 Task: Add a signature Ellie Thompson containing Have a wonderful Easter, Ellie Thompson to email address softage.4@softage.net and add a label Equipment
Action: Mouse moved to (1110, 108)
Screenshot: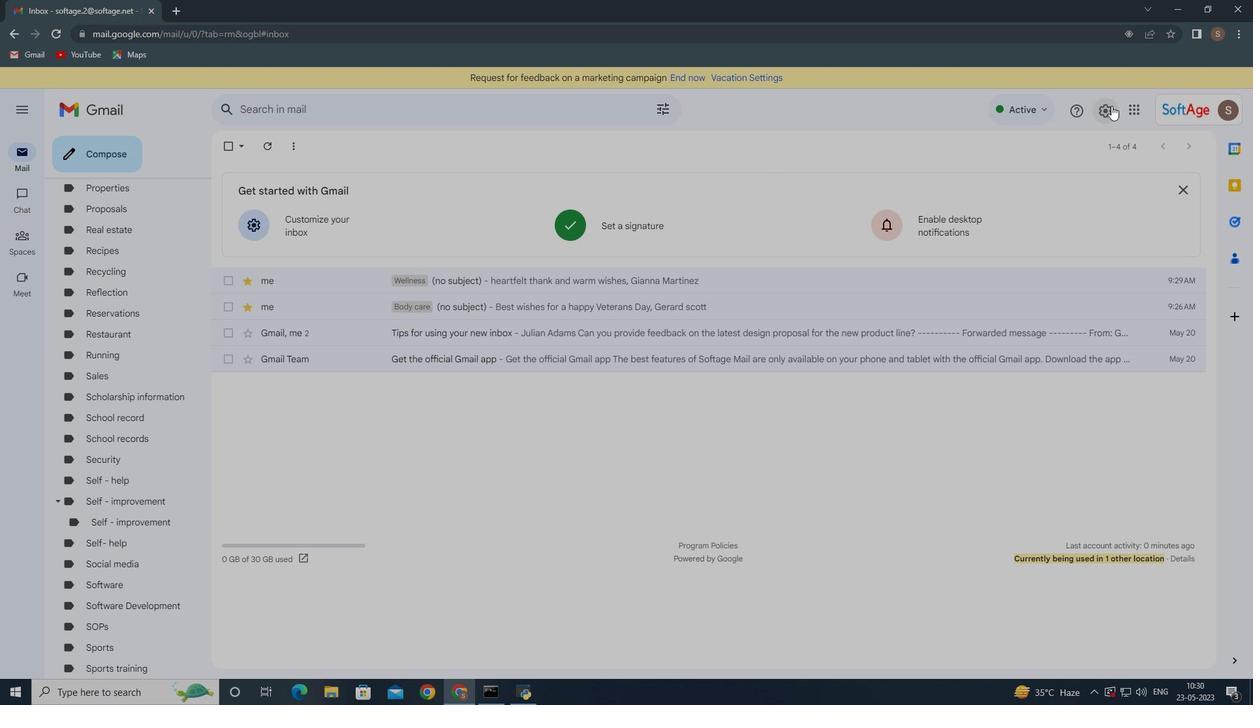 
Action: Mouse pressed left at (1110, 108)
Screenshot: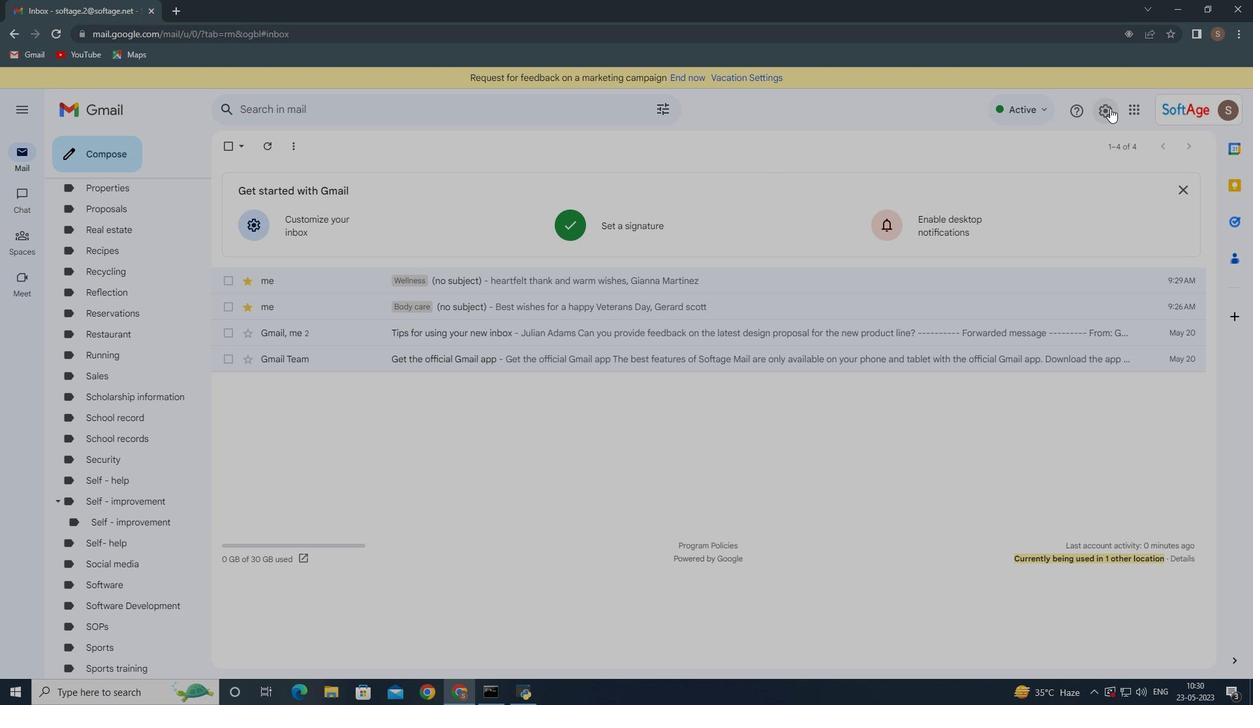 
Action: Mouse moved to (1062, 180)
Screenshot: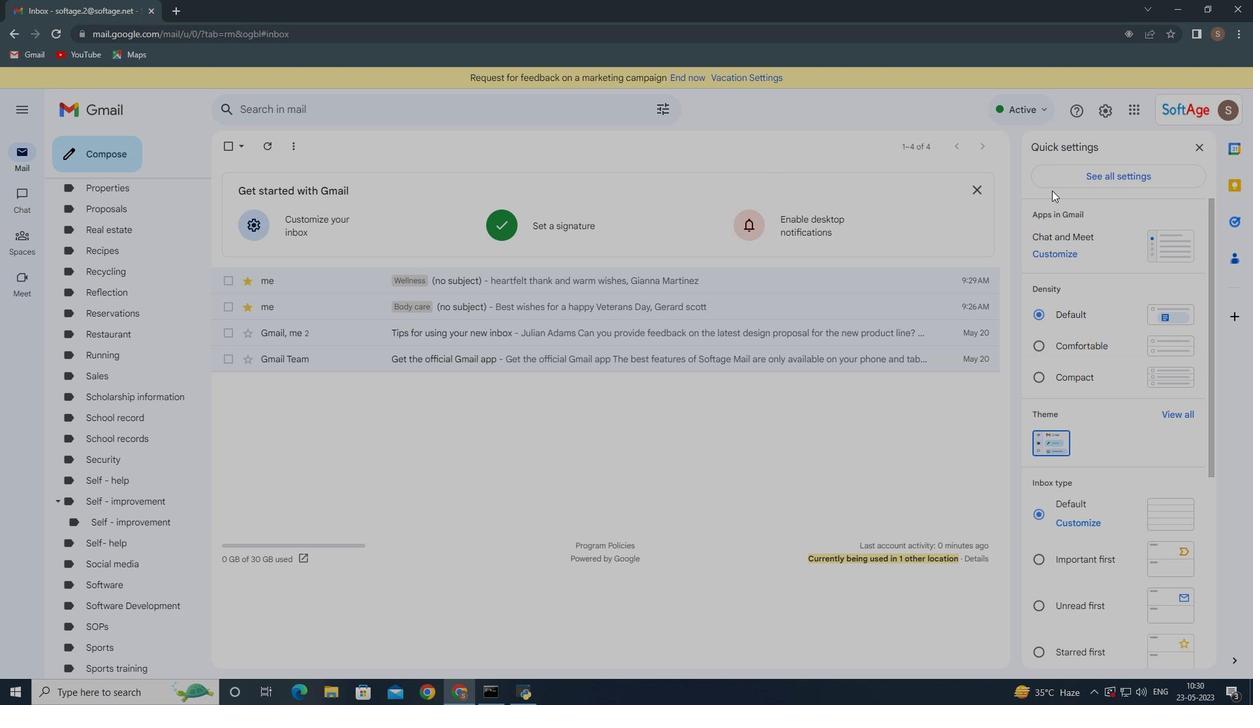
Action: Mouse pressed left at (1062, 180)
Screenshot: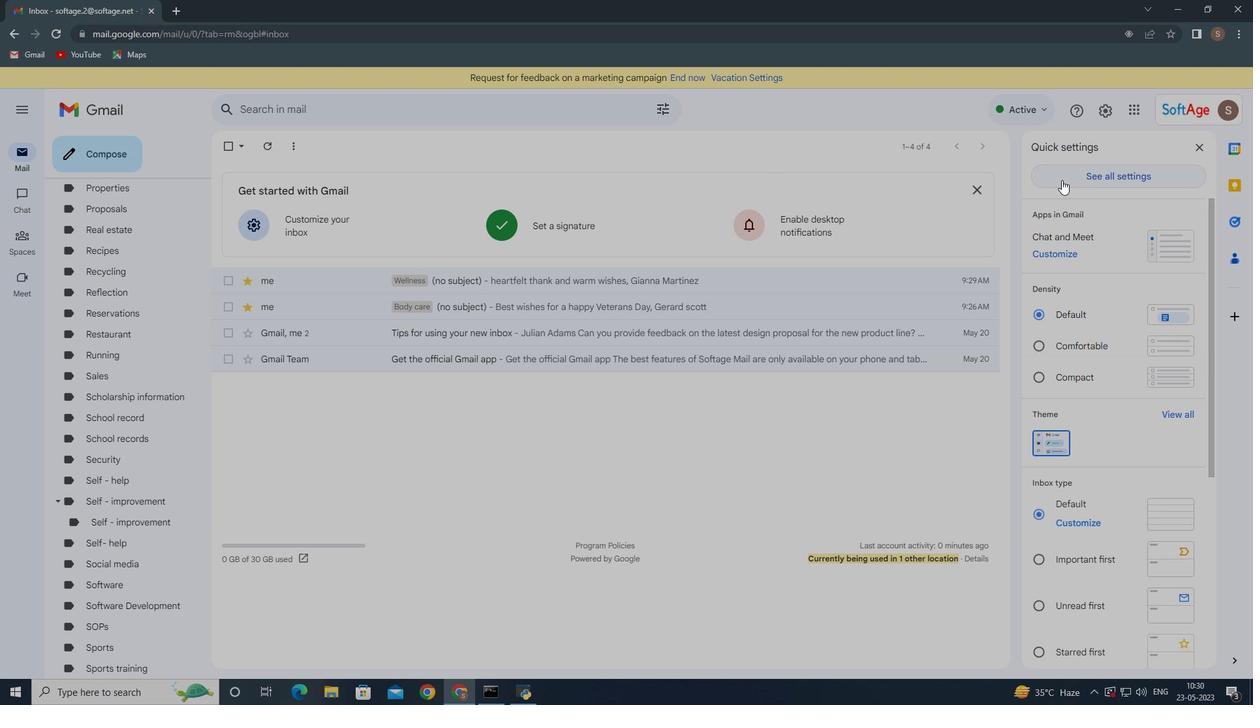 
Action: Mouse moved to (451, 277)
Screenshot: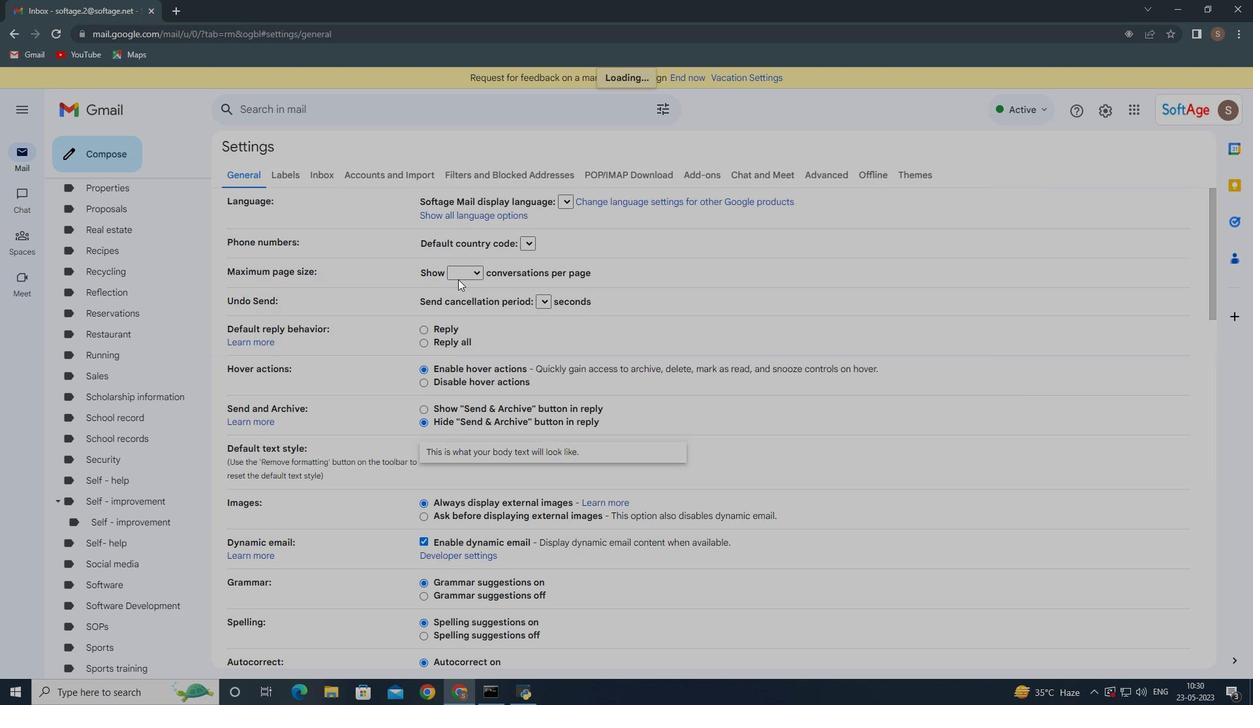 
Action: Mouse scrolled (451, 276) with delta (0, 0)
Screenshot: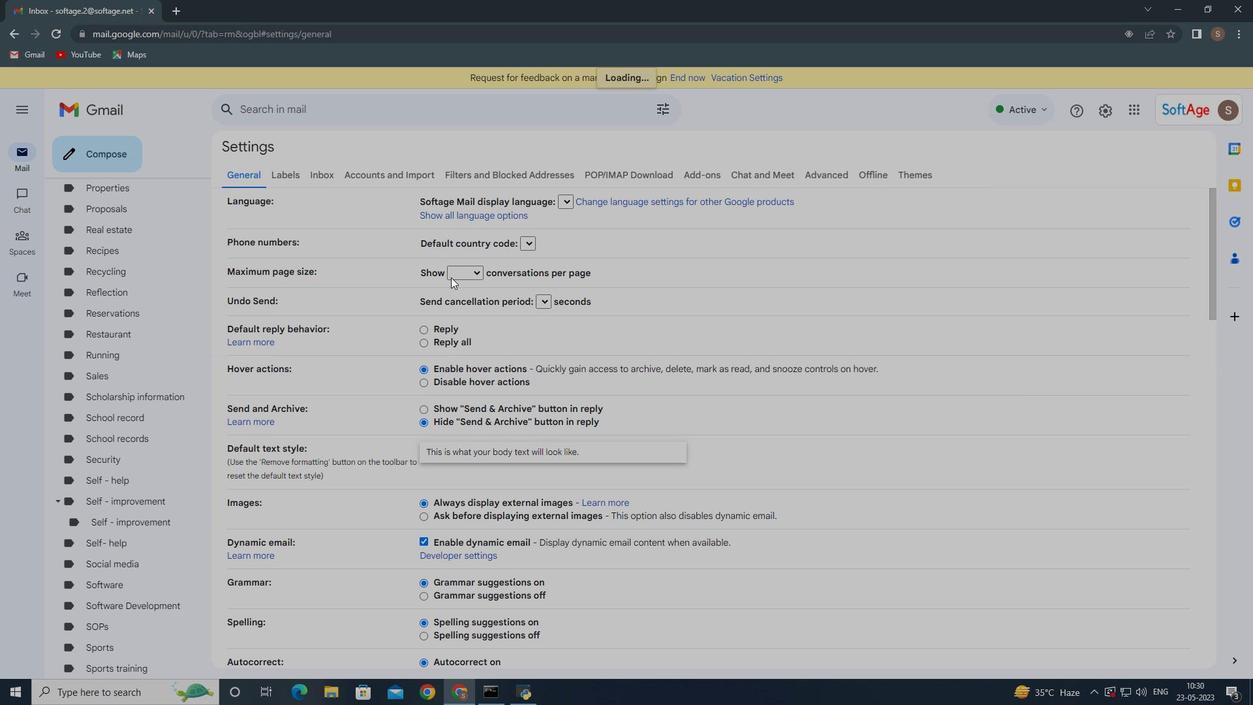 
Action: Mouse scrolled (451, 276) with delta (0, 0)
Screenshot: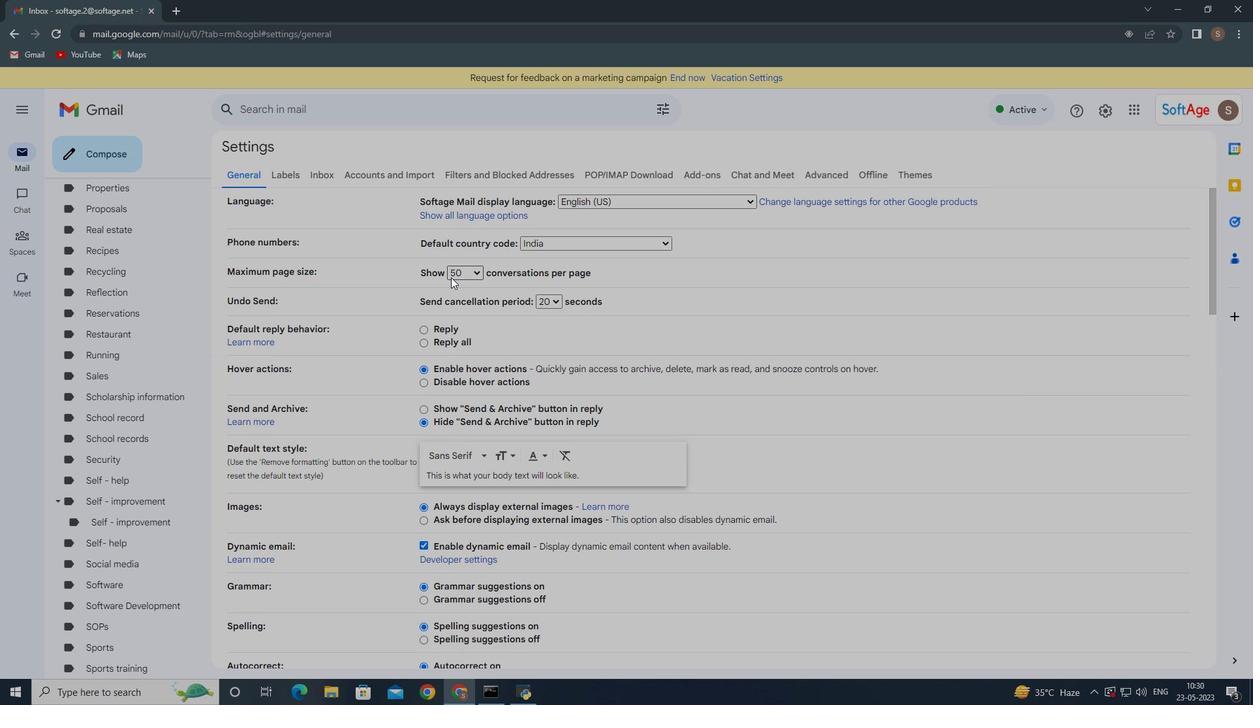 
Action: Mouse moved to (450, 278)
Screenshot: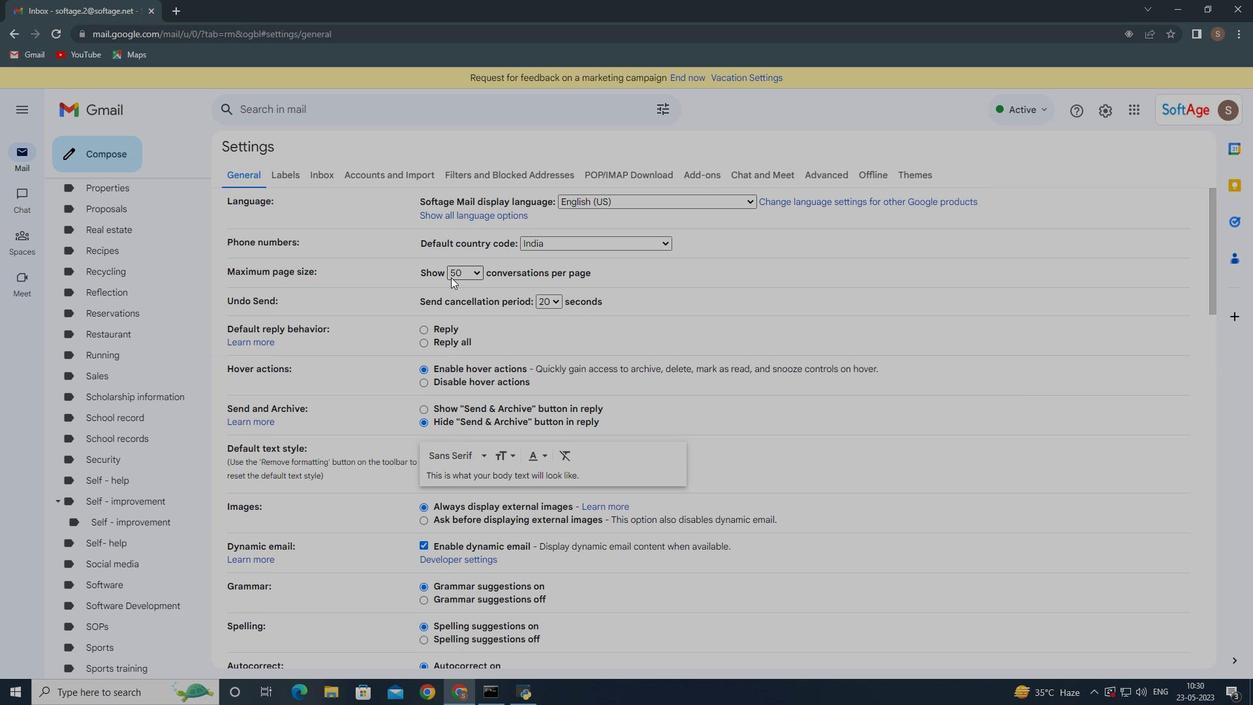
Action: Mouse scrolled (450, 277) with delta (0, 0)
Screenshot: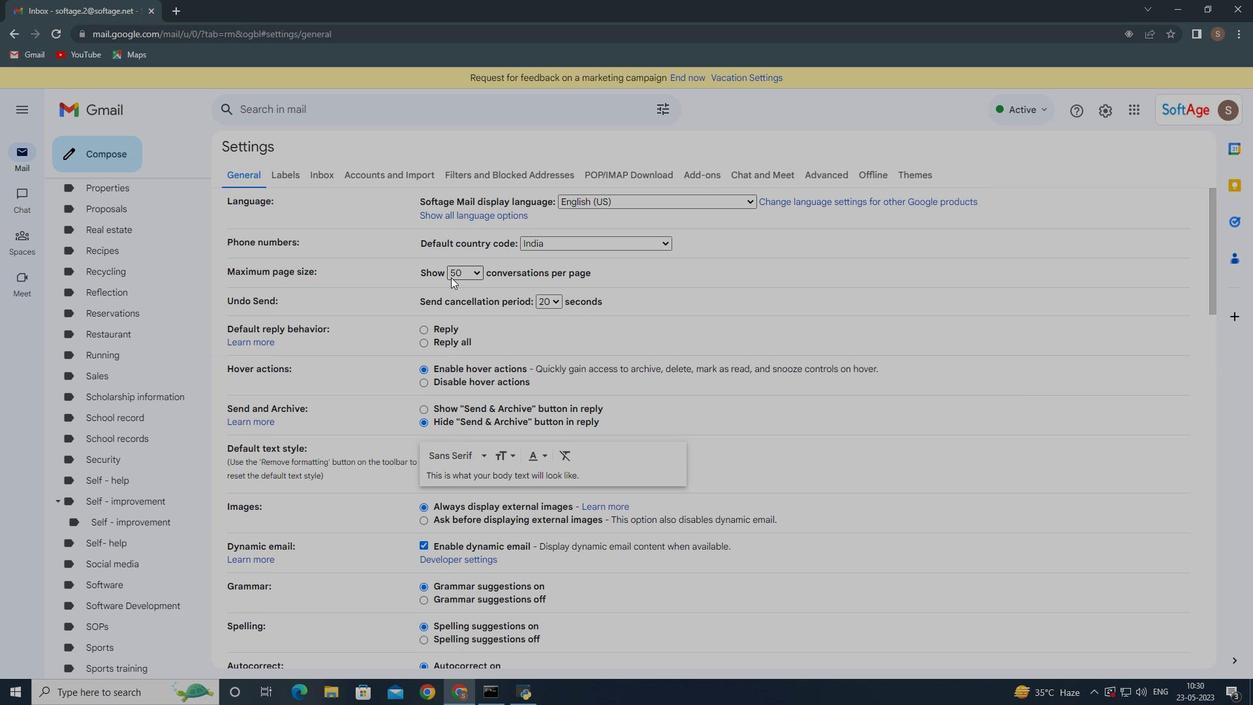 
Action: Mouse moved to (449, 284)
Screenshot: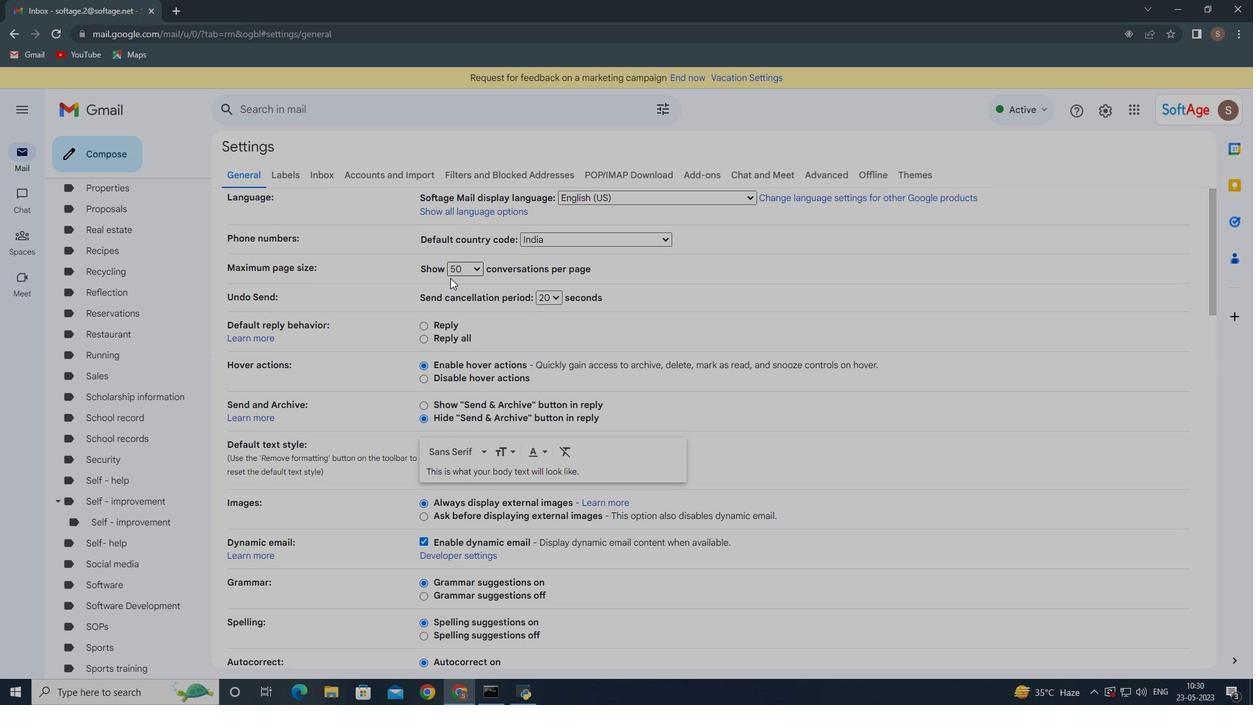 
Action: Mouse scrolled (449, 284) with delta (0, 0)
Screenshot: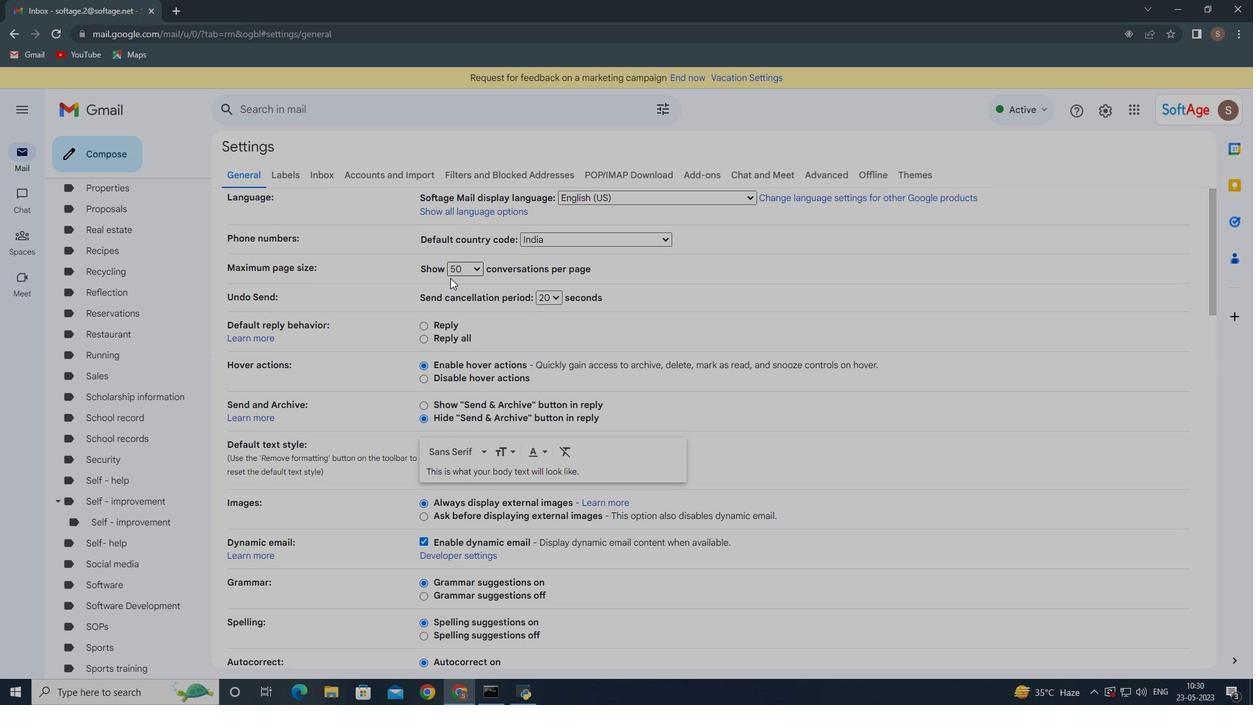 
Action: Mouse moved to (447, 291)
Screenshot: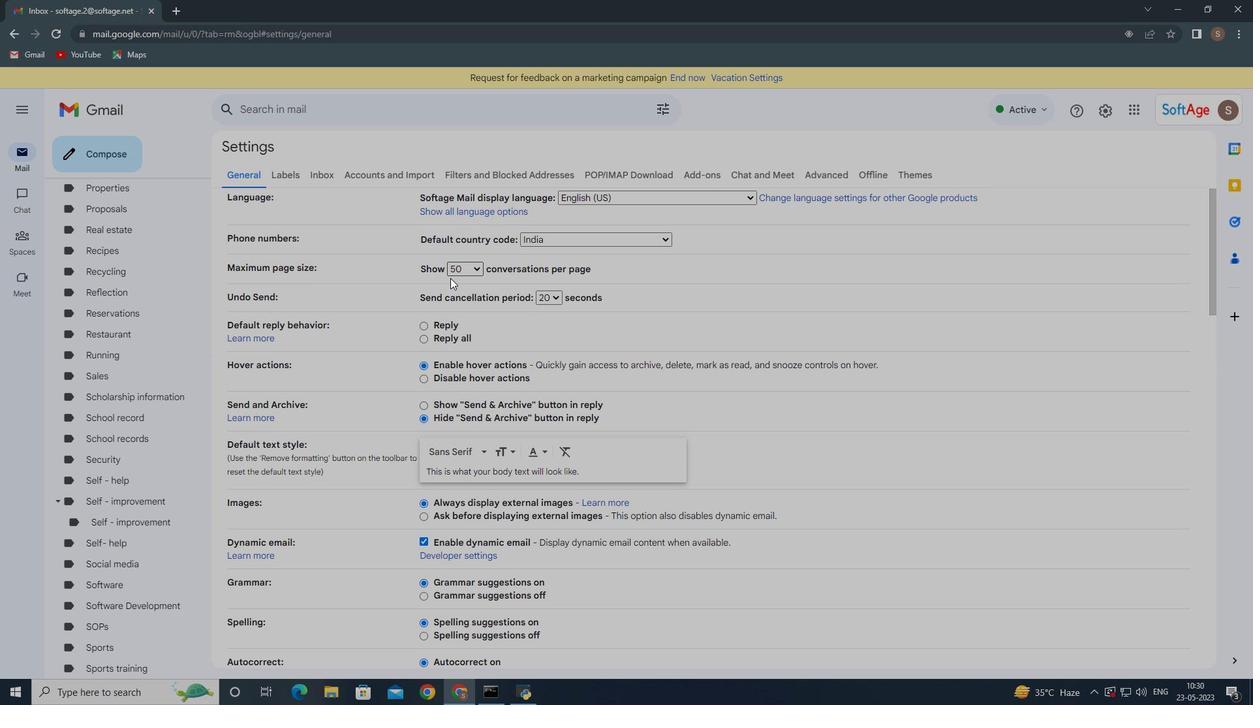 
Action: Mouse scrolled (447, 290) with delta (0, 0)
Screenshot: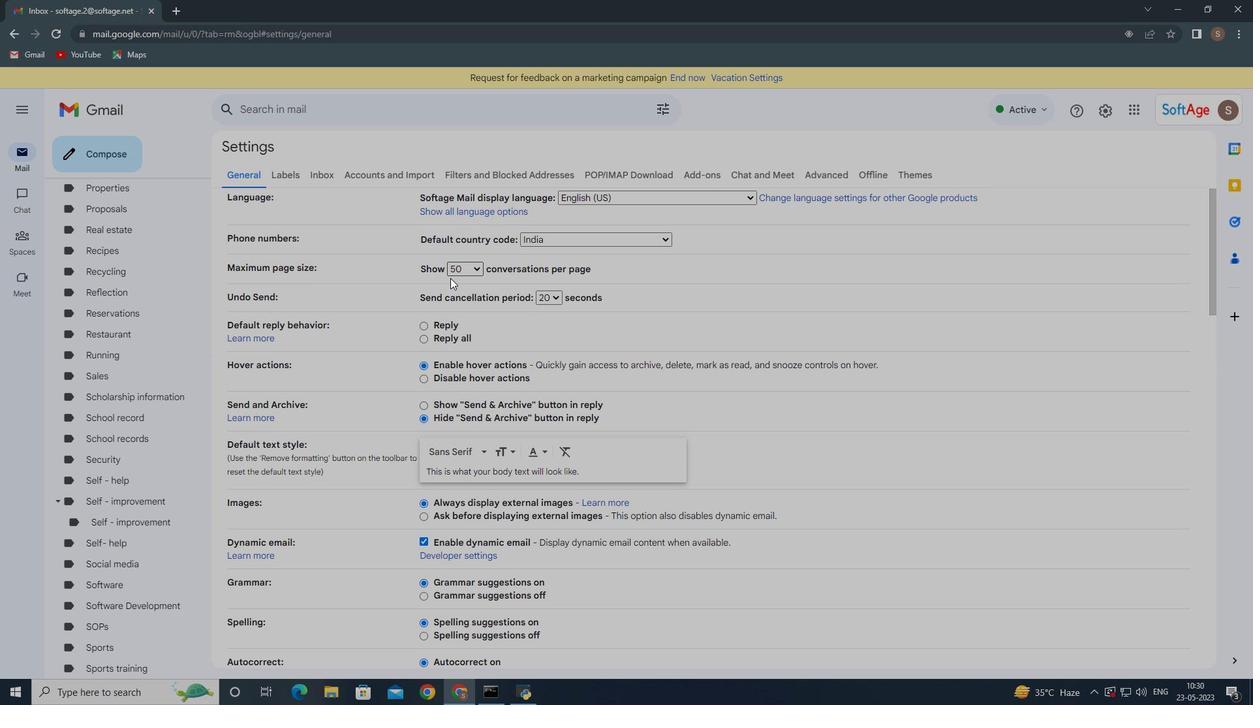 
Action: Mouse moved to (446, 302)
Screenshot: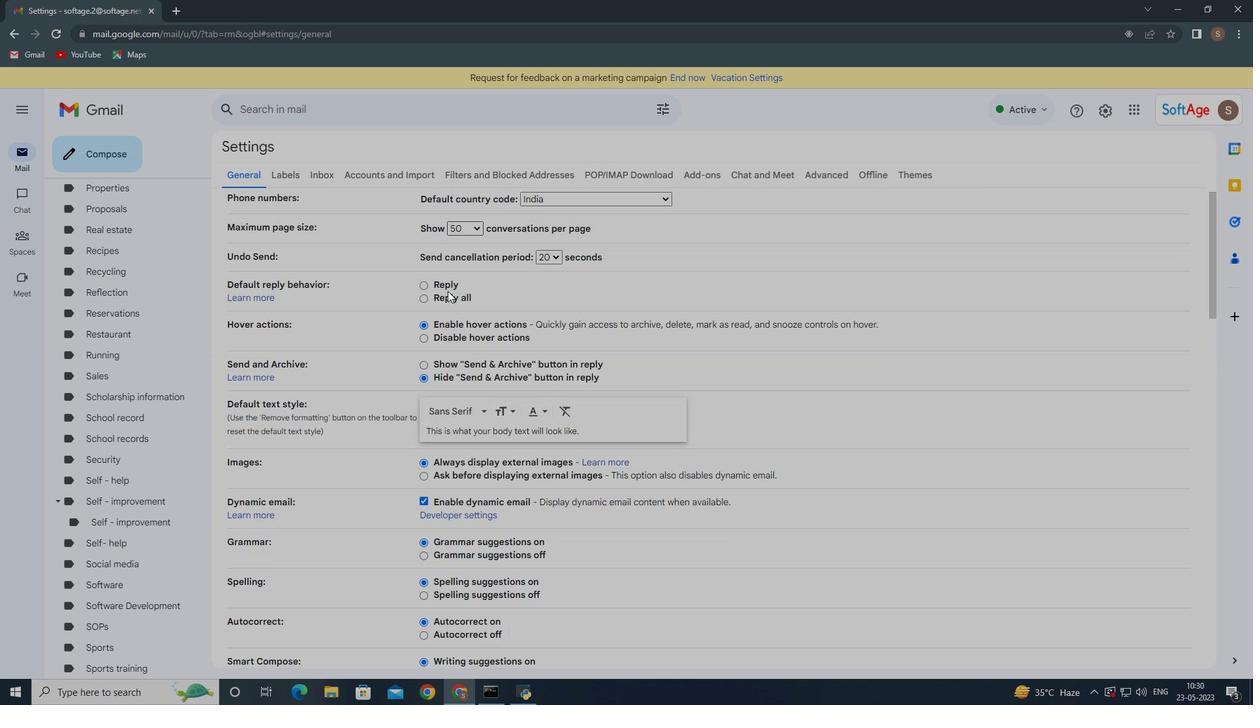 
Action: Mouse scrolled (446, 301) with delta (0, 0)
Screenshot: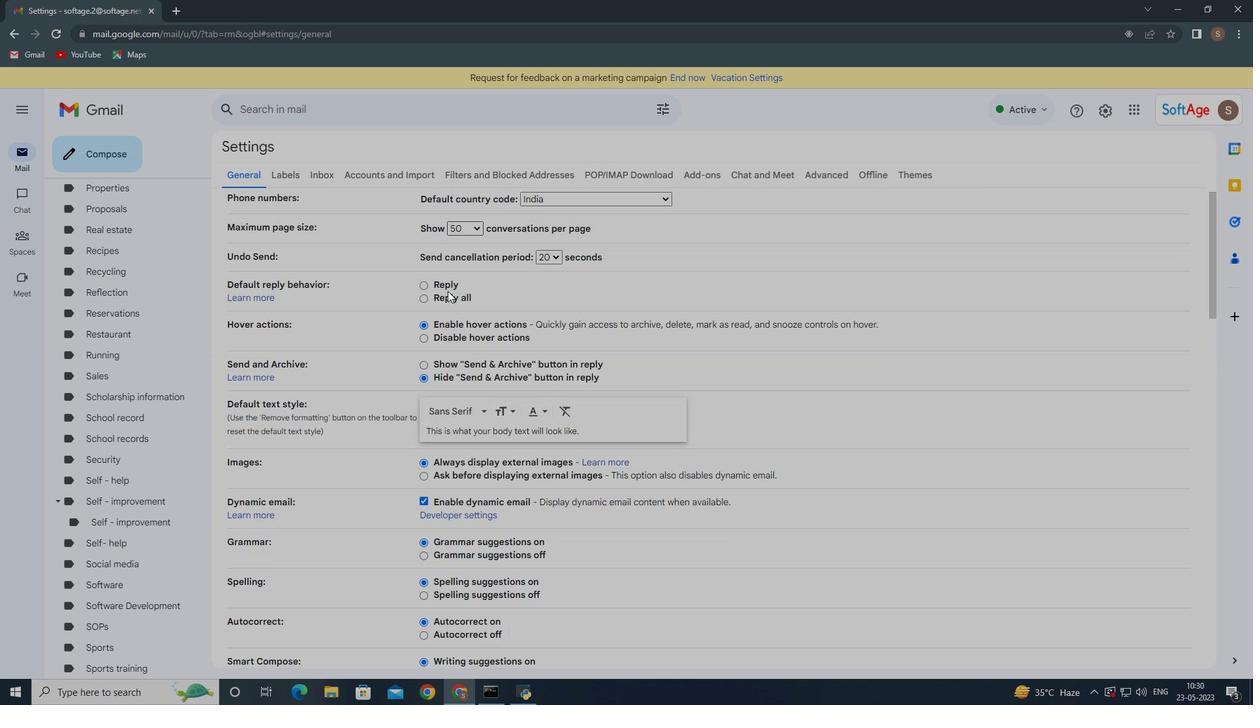
Action: Mouse moved to (451, 348)
Screenshot: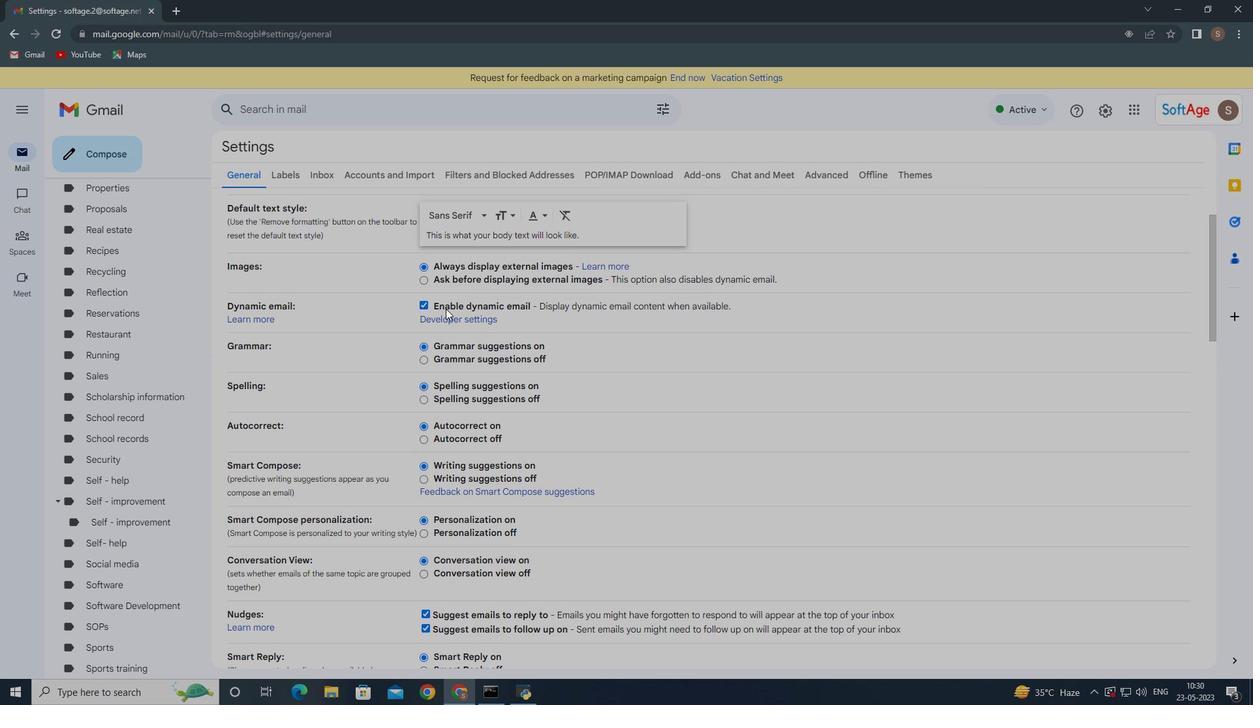 
Action: Mouse scrolled (451, 347) with delta (0, 0)
Screenshot: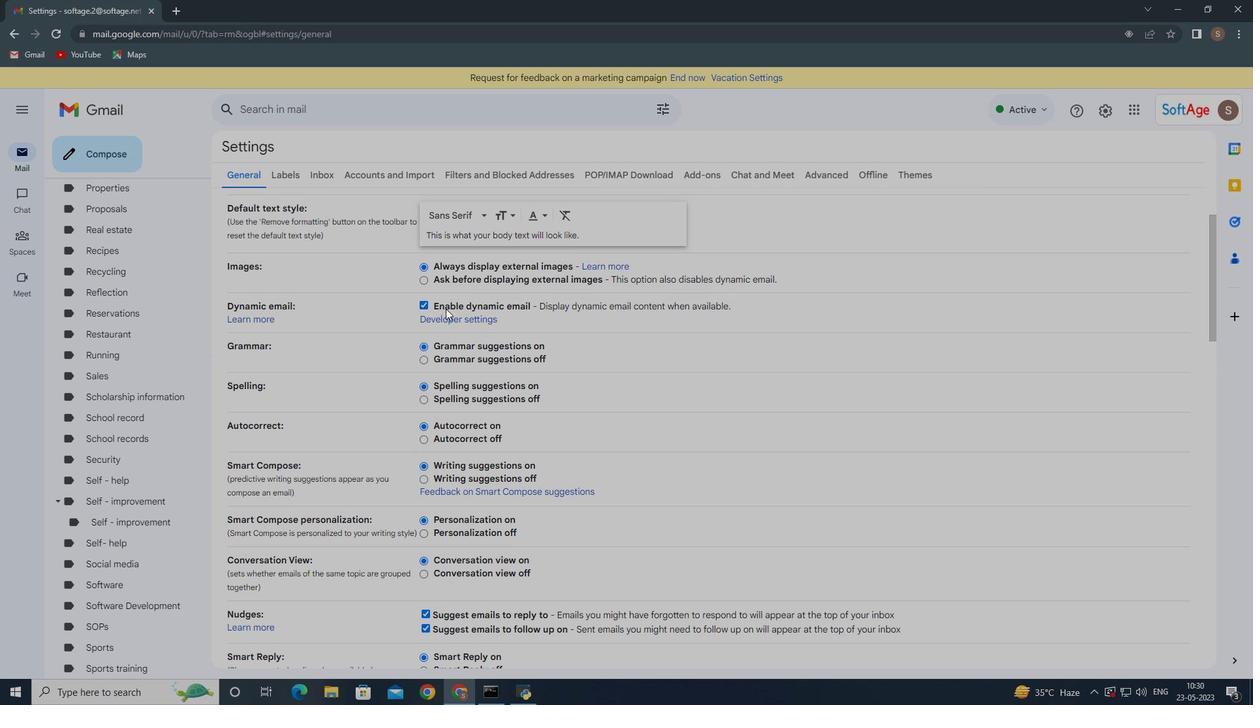 
Action: Mouse moved to (451, 351)
Screenshot: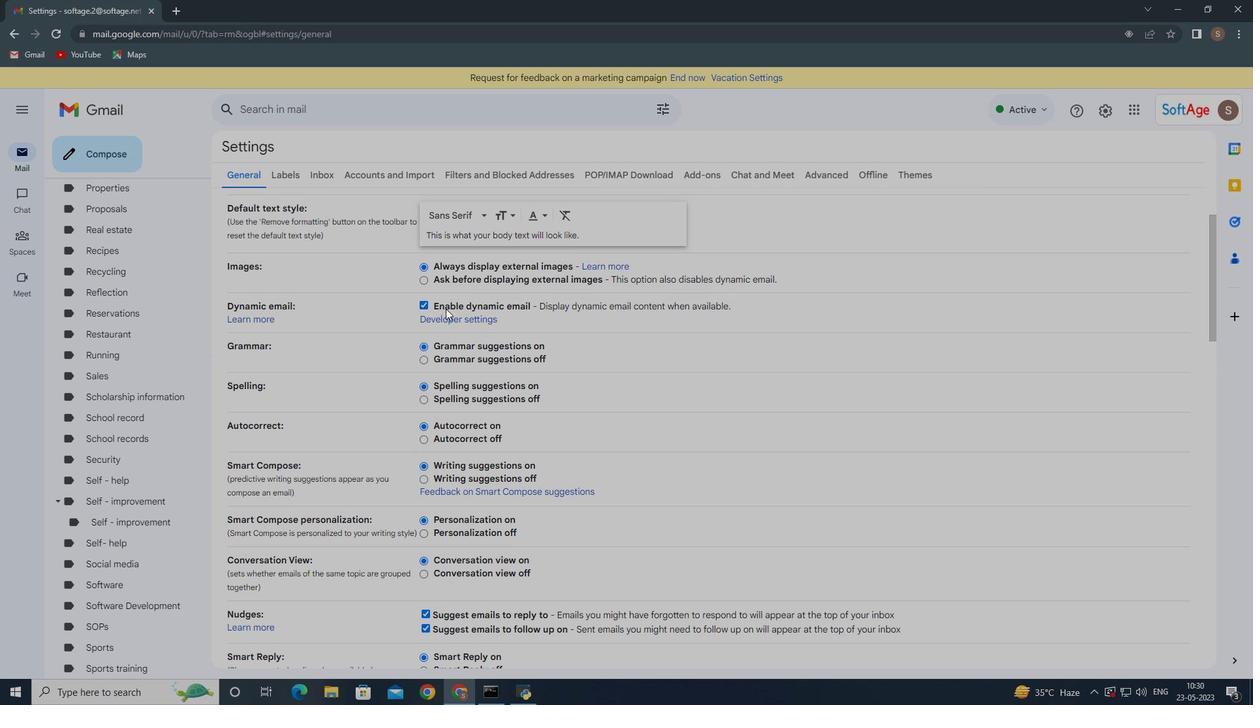 
Action: Mouse scrolled (451, 349) with delta (0, 0)
Screenshot: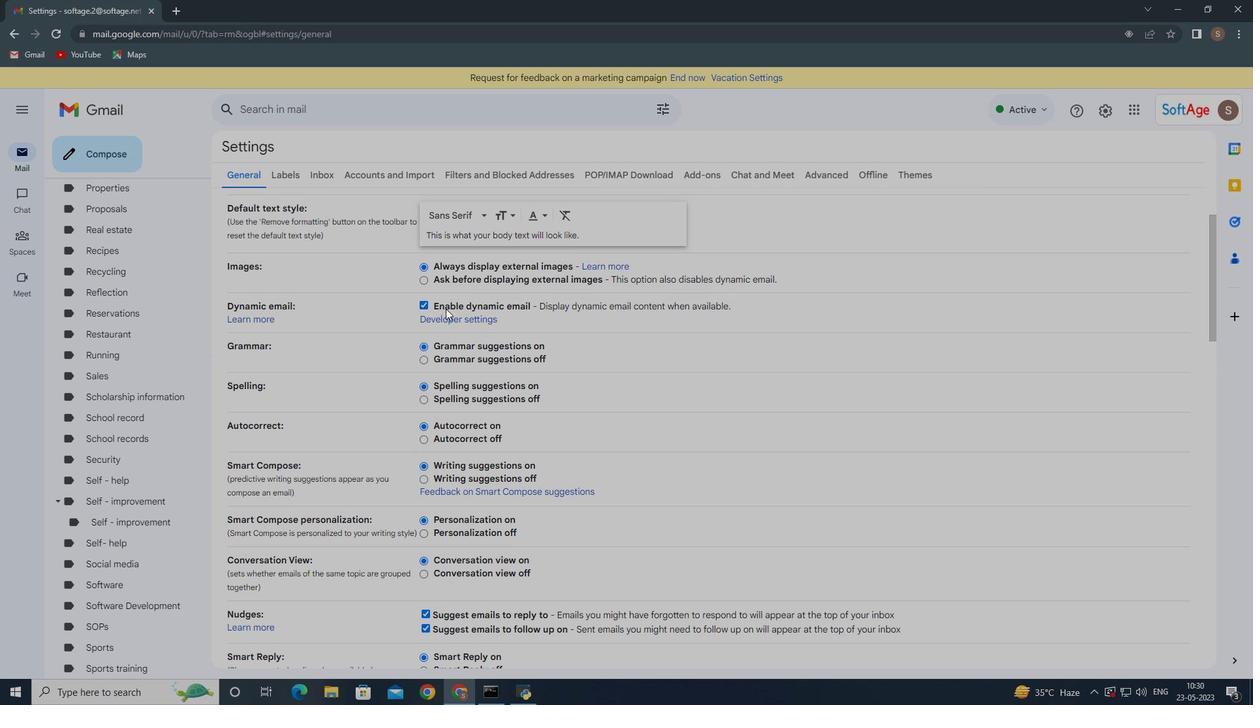 
Action: Mouse moved to (452, 355)
Screenshot: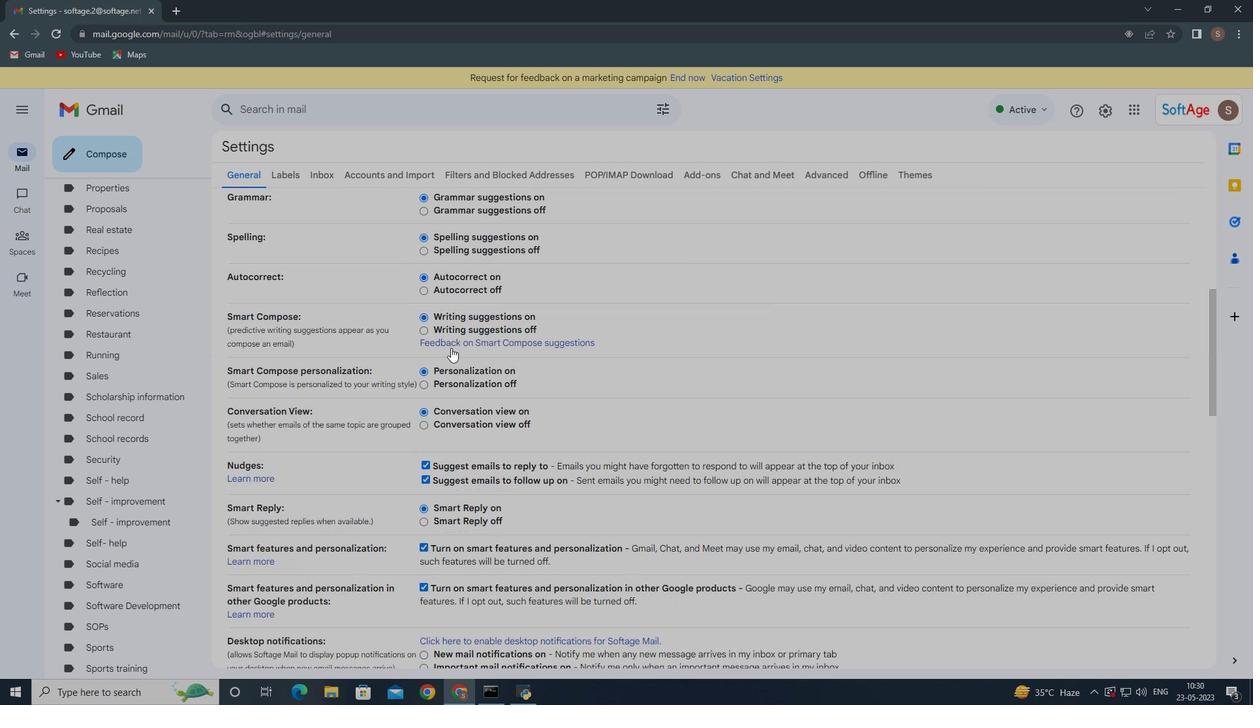 
Action: Mouse scrolled (452, 353) with delta (0, 0)
Screenshot: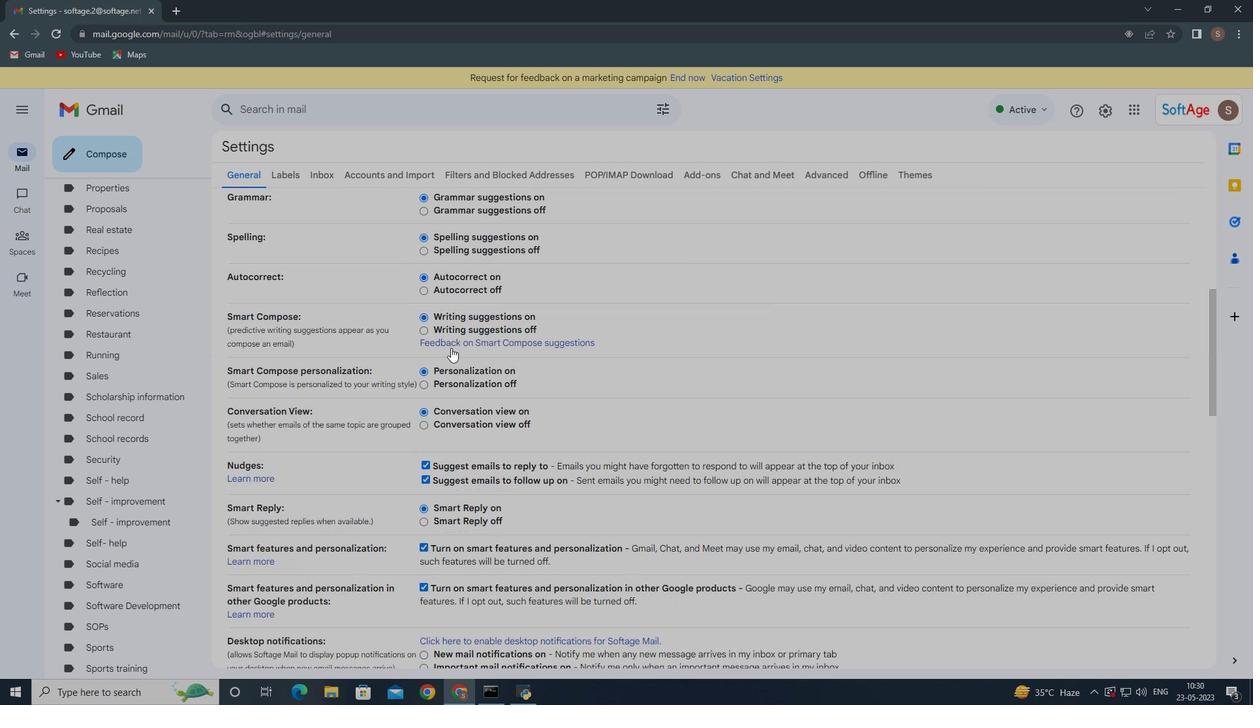 
Action: Mouse moved to (453, 356)
Screenshot: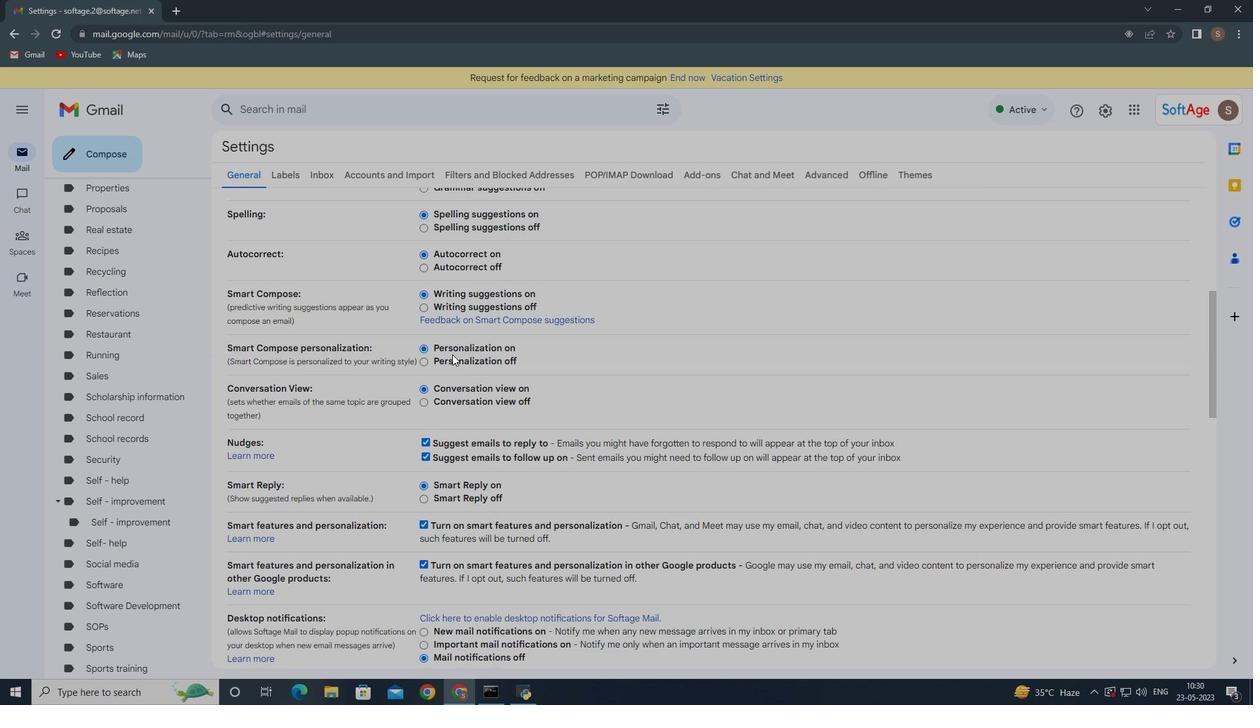 
Action: Mouse scrolled (452, 355) with delta (0, 0)
Screenshot: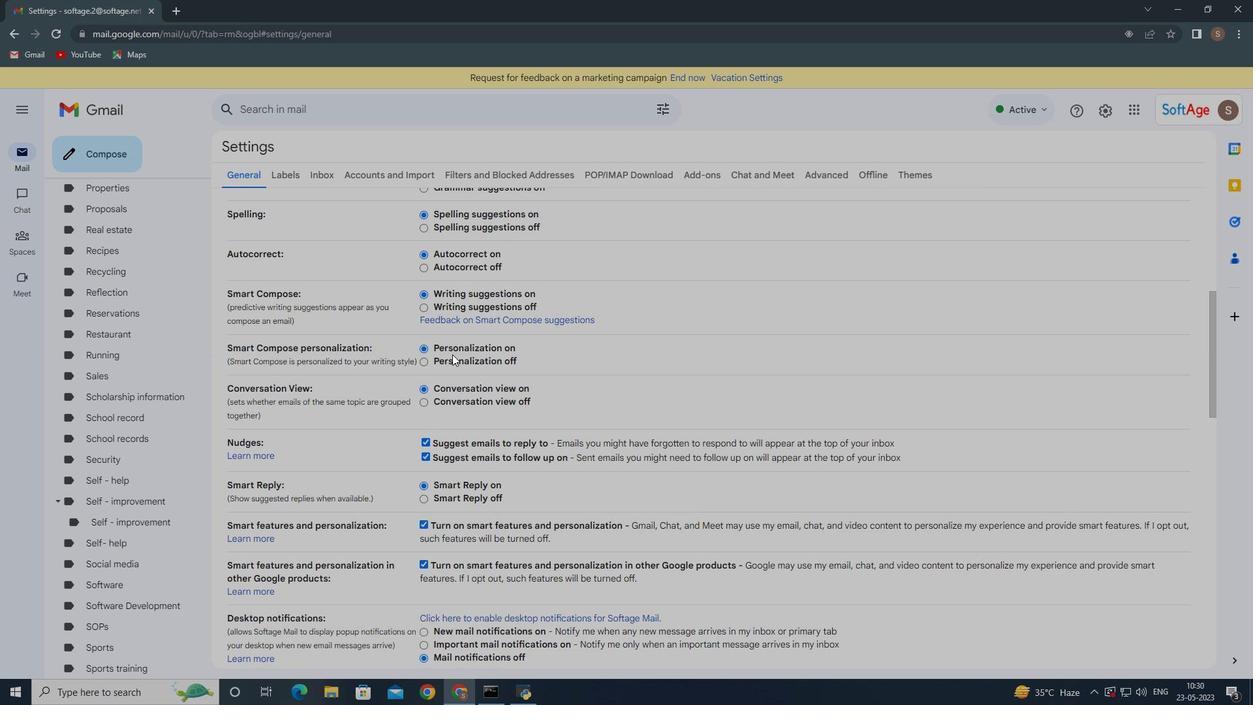 
Action: Mouse moved to (463, 379)
Screenshot: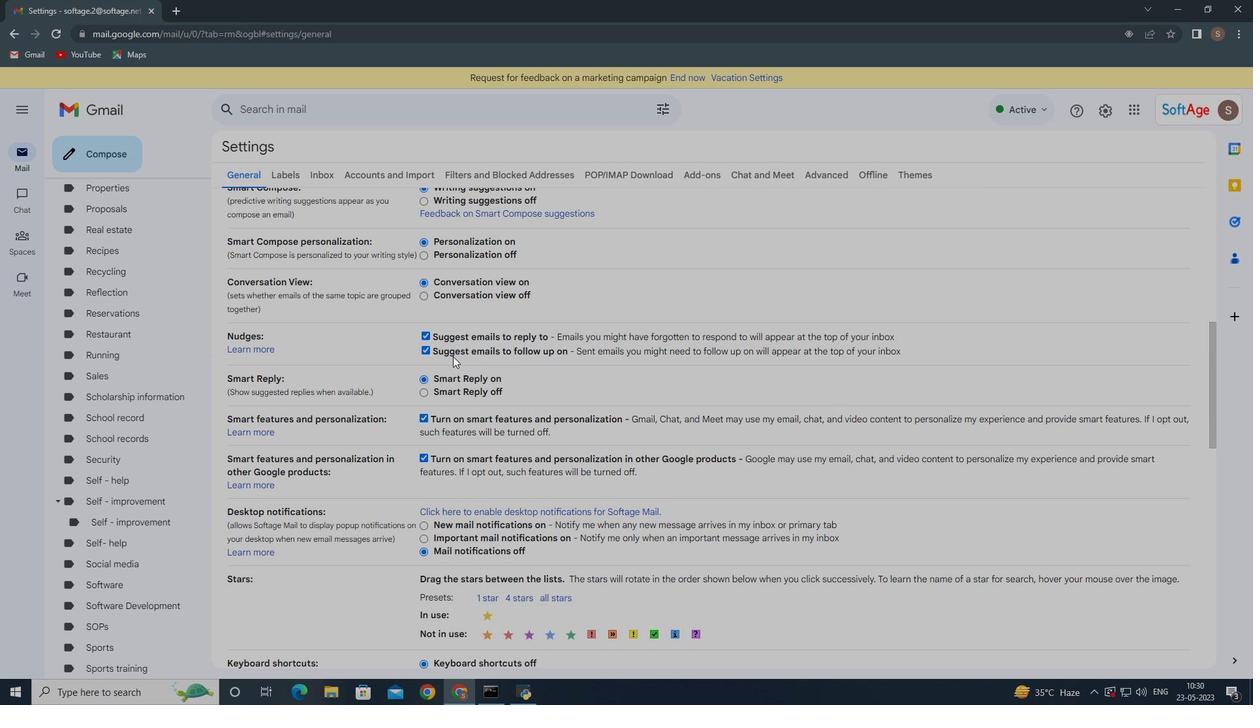 
Action: Mouse scrolled (463, 378) with delta (0, 0)
Screenshot: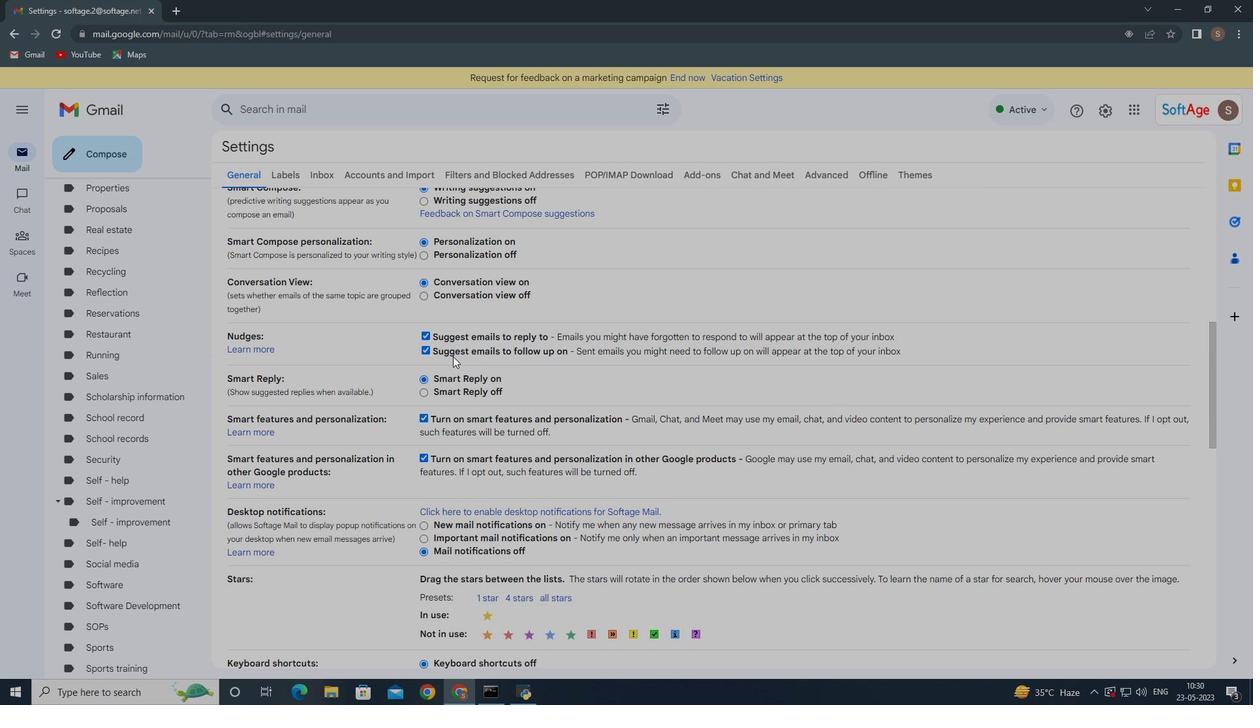 
Action: Mouse moved to (465, 385)
Screenshot: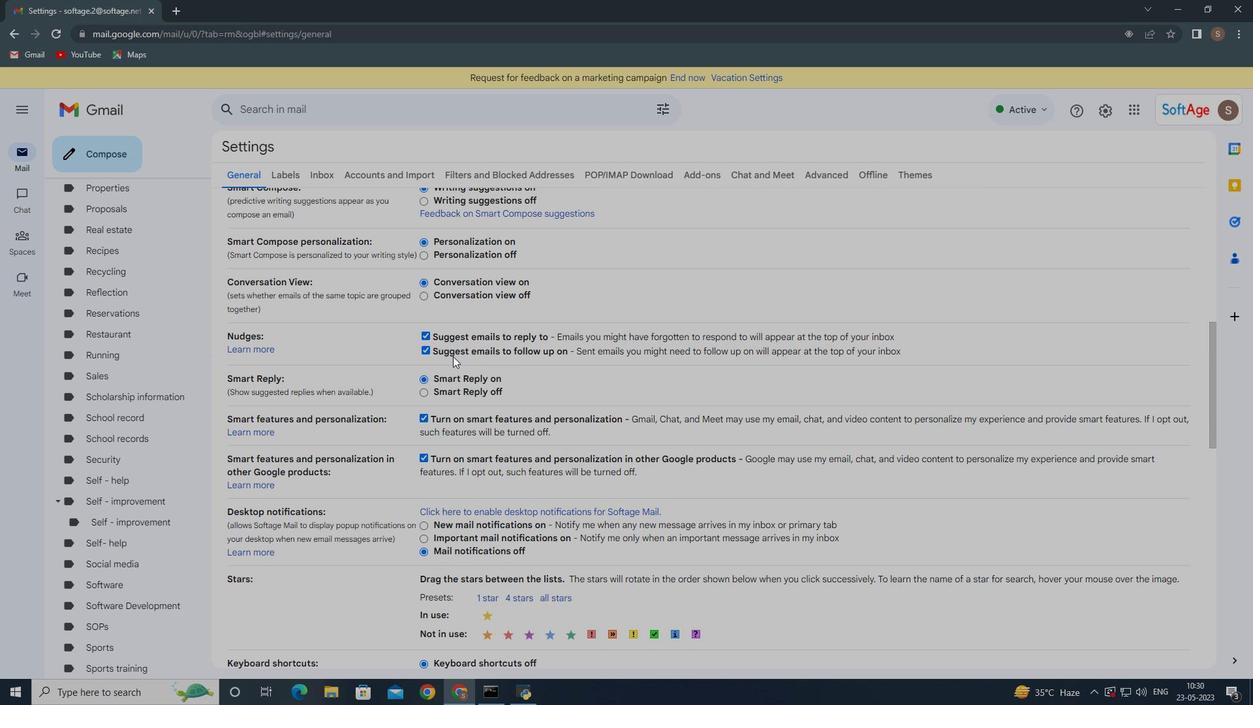 
Action: Mouse scrolled (465, 384) with delta (0, 0)
Screenshot: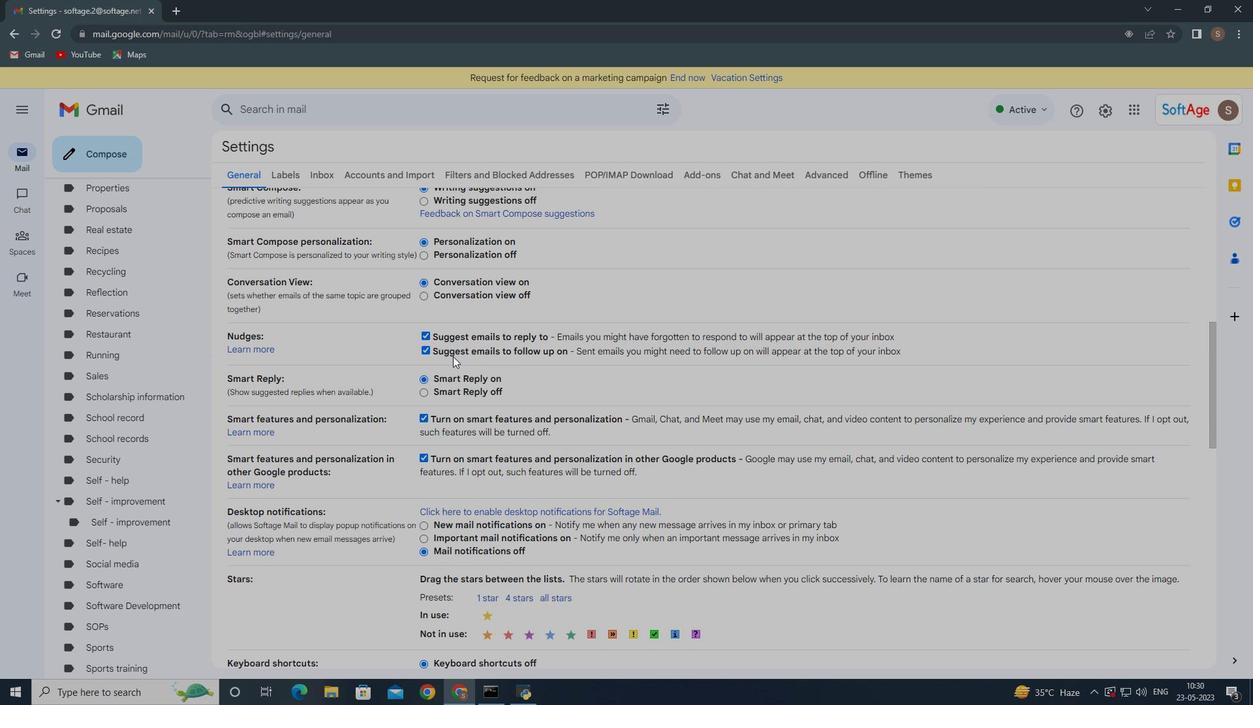 
Action: Mouse moved to (467, 391)
Screenshot: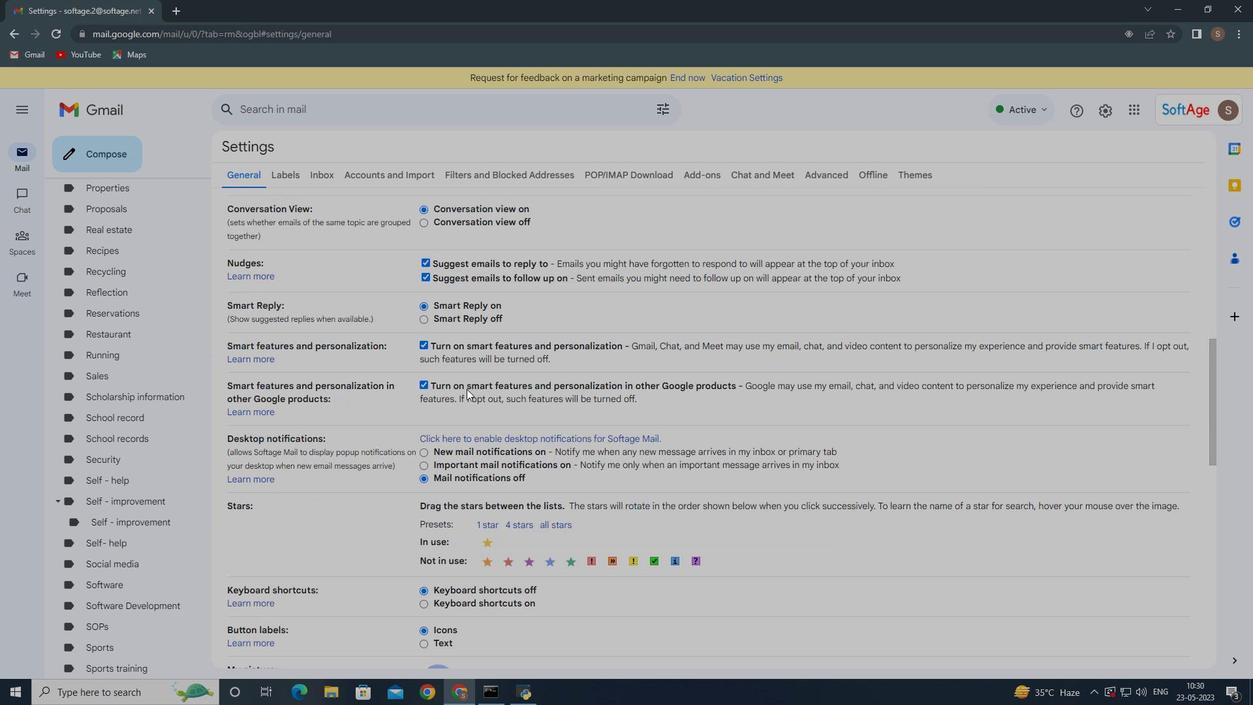 
Action: Mouse scrolled (467, 389) with delta (0, 0)
Screenshot: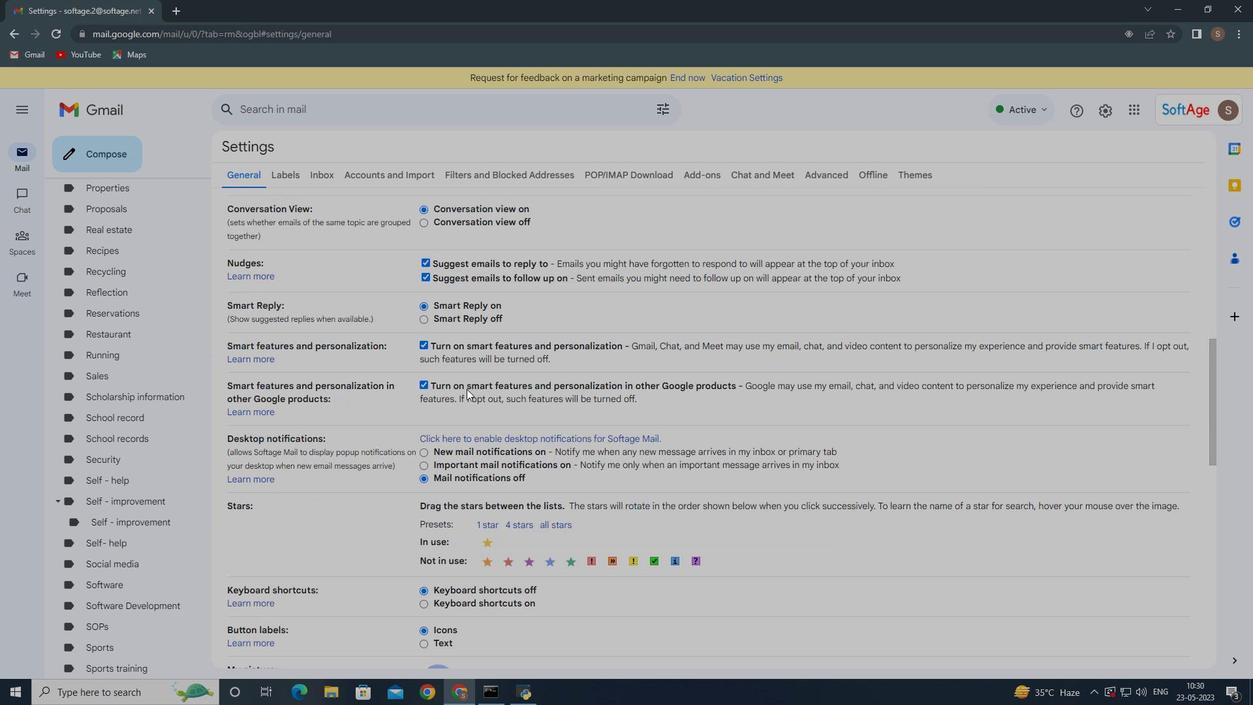 
Action: Mouse moved to (468, 397)
Screenshot: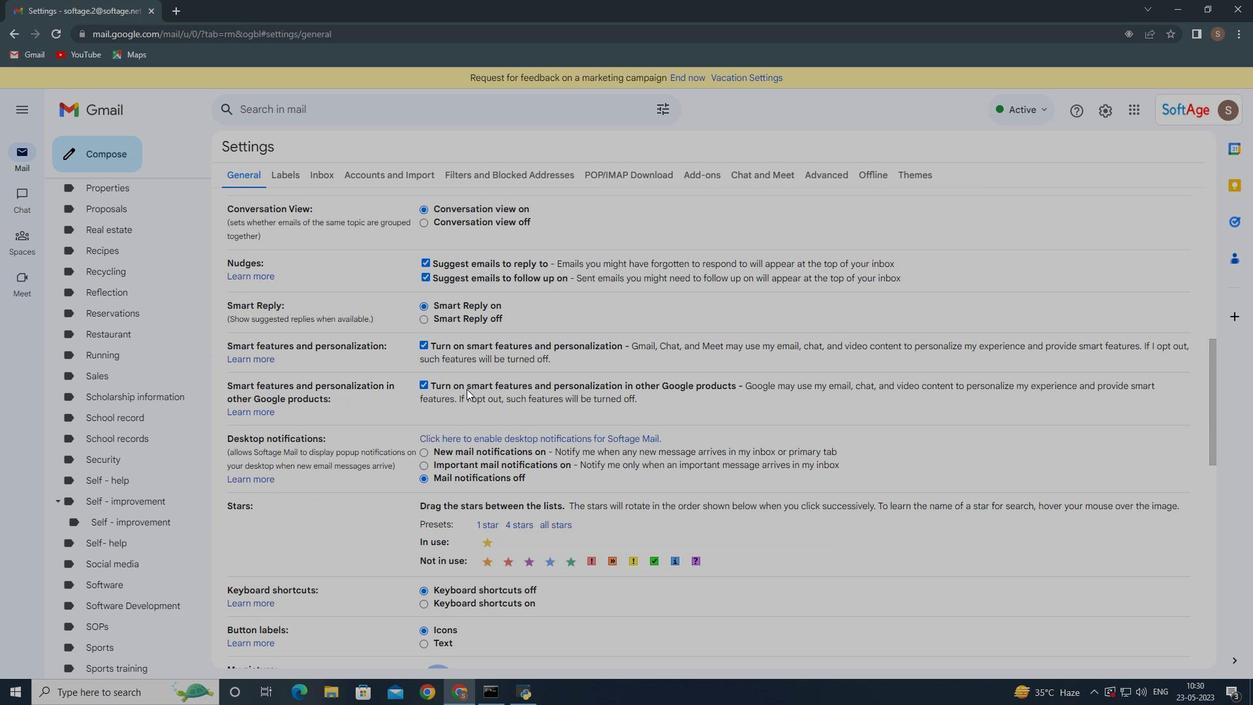 
Action: Mouse scrolled (468, 393) with delta (0, 0)
Screenshot: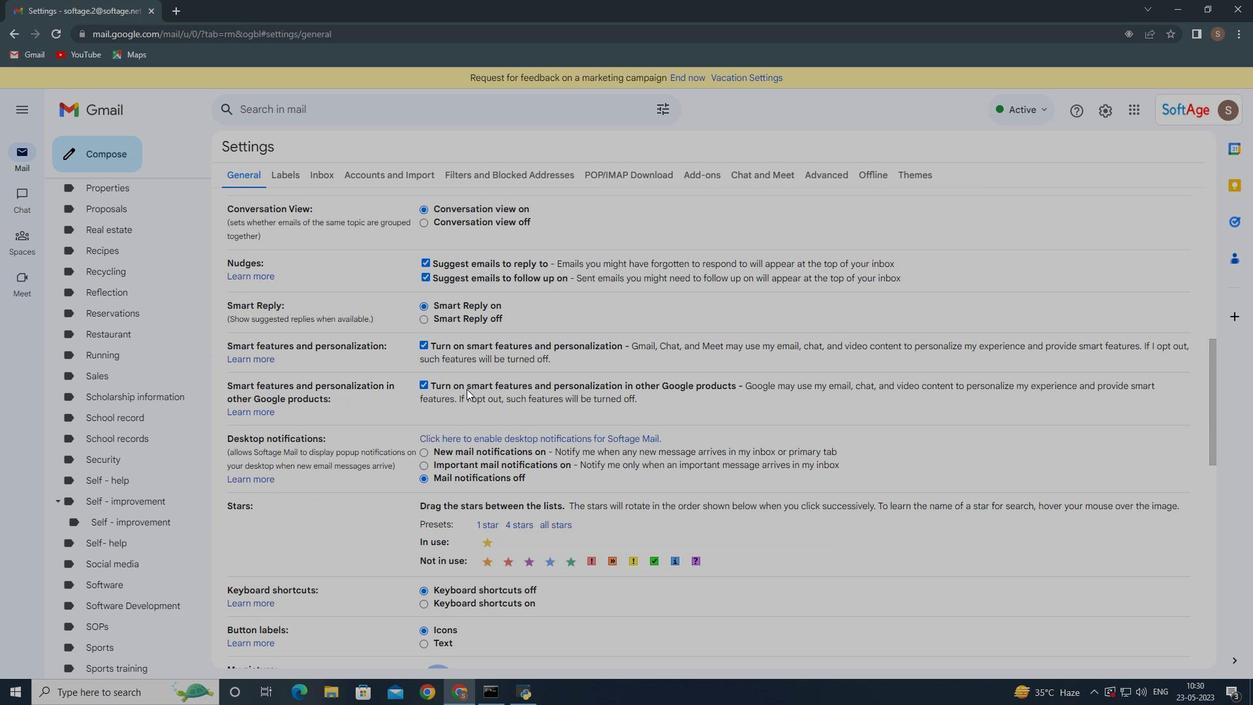 
Action: Mouse scrolled (468, 396) with delta (0, 0)
Screenshot: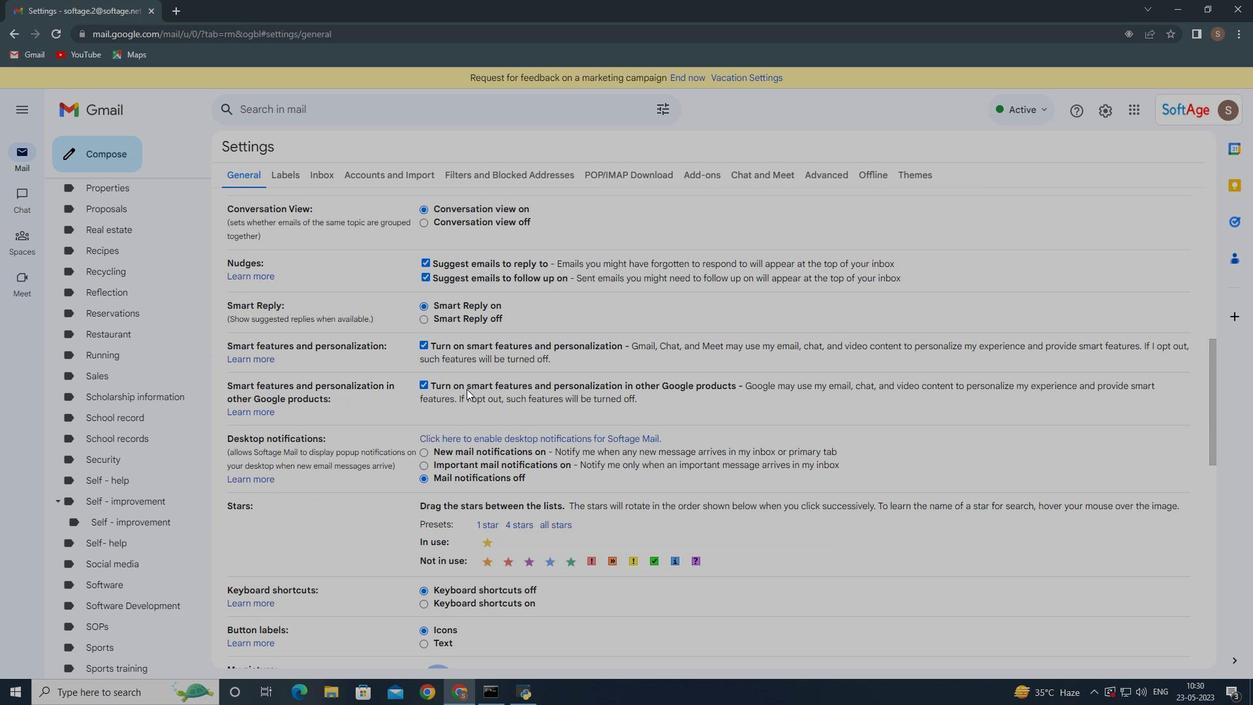 
Action: Mouse moved to (496, 493)
Screenshot: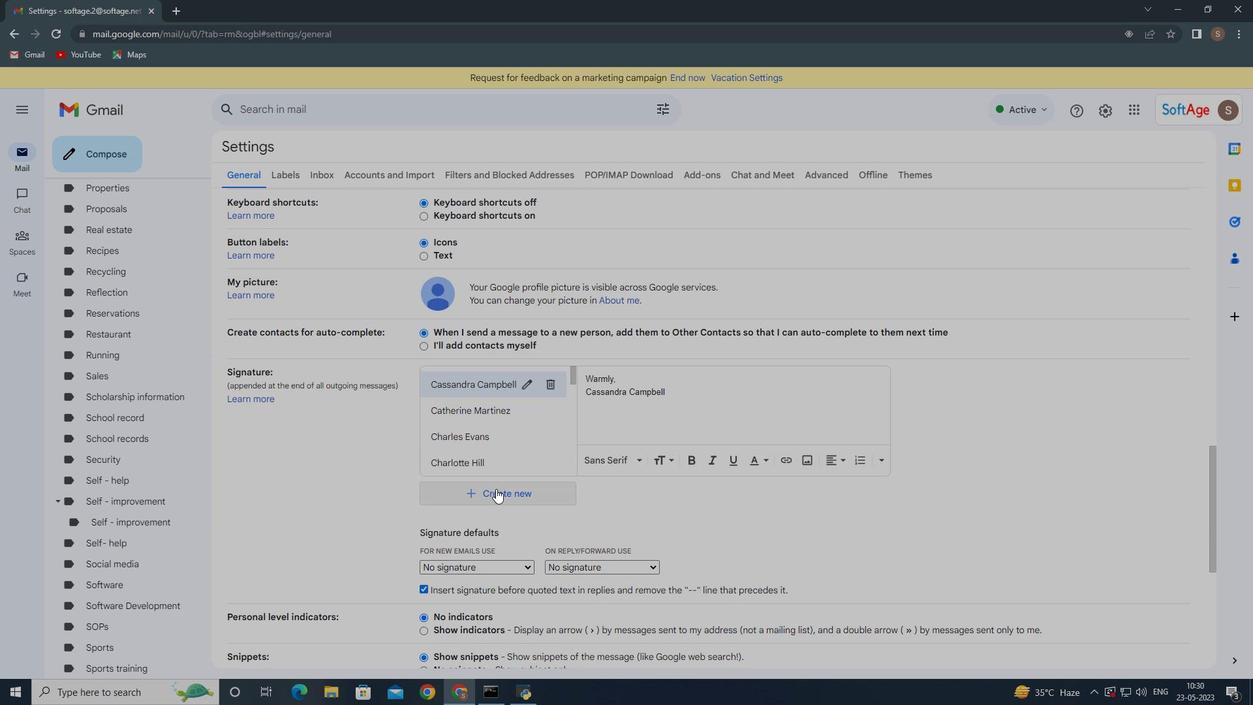 
Action: Mouse pressed left at (496, 493)
Screenshot: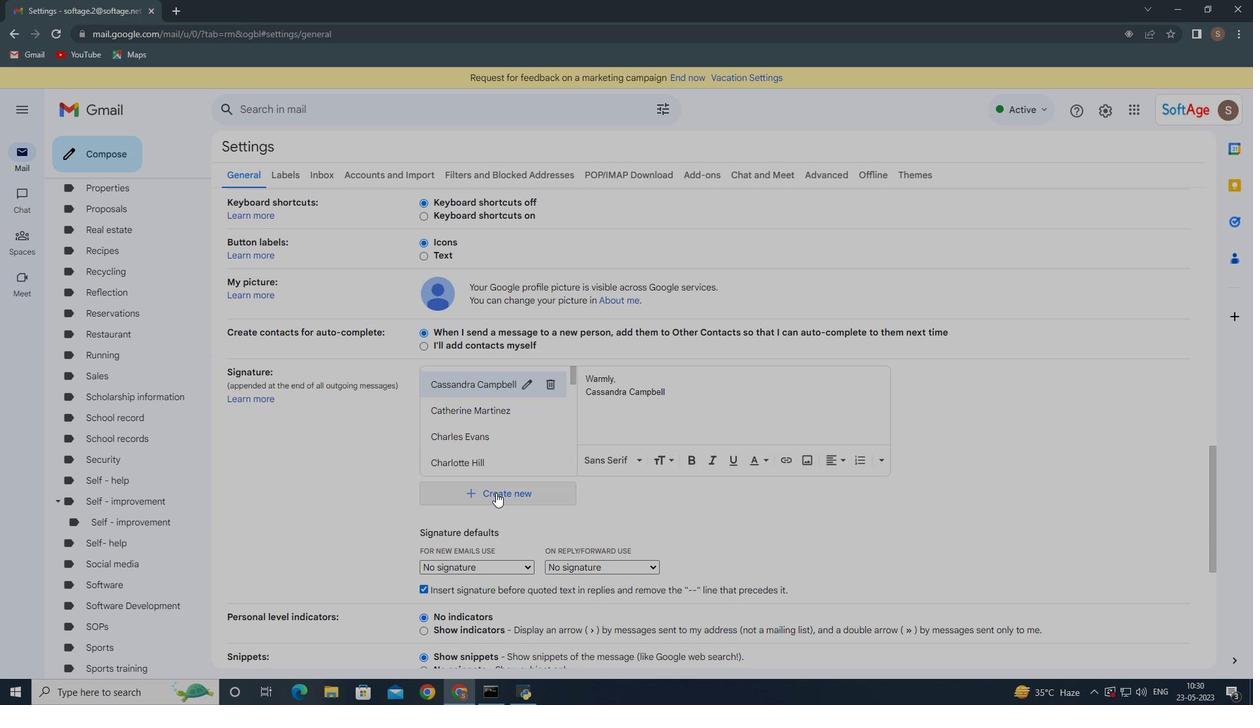 
Action: Mouse moved to (548, 365)
Screenshot: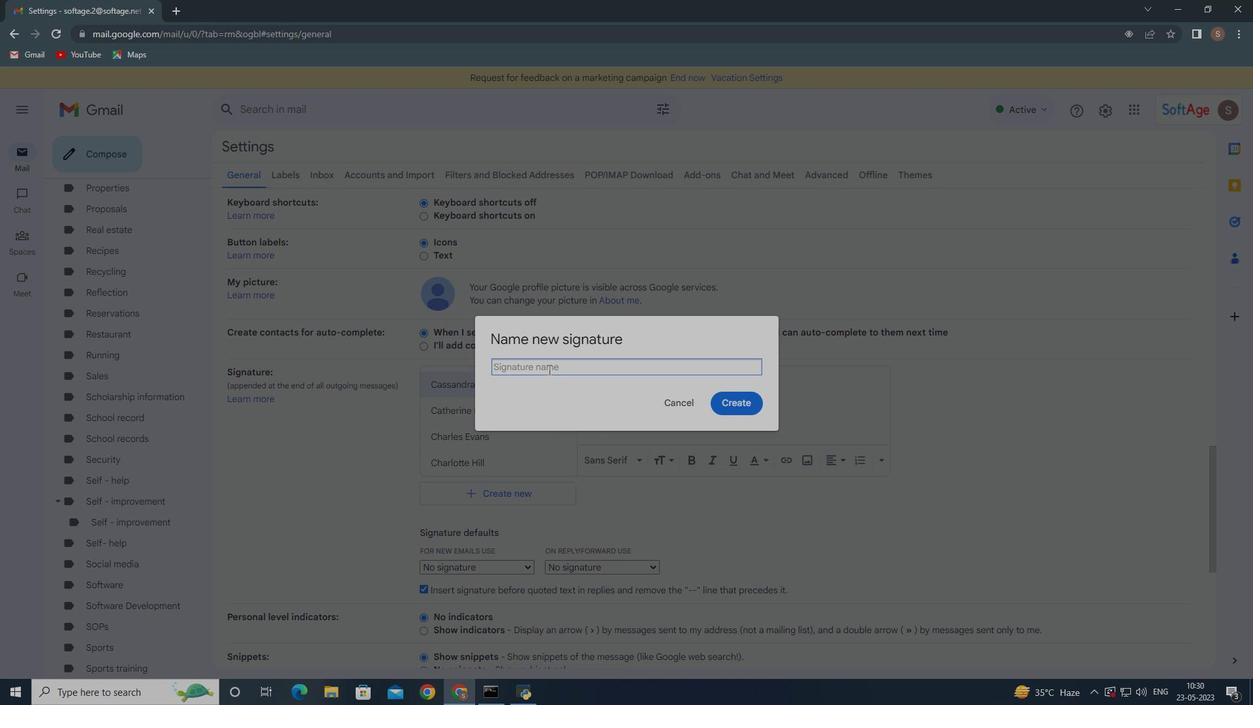 
Action: Key pressed <Key.shift><Key.shift><Key.shift><Key.shift><Key.shift>Ek<Key.backspace>llie<Key.space><Key.shift>Thompson
Screenshot: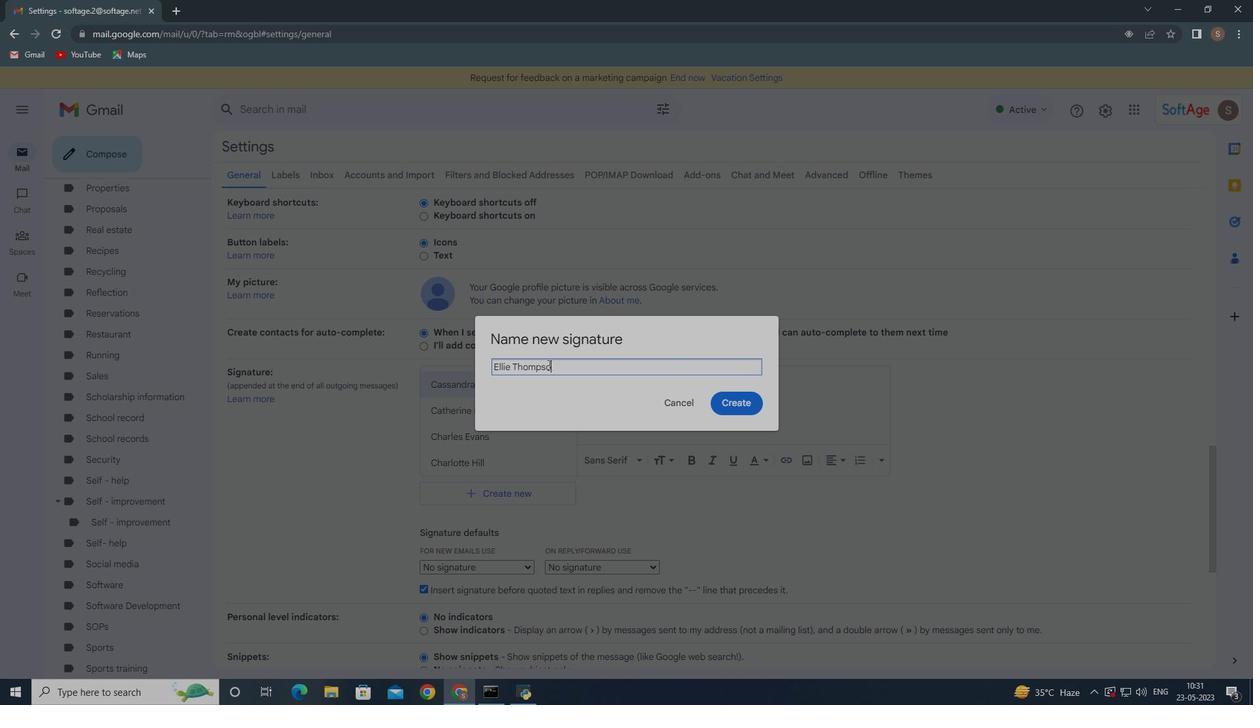 
Action: Mouse moved to (740, 400)
Screenshot: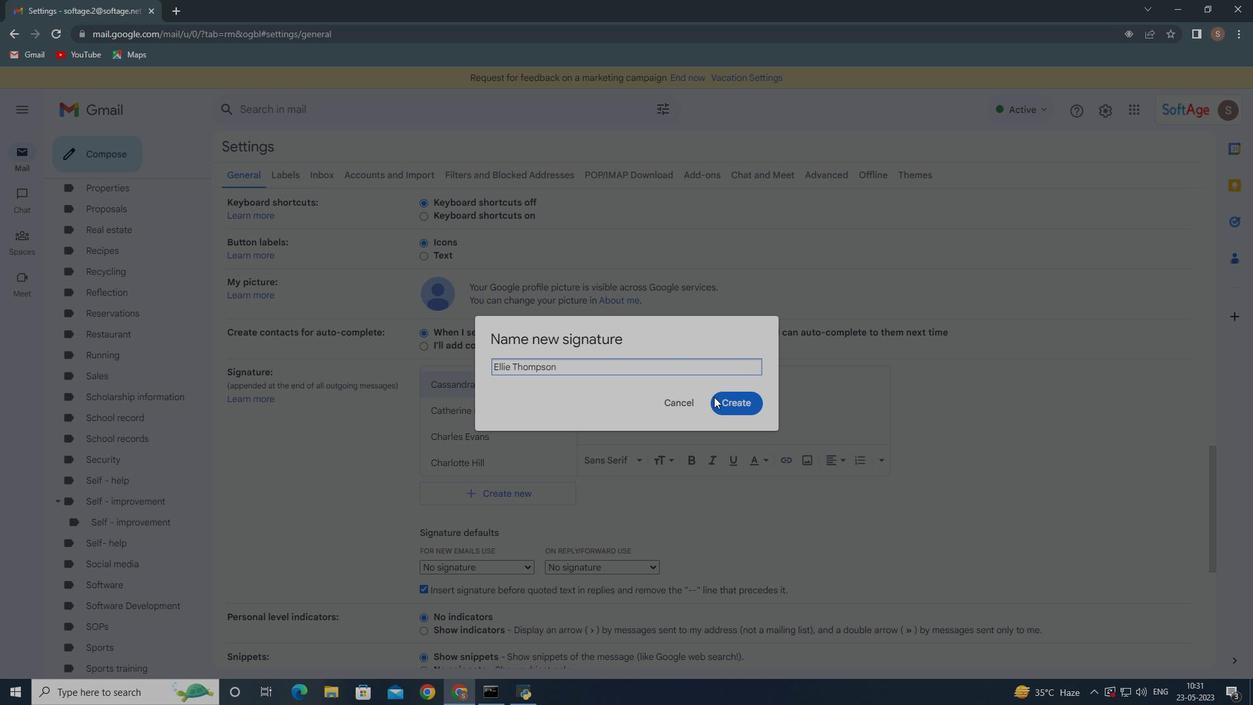 
Action: Mouse pressed left at (740, 400)
Screenshot: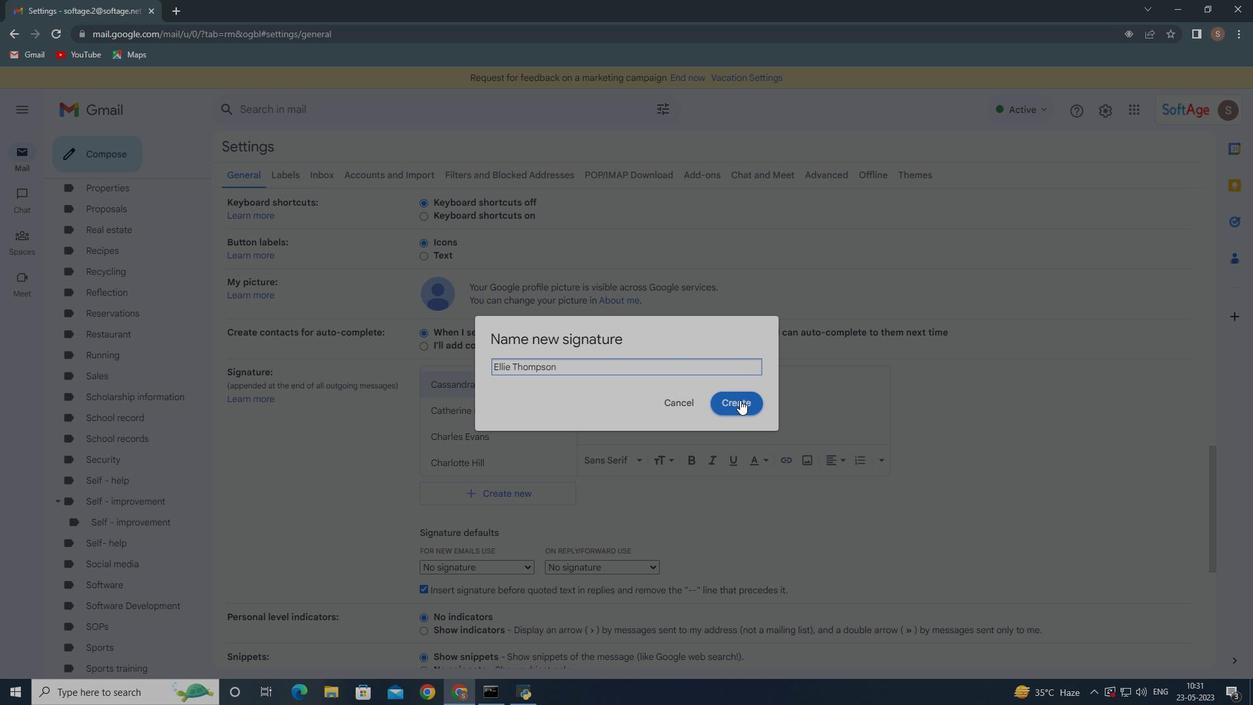 
Action: Mouse moved to (603, 382)
Screenshot: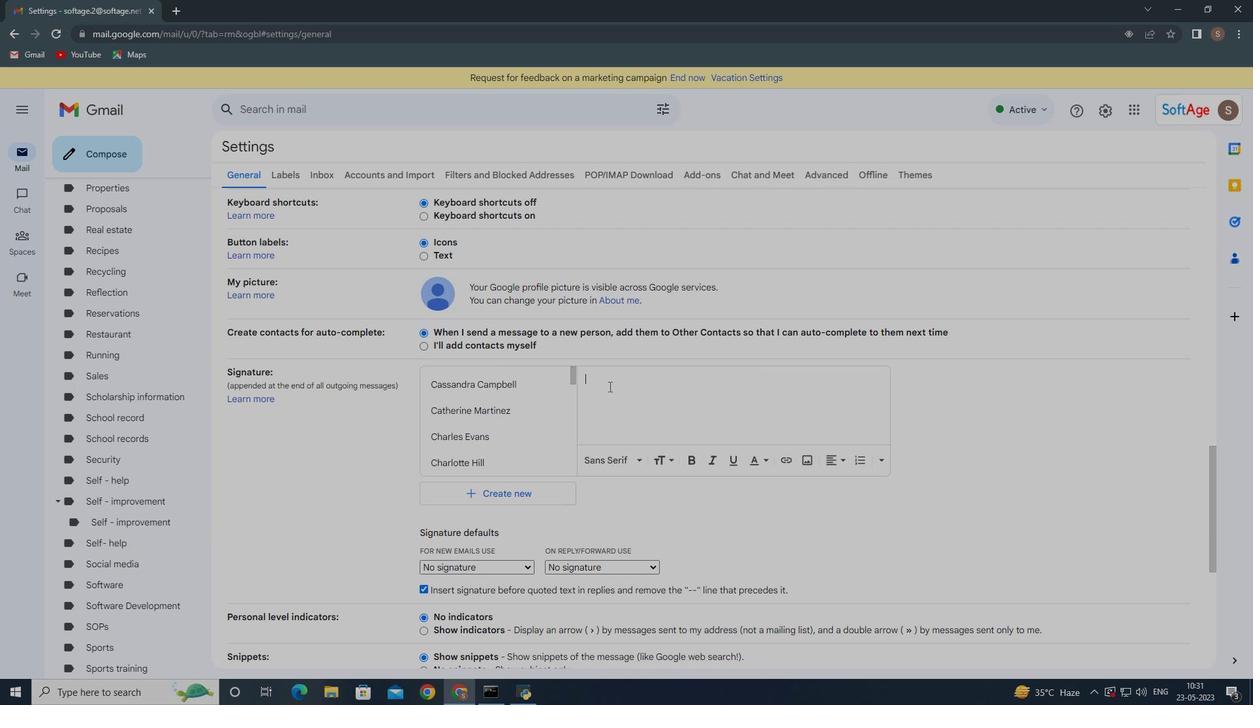 
Action: Key pressed <Key.shift>Have<Key.space>a<Key.space>onderful<Key.left><Key.left><Key.left><Key.left><Key.left><Key.left><Key.left><Key.left>w<Key.right><Key.right><Key.right><Key.right><Key.right><Key.right><Key.right><Key.right><Key.right><Key.right><Key.right><Key.space><Key.shift>Easter,<Key.enter><Key.shift>Ellie<Key.space><Key.shift><Key.shift><Key.shift><Key.shift><Key.shift><Key.shift><Key.shift><Key.shift><Key.shift><Key.shift><Key.shift>Thompson
Screenshot: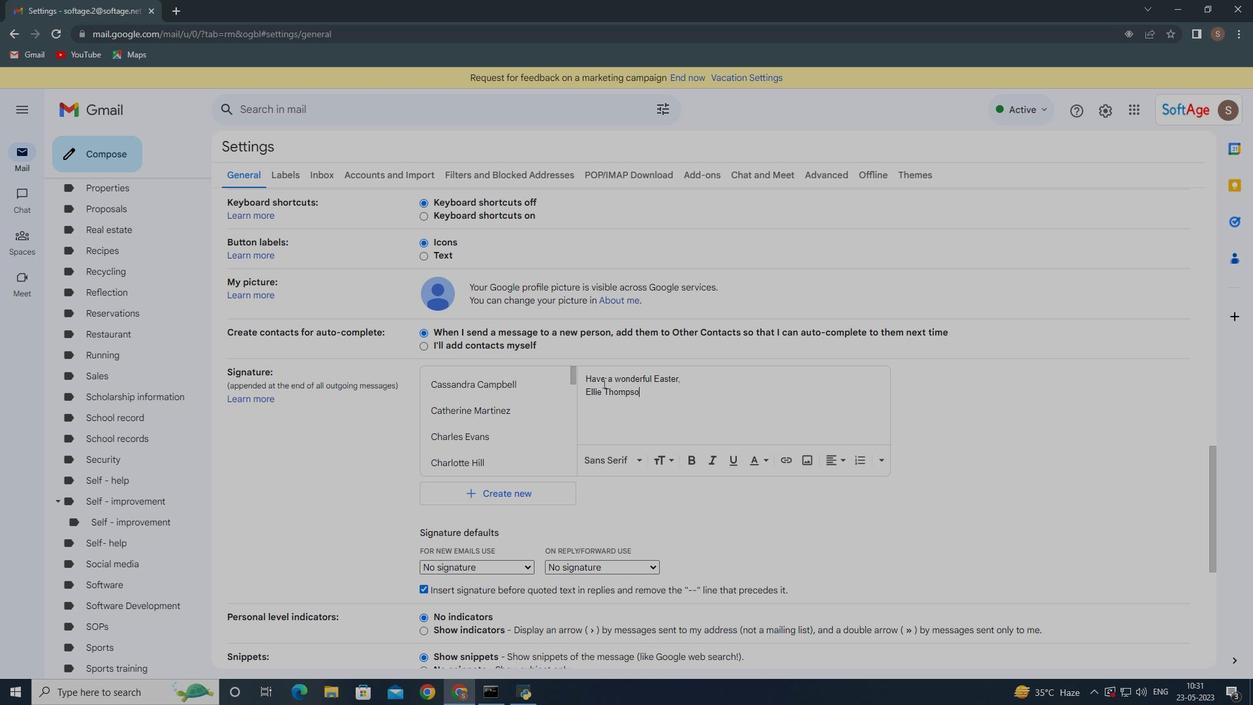 
Action: Mouse moved to (496, 419)
Screenshot: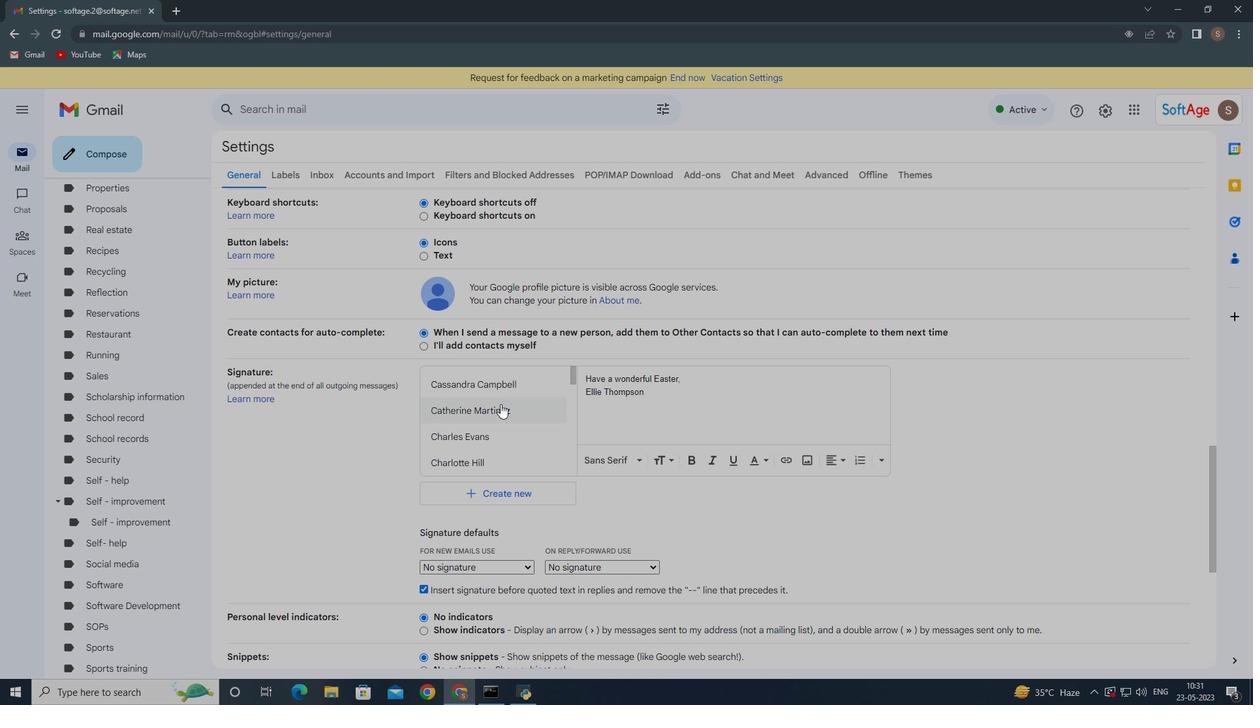 
Action: Mouse scrolled (496, 417) with delta (0, 0)
Screenshot: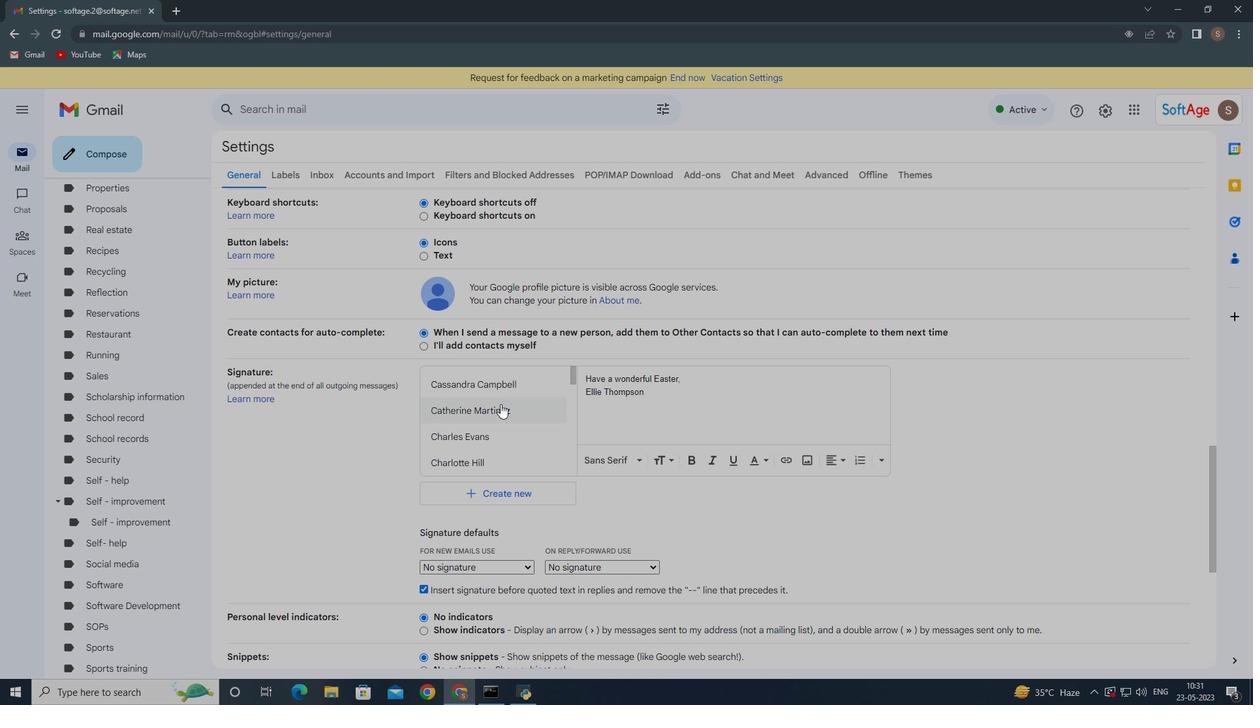 
Action: Mouse moved to (492, 428)
Screenshot: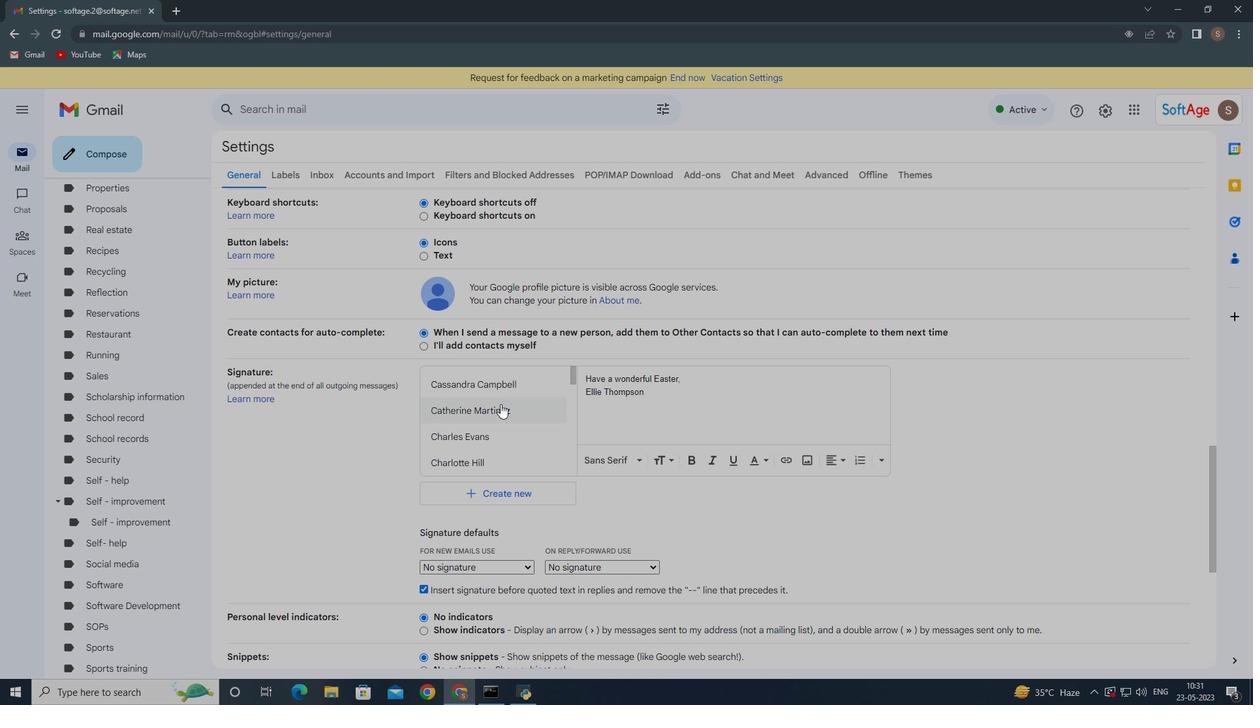 
Action: Mouse scrolled (492, 427) with delta (0, 0)
Screenshot: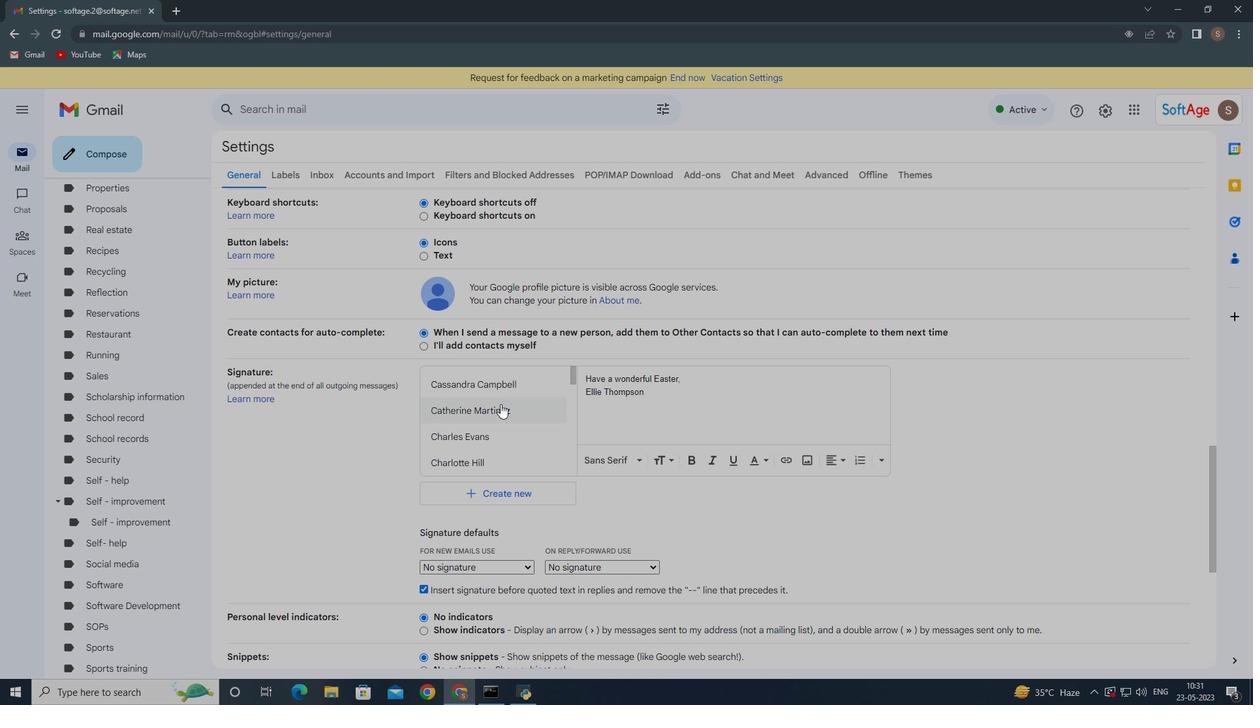 
Action: Mouse moved to (491, 432)
Screenshot: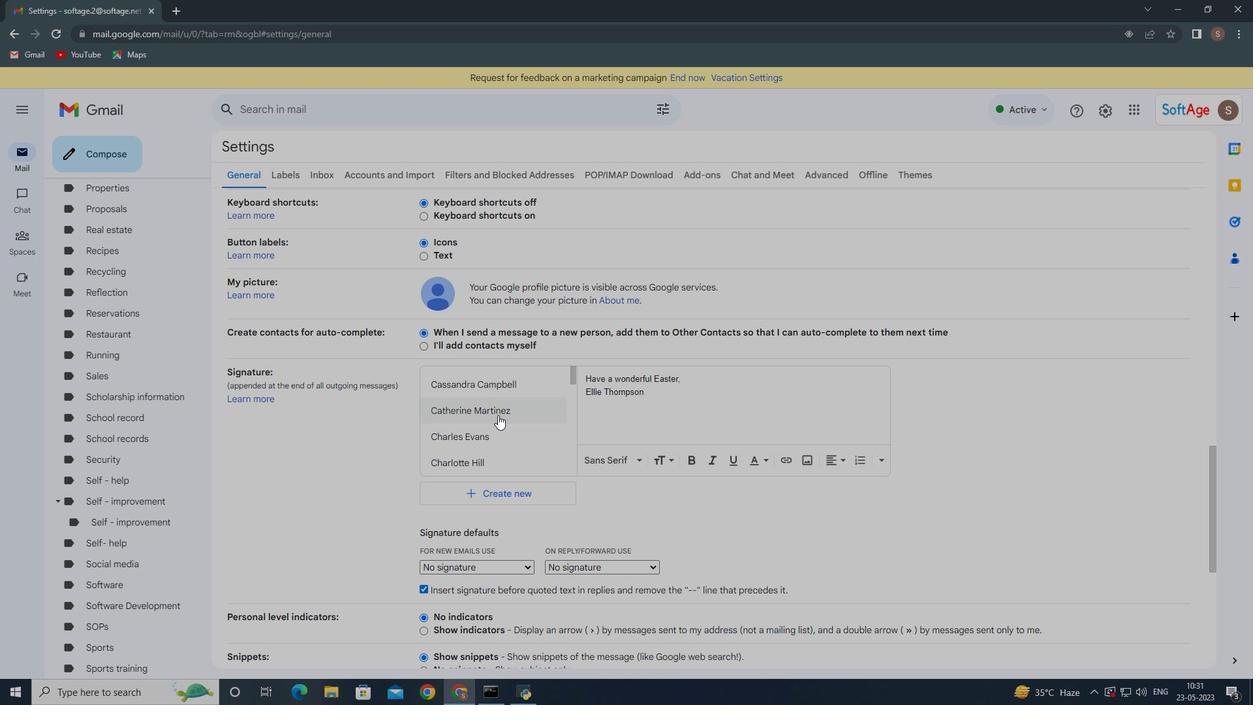 
Action: Mouse scrolled (491, 431) with delta (0, 0)
Screenshot: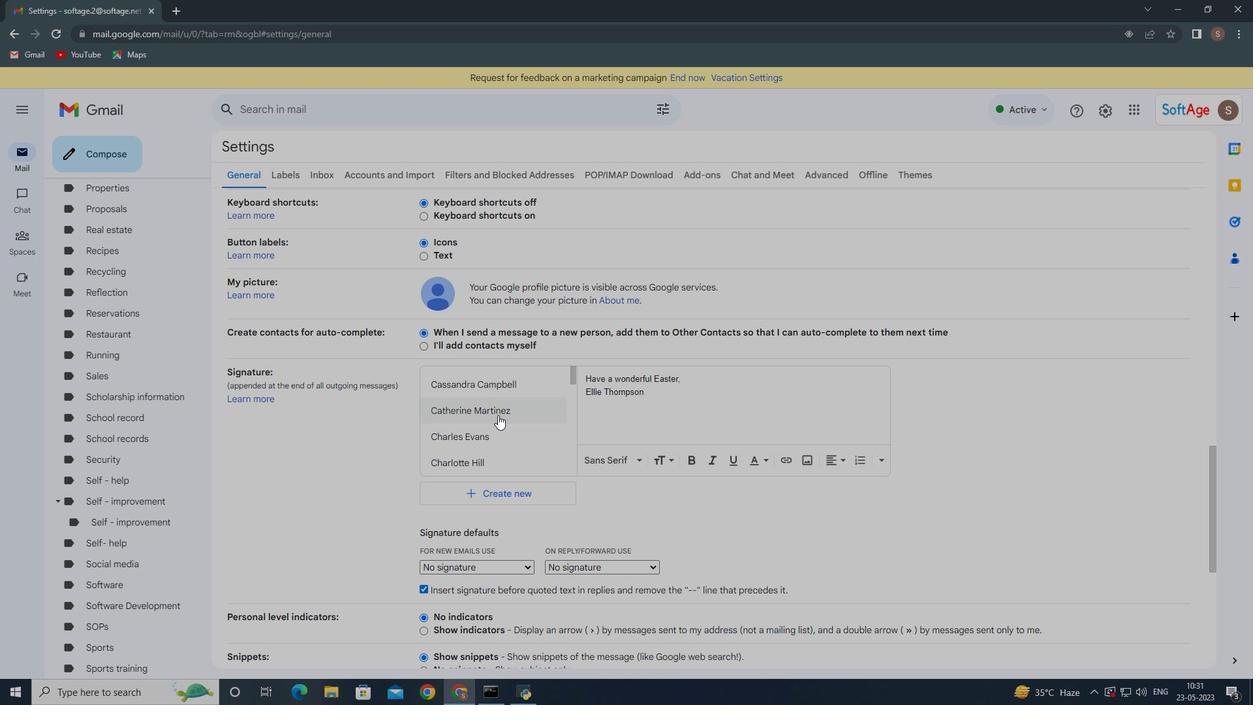 
Action: Mouse moved to (491, 434)
Screenshot: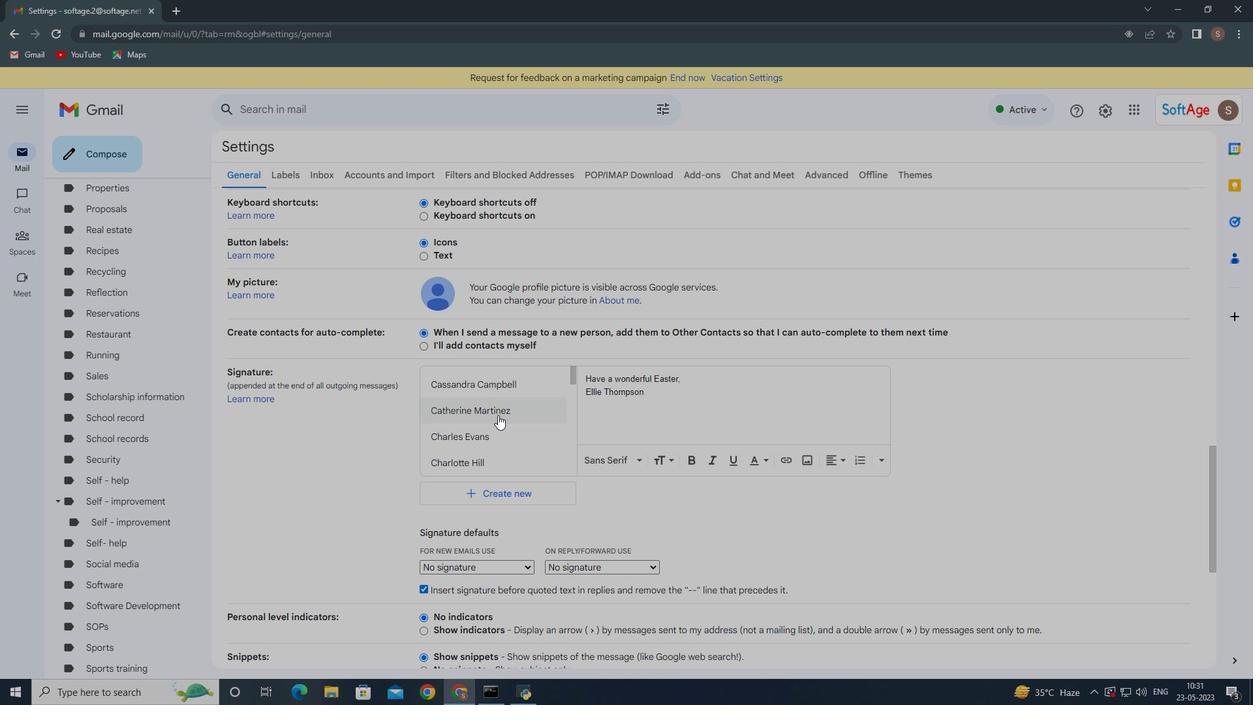 
Action: Mouse scrolled (491, 433) with delta (0, 0)
Screenshot: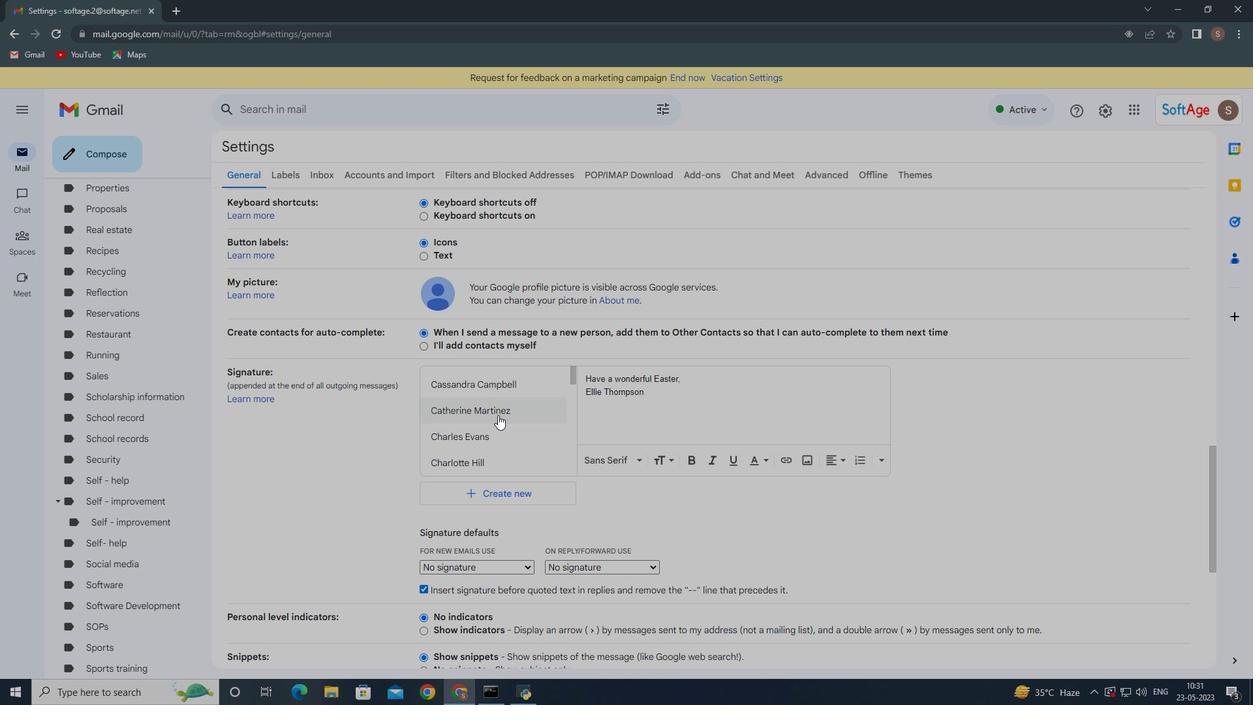 
Action: Mouse moved to (491, 436)
Screenshot: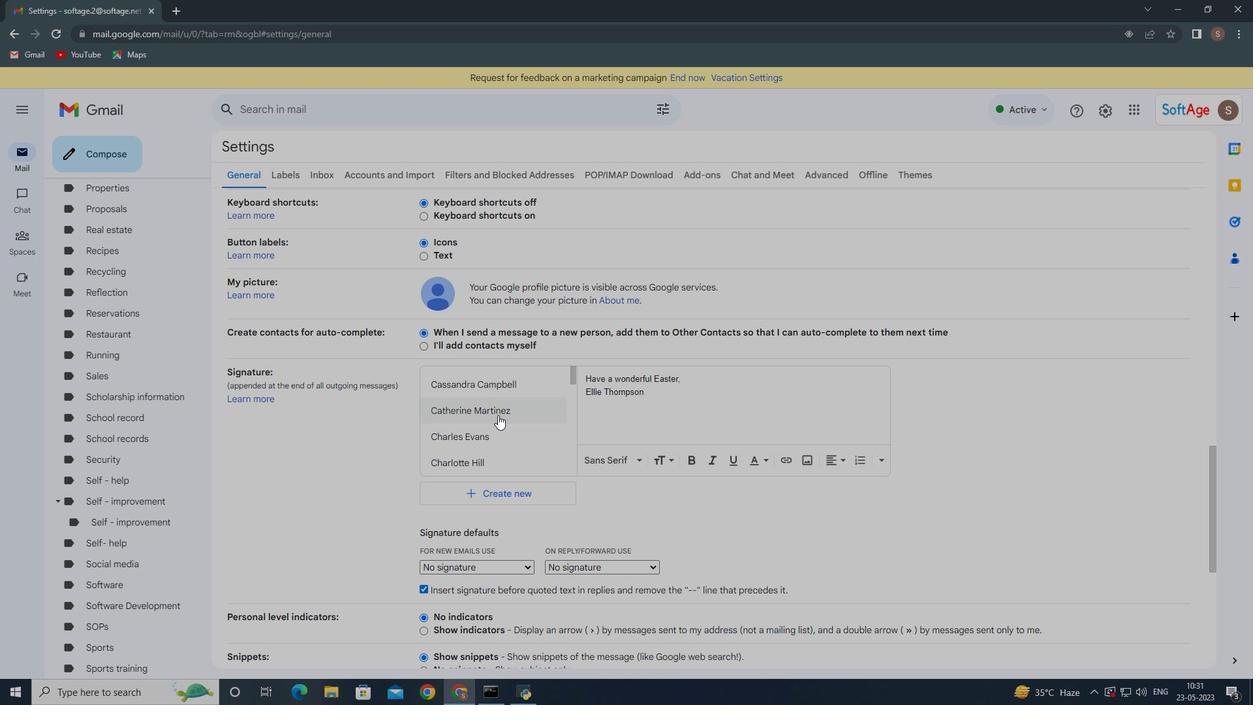 
Action: Mouse scrolled (491, 434) with delta (0, 0)
Screenshot: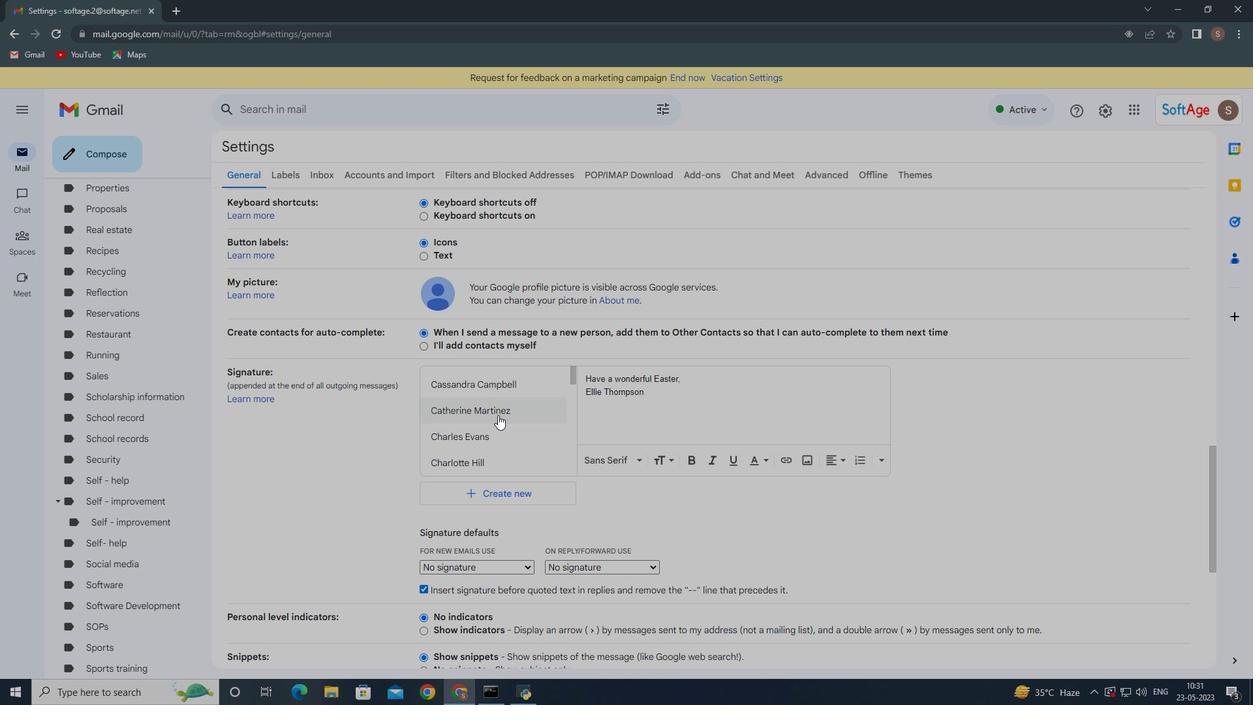 
Action: Mouse moved to (491, 436)
Screenshot: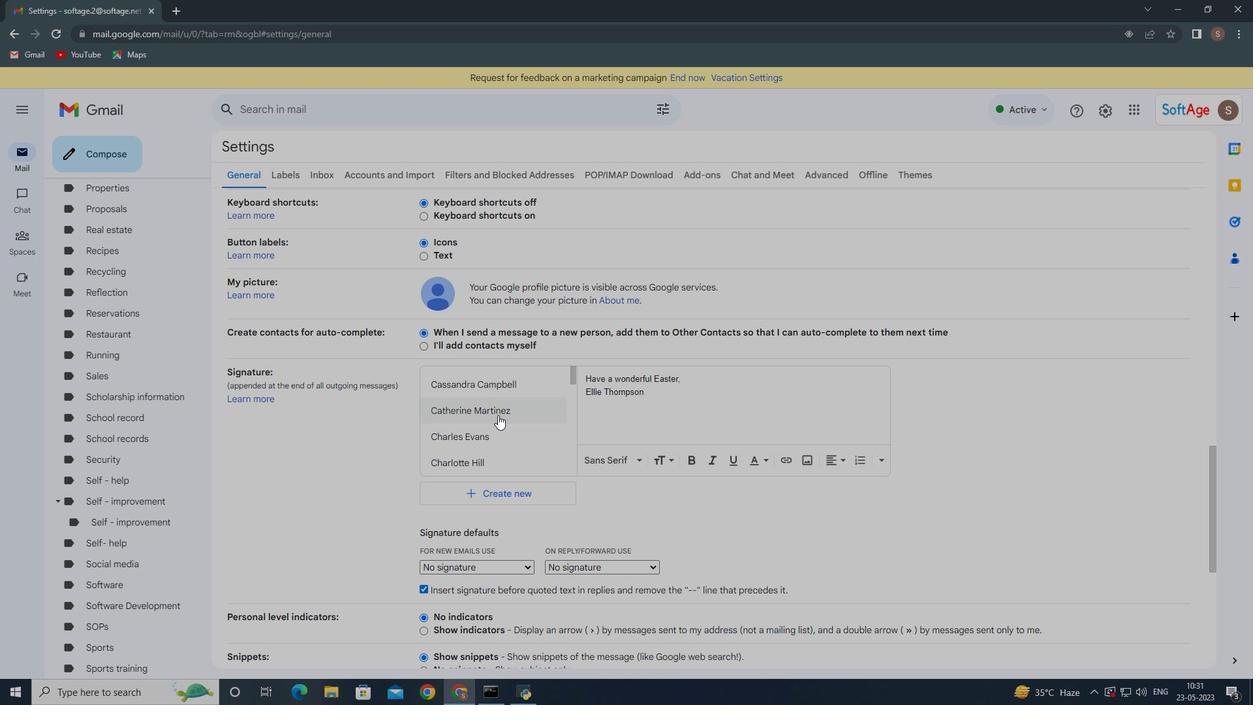 
Action: Mouse scrolled (491, 435) with delta (0, 0)
Screenshot: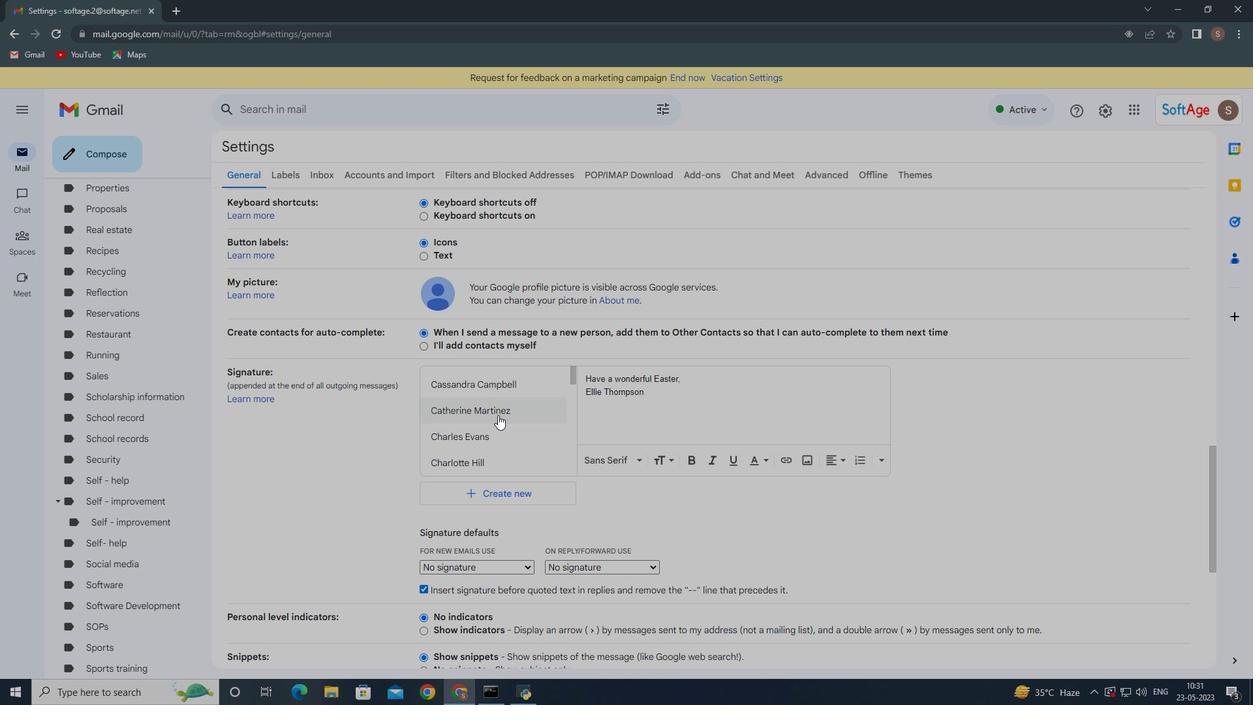 
Action: Mouse moved to (491, 438)
Screenshot: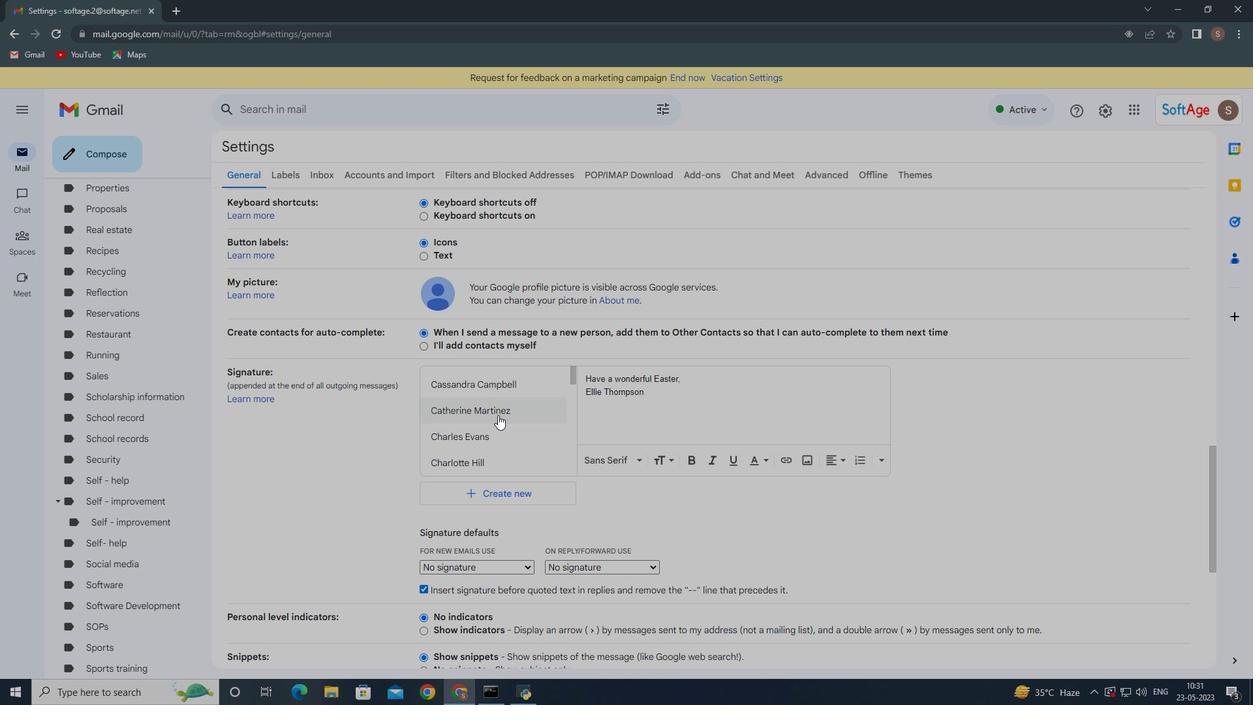
Action: Mouse scrolled (491, 437) with delta (0, 0)
Screenshot: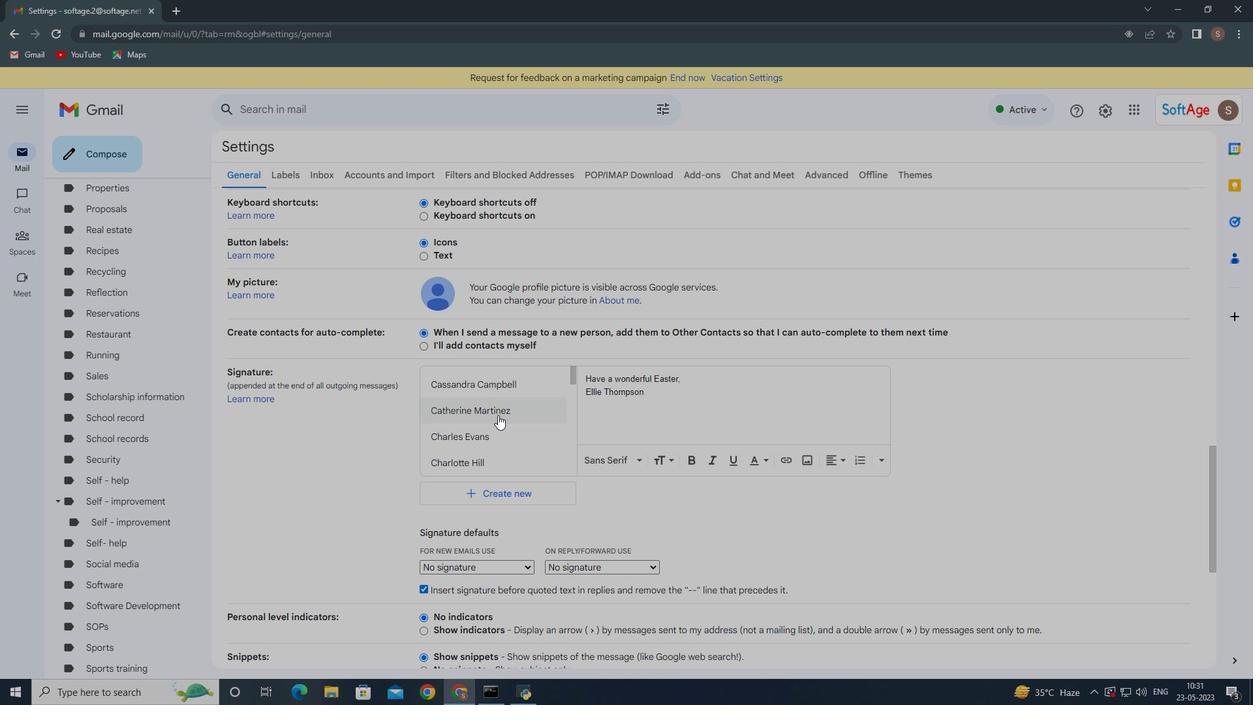 
Action: Mouse moved to (491, 440)
Screenshot: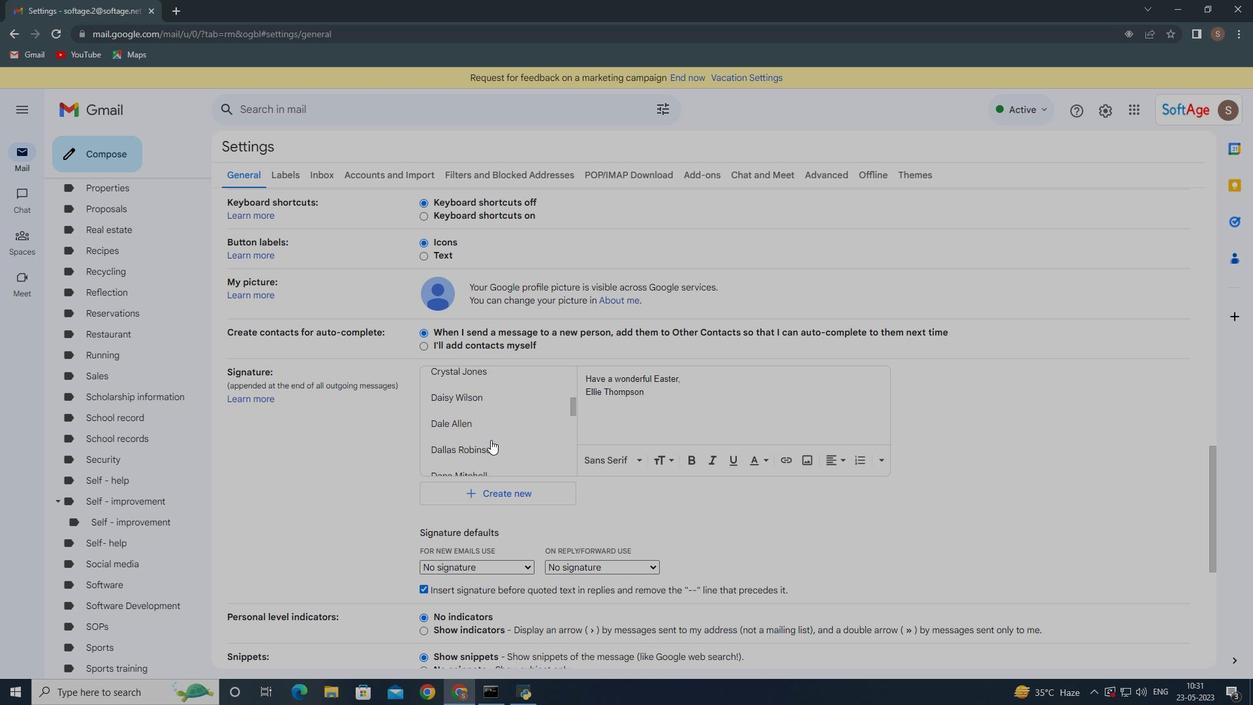 
Action: Mouse scrolled (491, 440) with delta (0, 0)
Screenshot: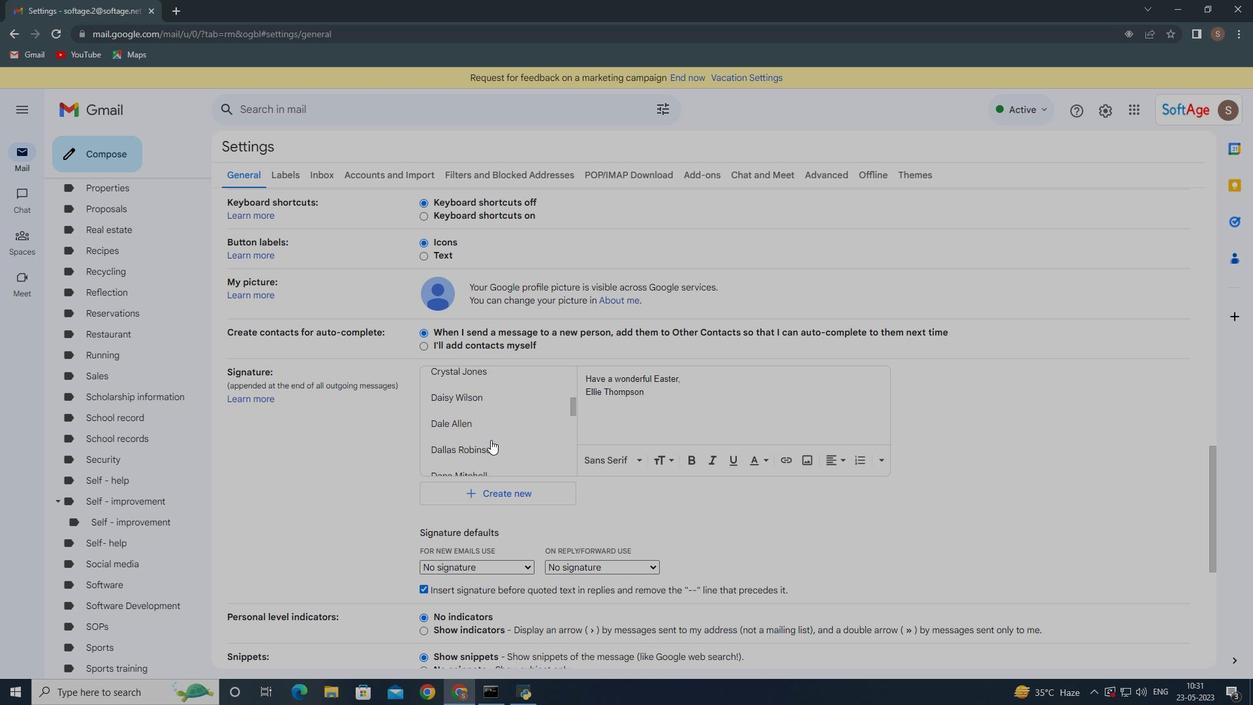 
Action: Mouse moved to (491, 441)
Screenshot: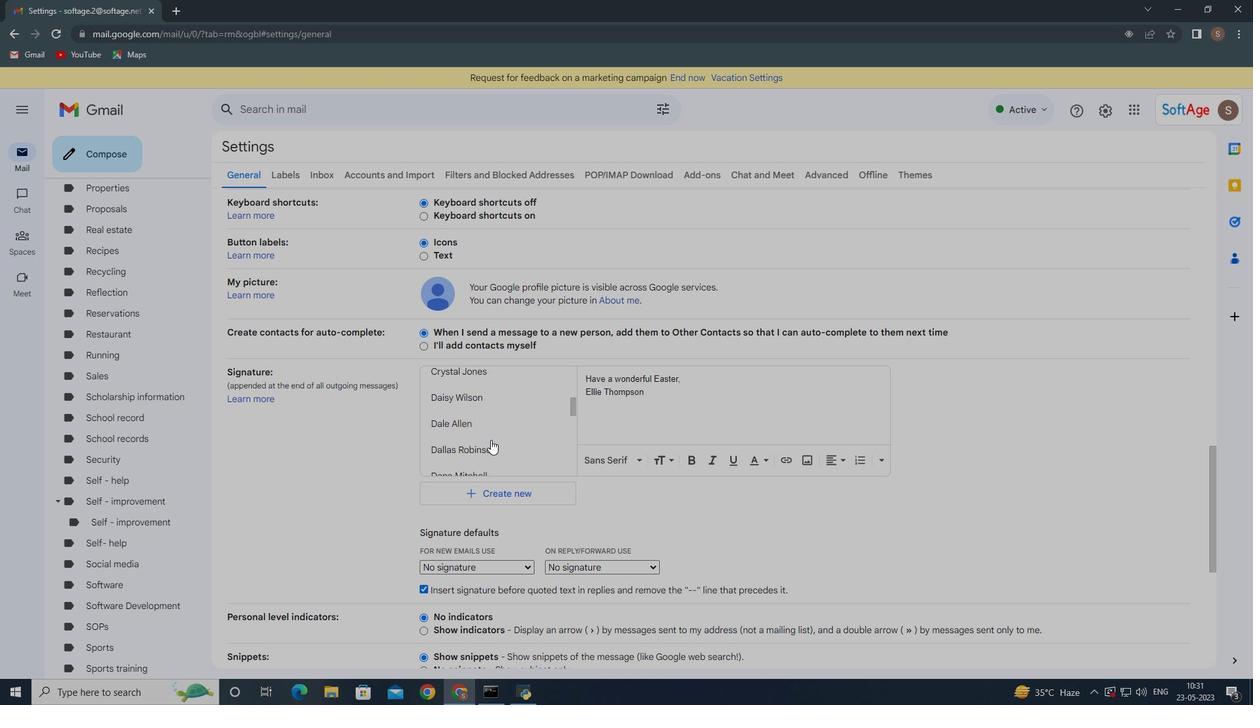 
Action: Mouse scrolled (491, 440) with delta (0, 0)
Screenshot: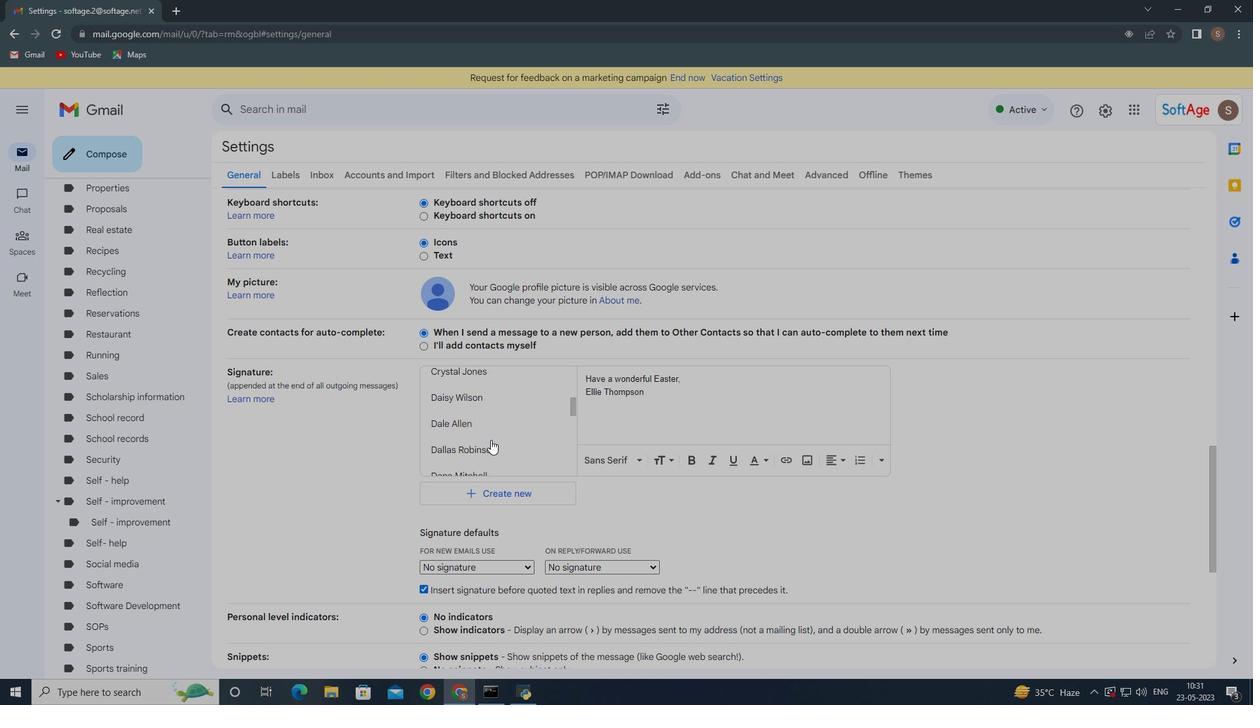 
Action: Mouse moved to (491, 441)
Screenshot: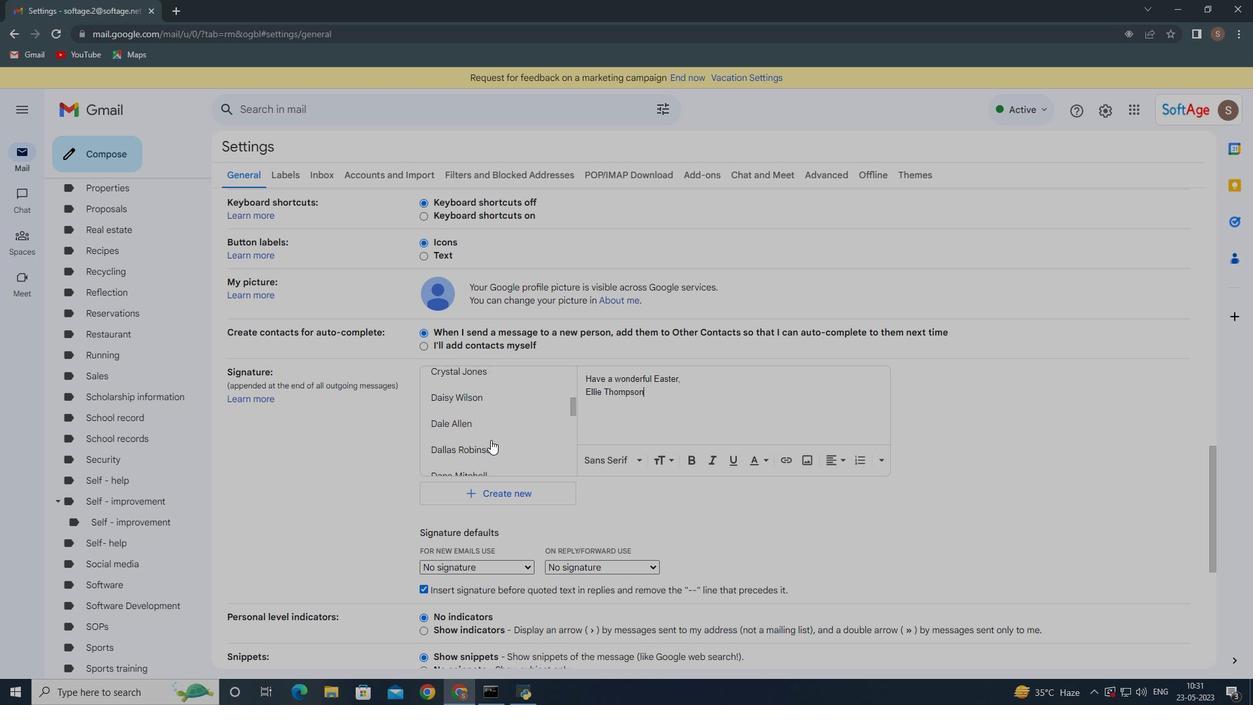 
Action: Mouse scrolled (491, 440) with delta (0, 0)
Screenshot: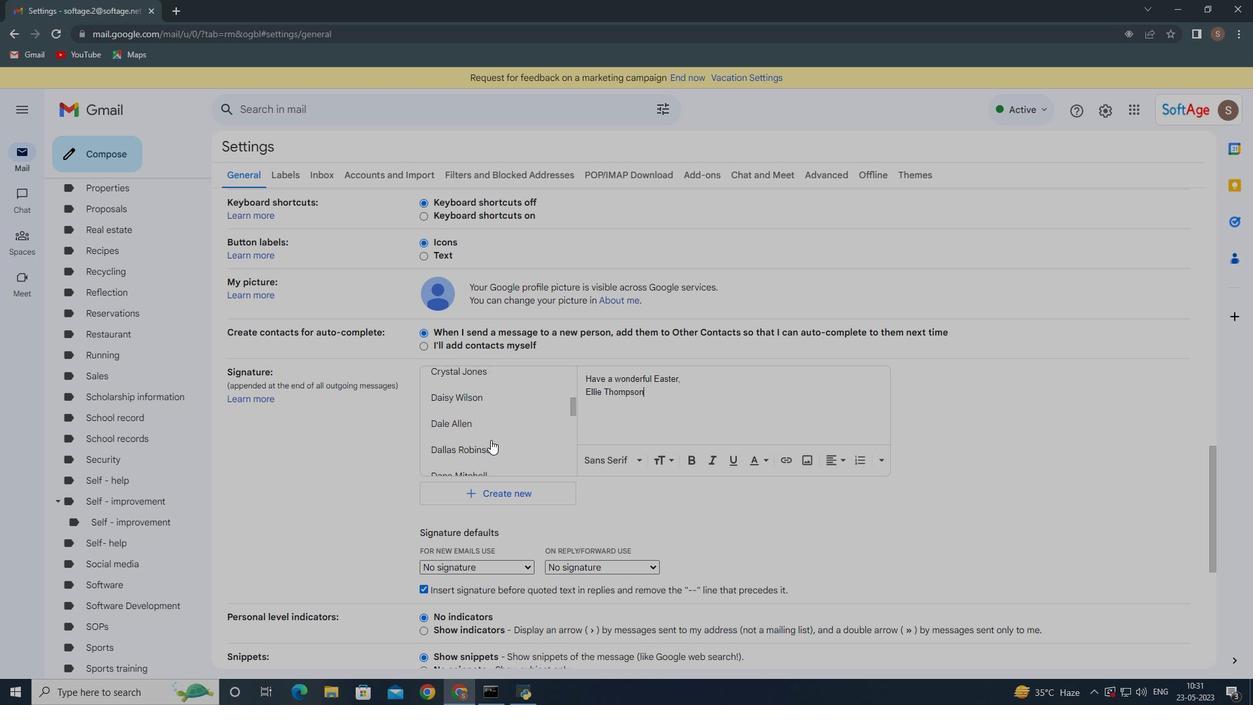 
Action: Mouse moved to (491, 442)
Screenshot: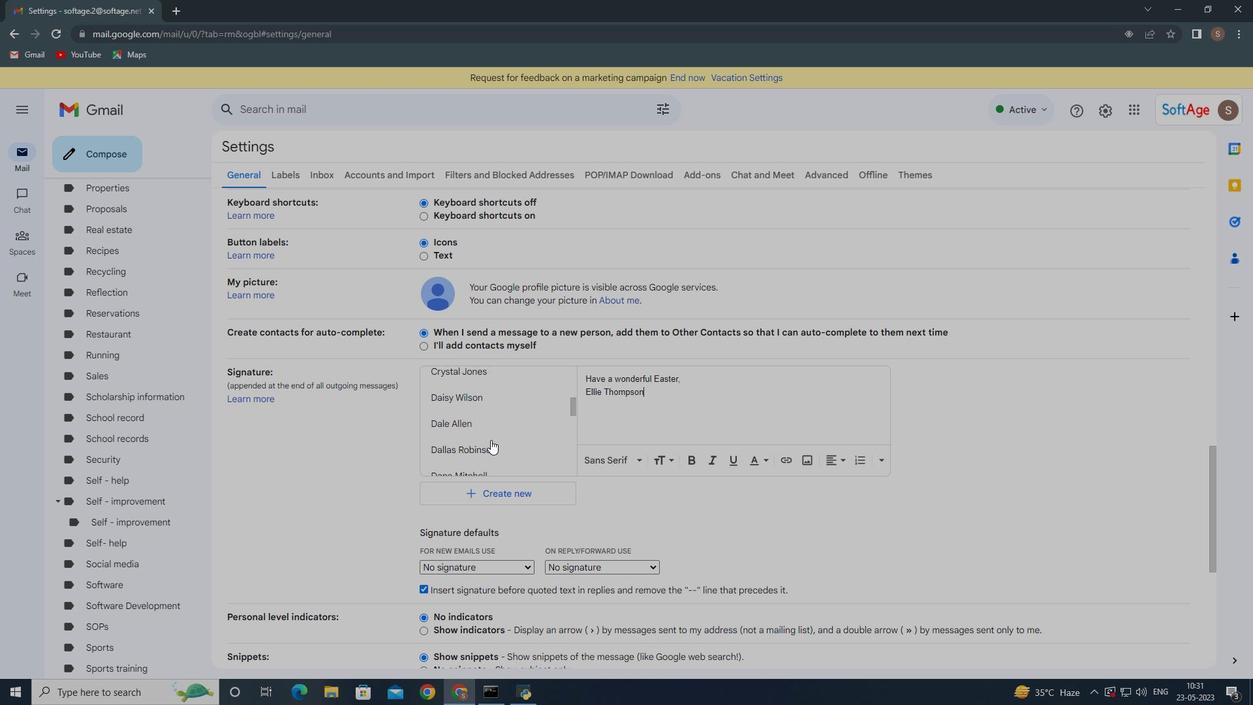 
Action: Mouse scrolled (491, 441) with delta (0, 0)
Screenshot: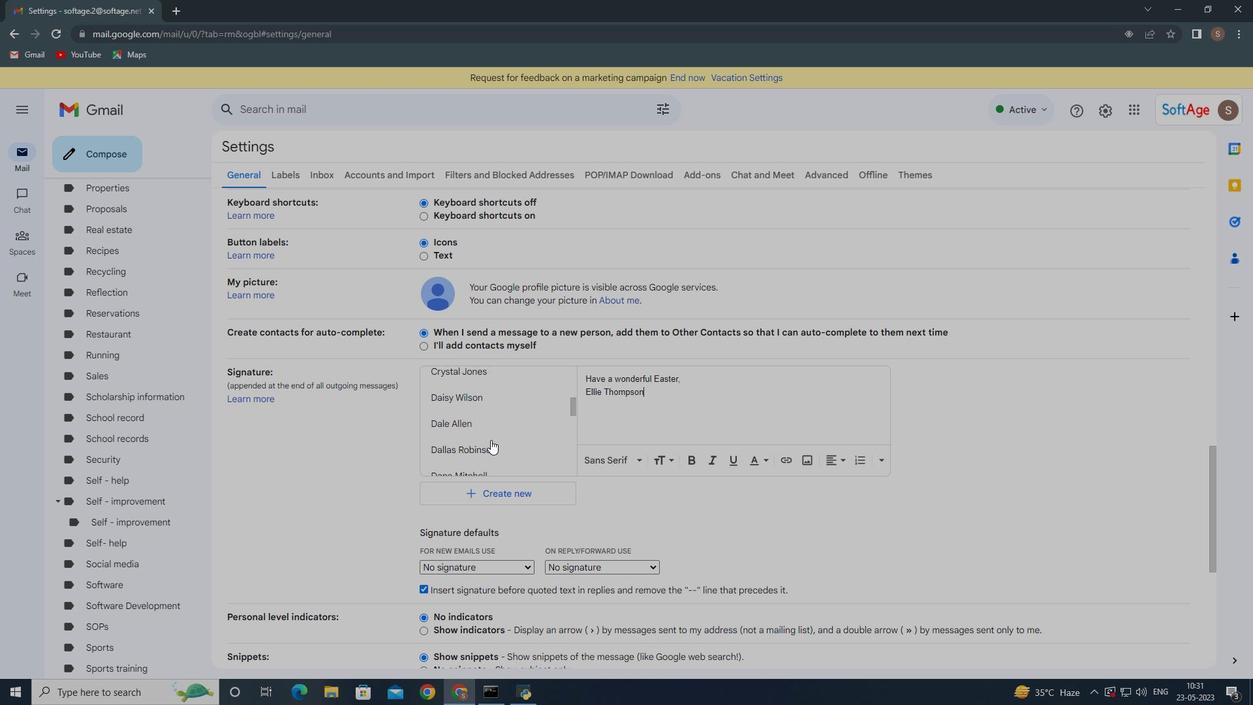 
Action: Mouse moved to (494, 444)
Screenshot: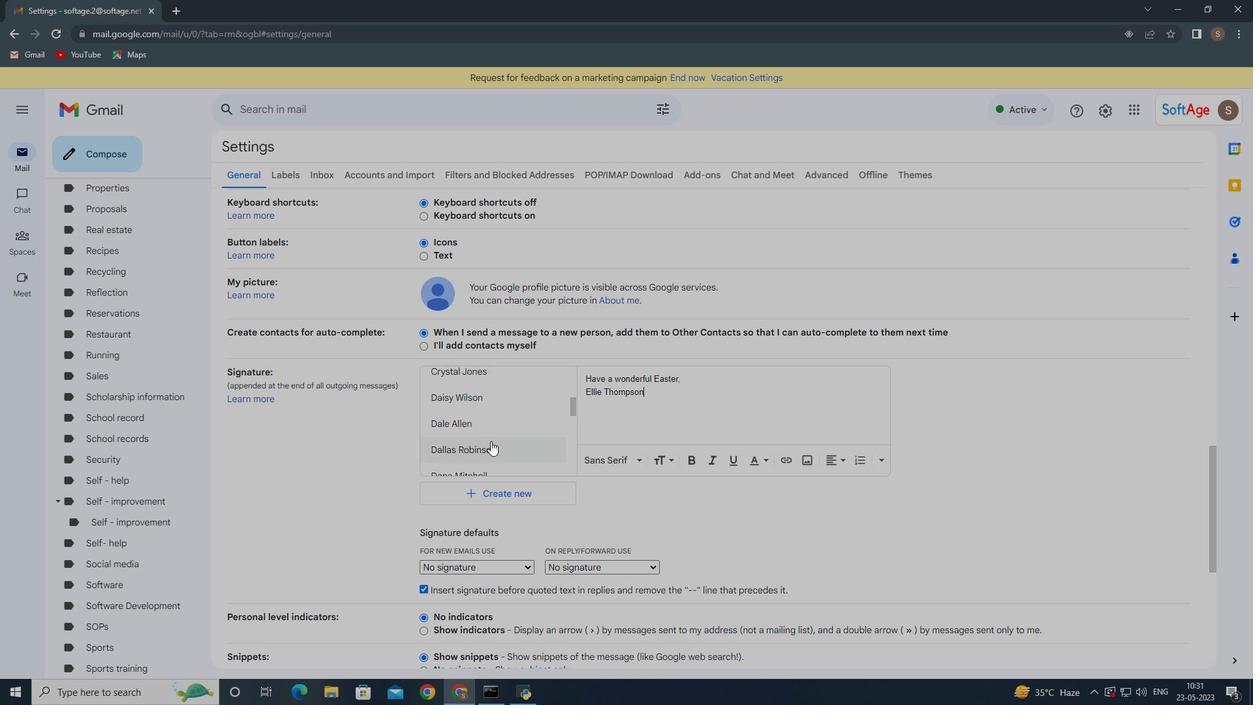 
Action: Mouse scrolled (494, 444) with delta (0, 0)
Screenshot: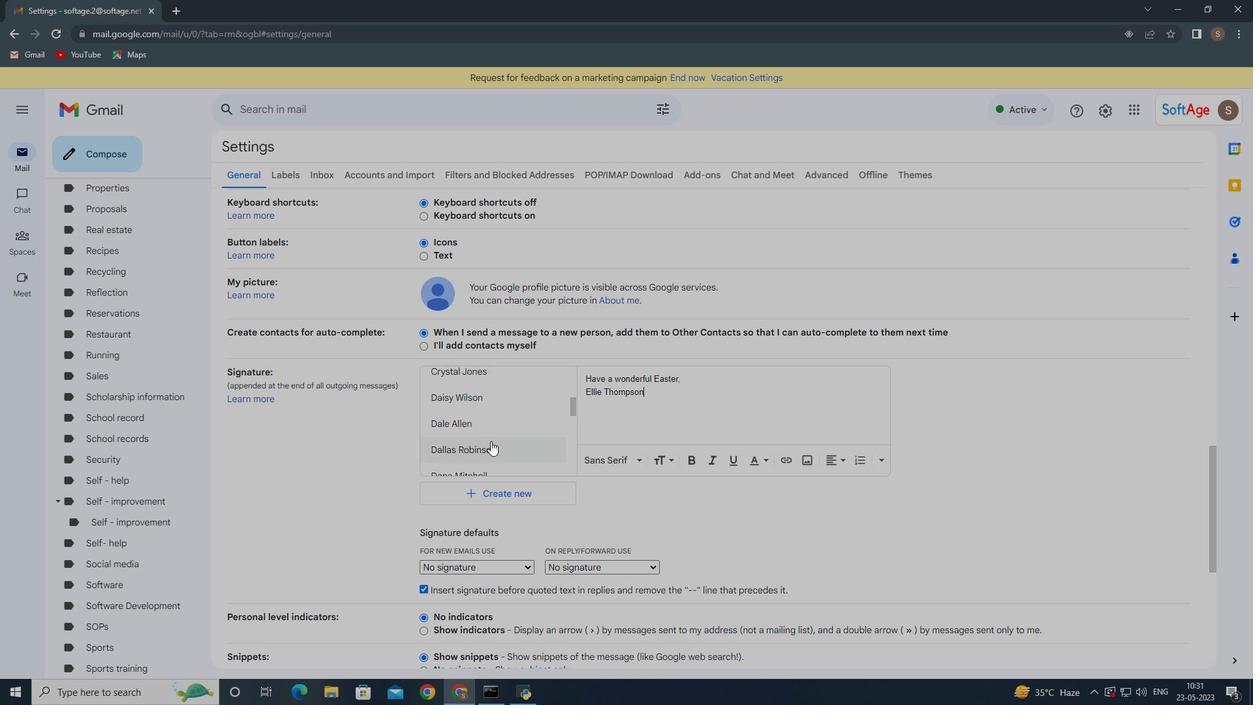 
Action: Mouse moved to (629, 468)
Screenshot: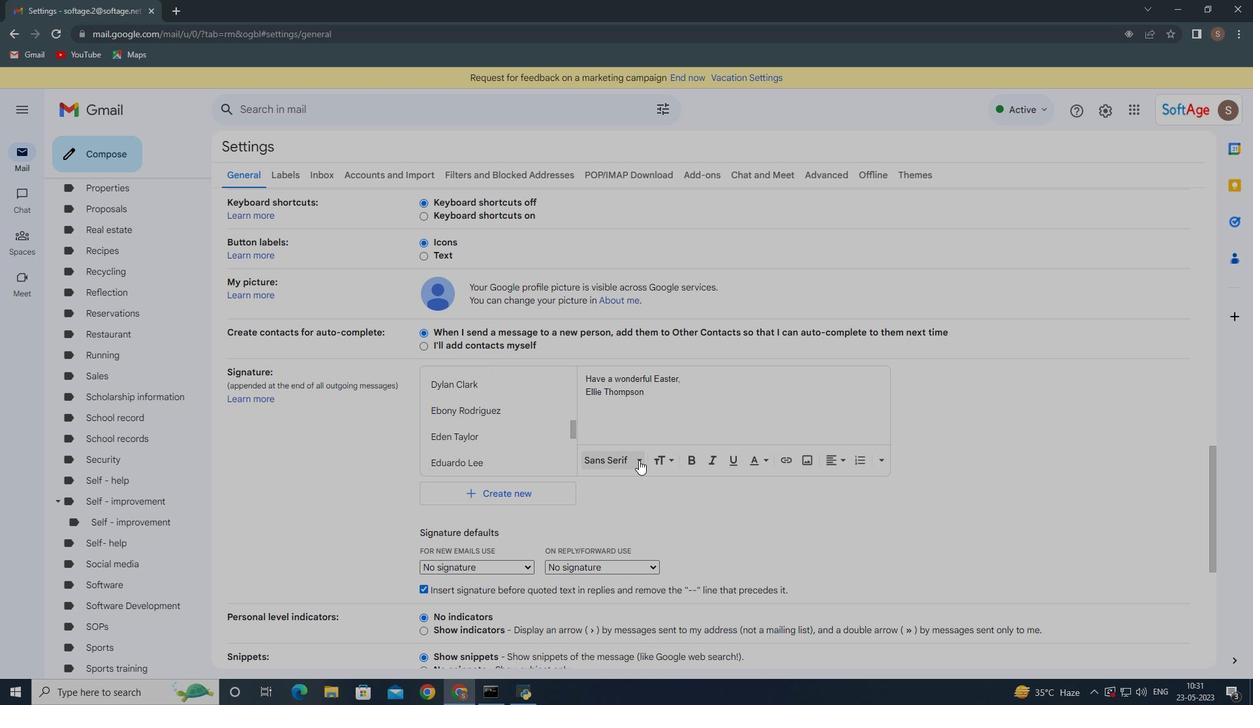 
Action: Mouse scrolled (639, 460) with delta (0, 0)
Screenshot: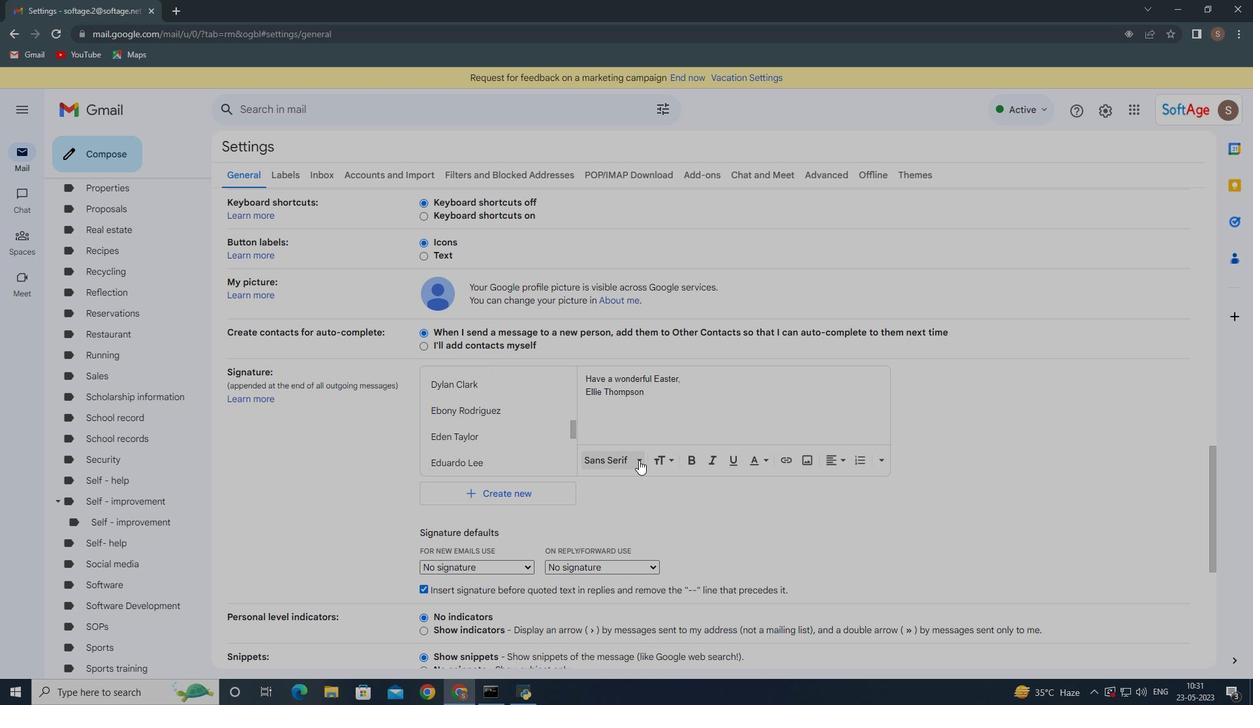 
Action: Mouse moved to (629, 469)
Screenshot: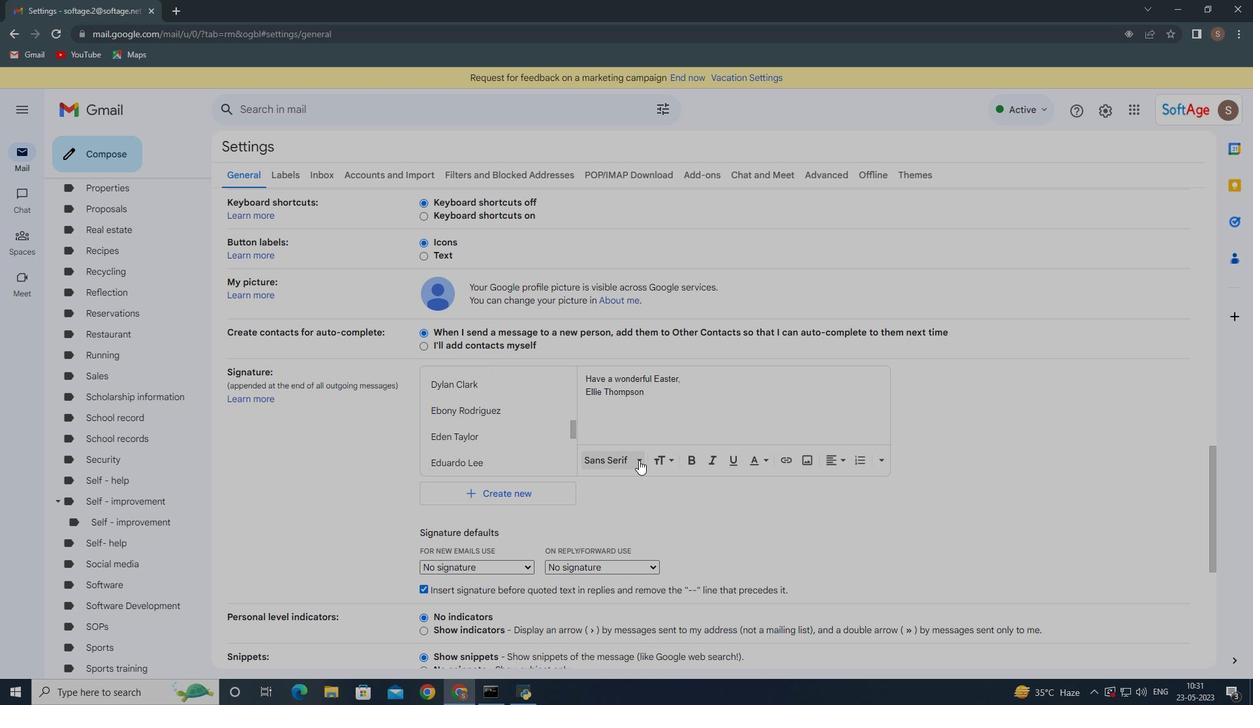 
Action: Mouse scrolled (639, 460) with delta (0, 0)
Screenshot: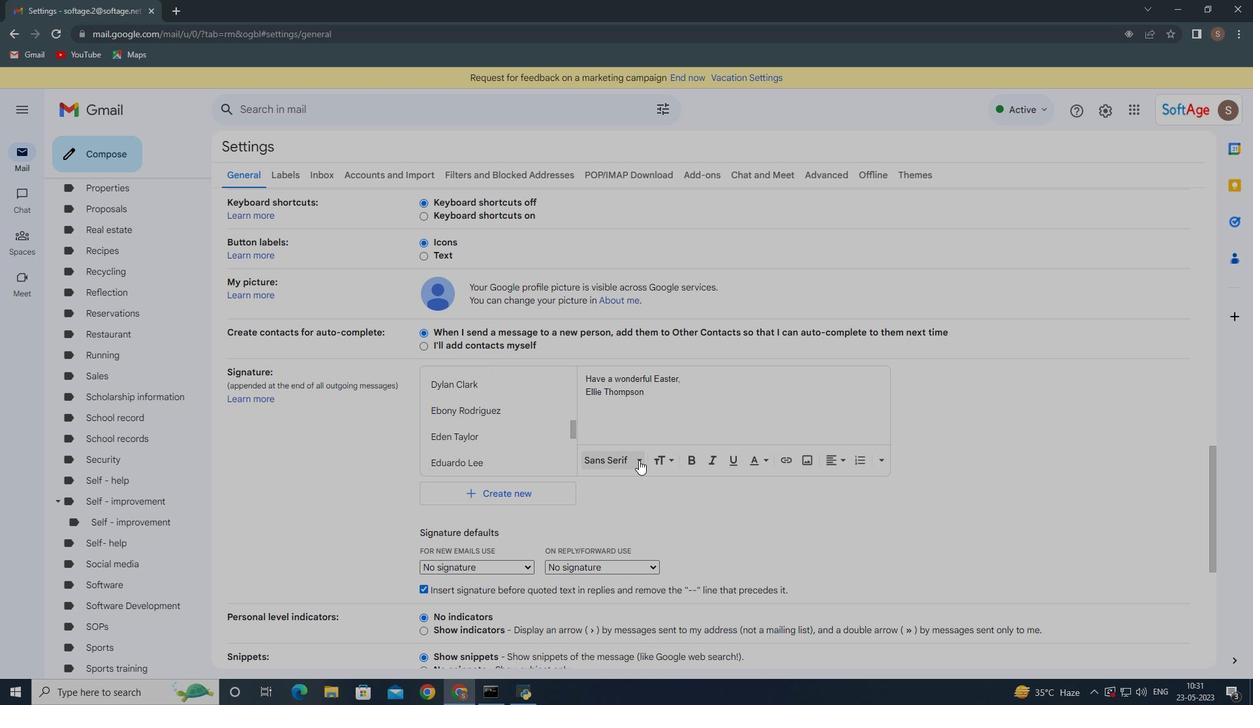 
Action: Mouse moved to (628, 470)
Screenshot: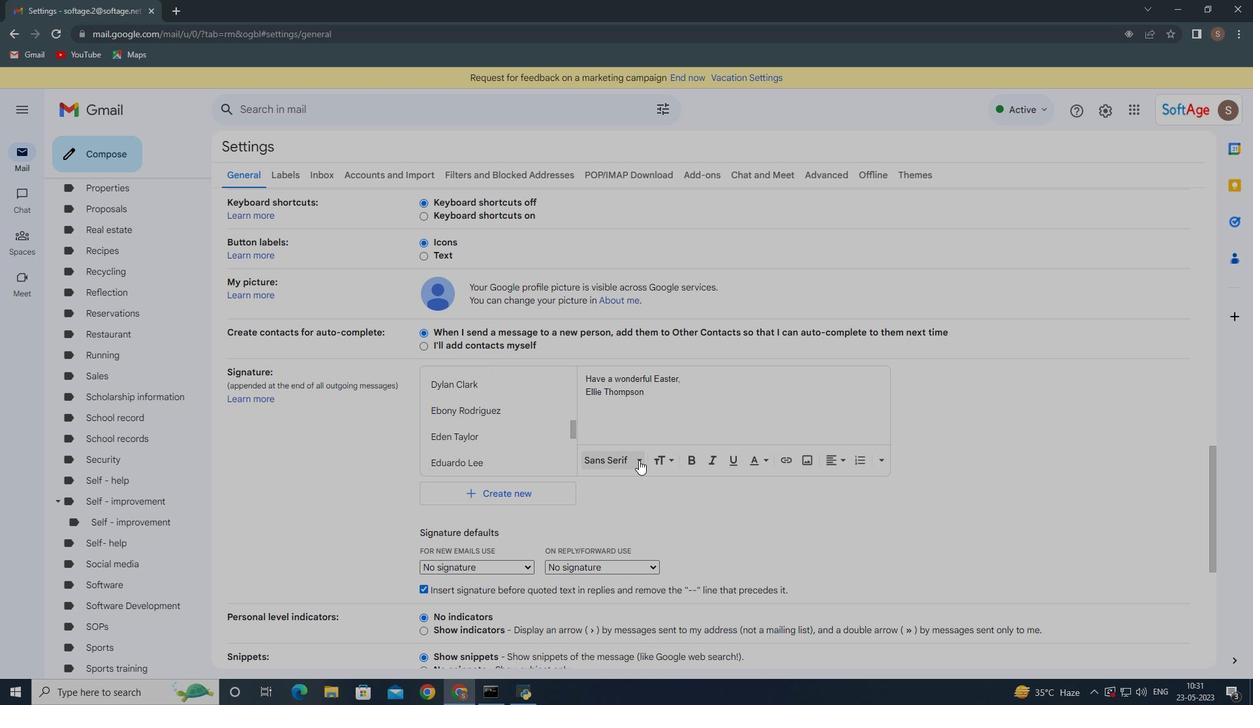 
Action: Mouse scrolled (639, 460) with delta (0, 0)
Screenshot: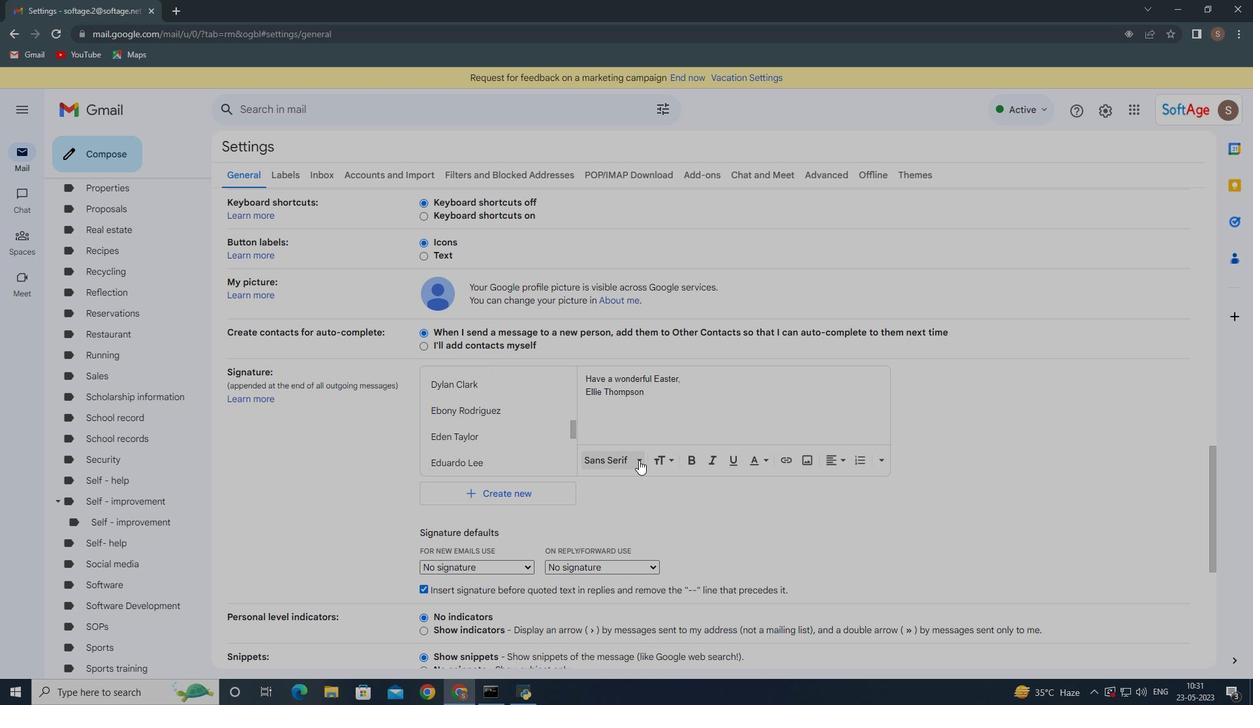 
Action: Mouse moved to (627, 471)
Screenshot: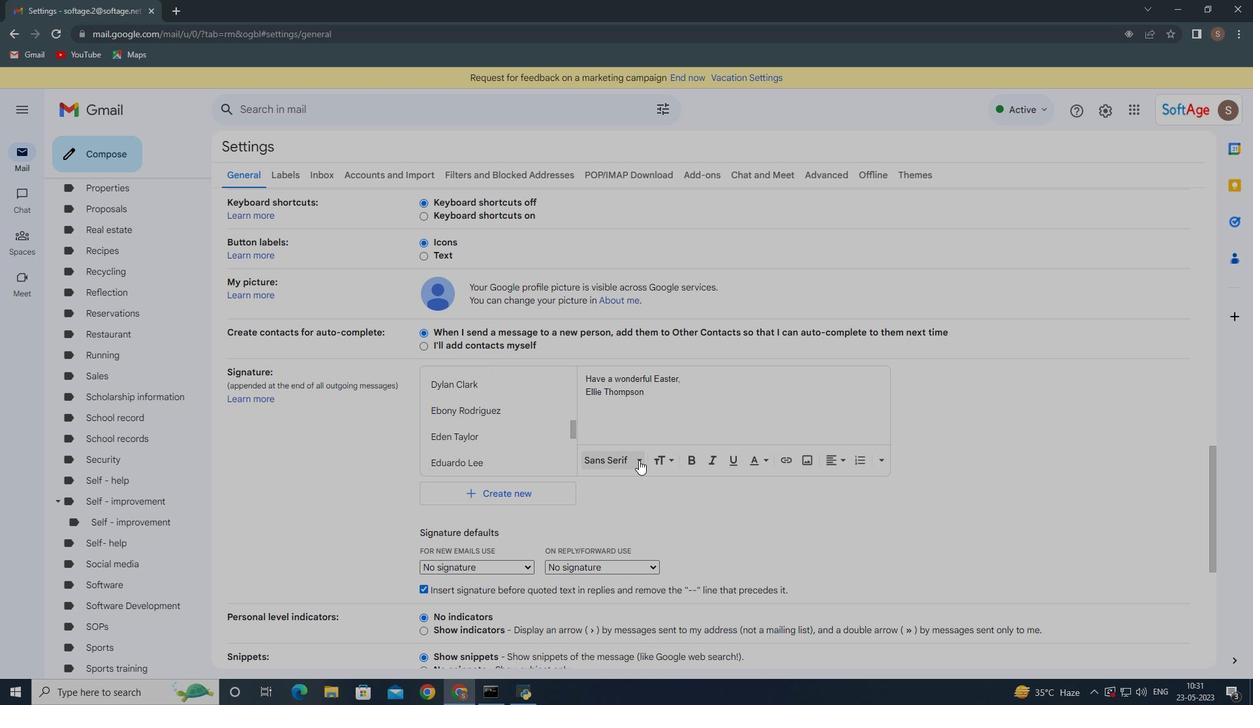 
Action: Mouse scrolled (639, 461) with delta (0, 0)
Screenshot: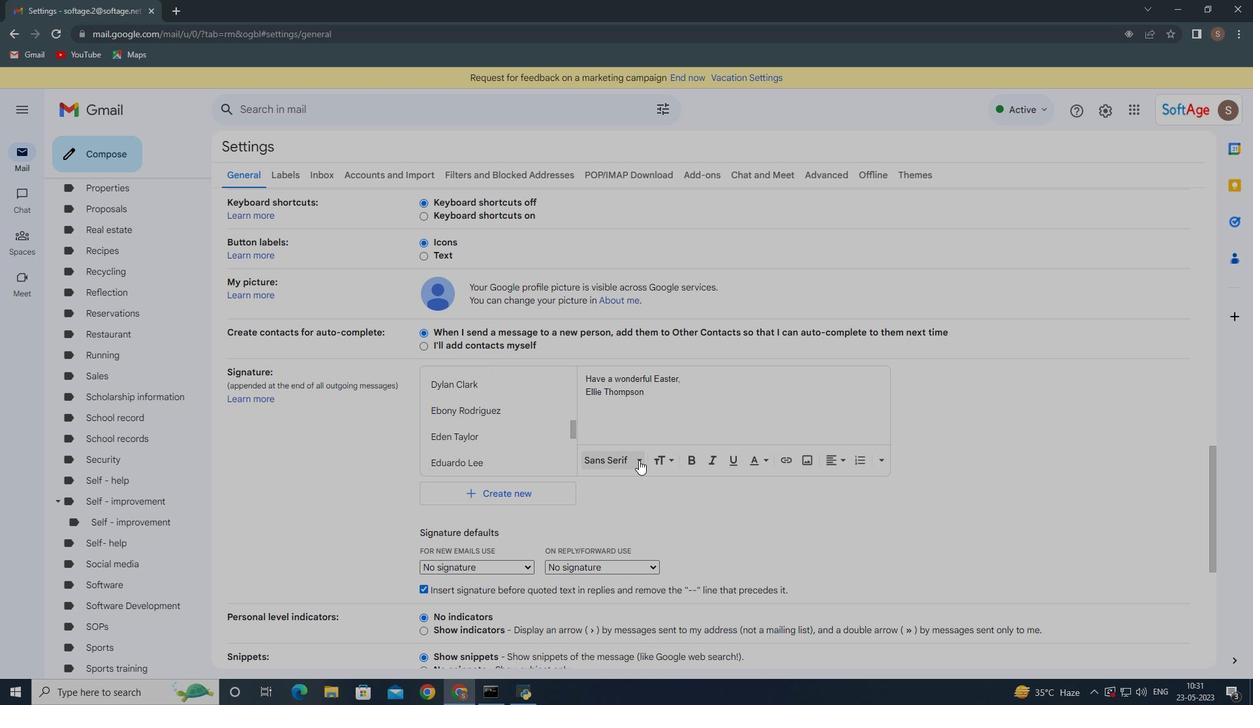 
Action: Mouse moved to (648, 525)
Screenshot: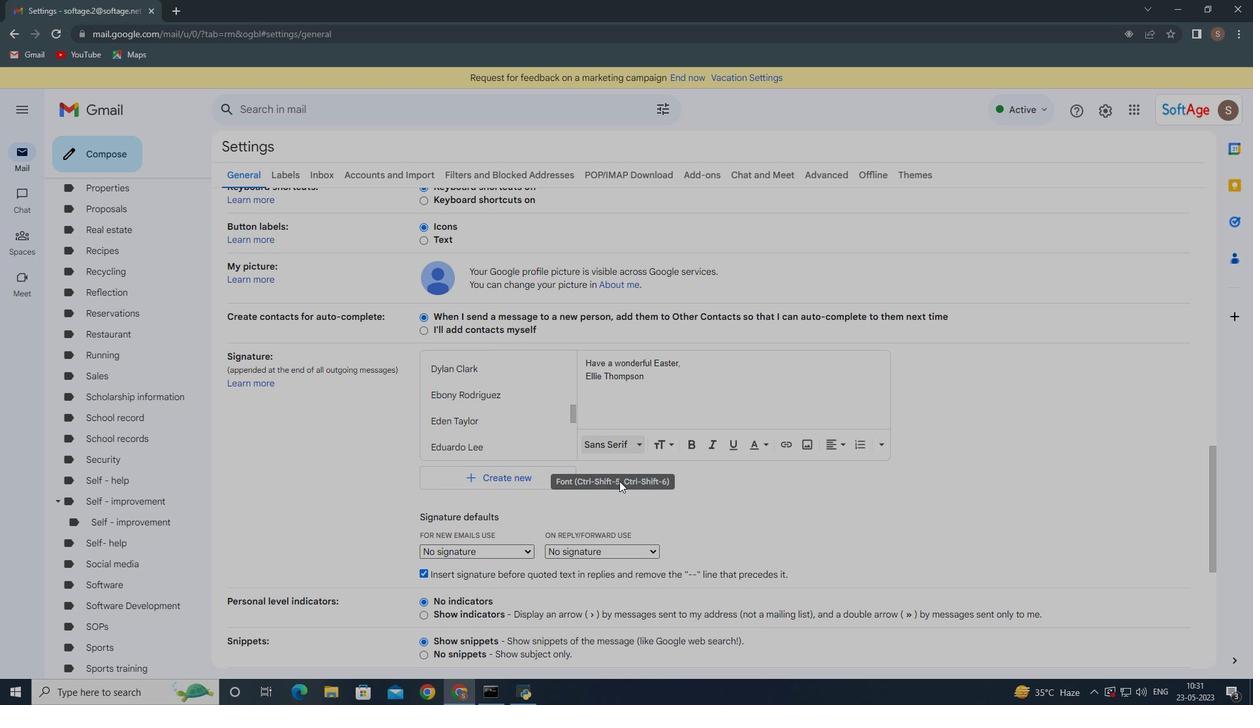 
Action: Mouse scrolled (648, 524) with delta (0, 0)
Screenshot: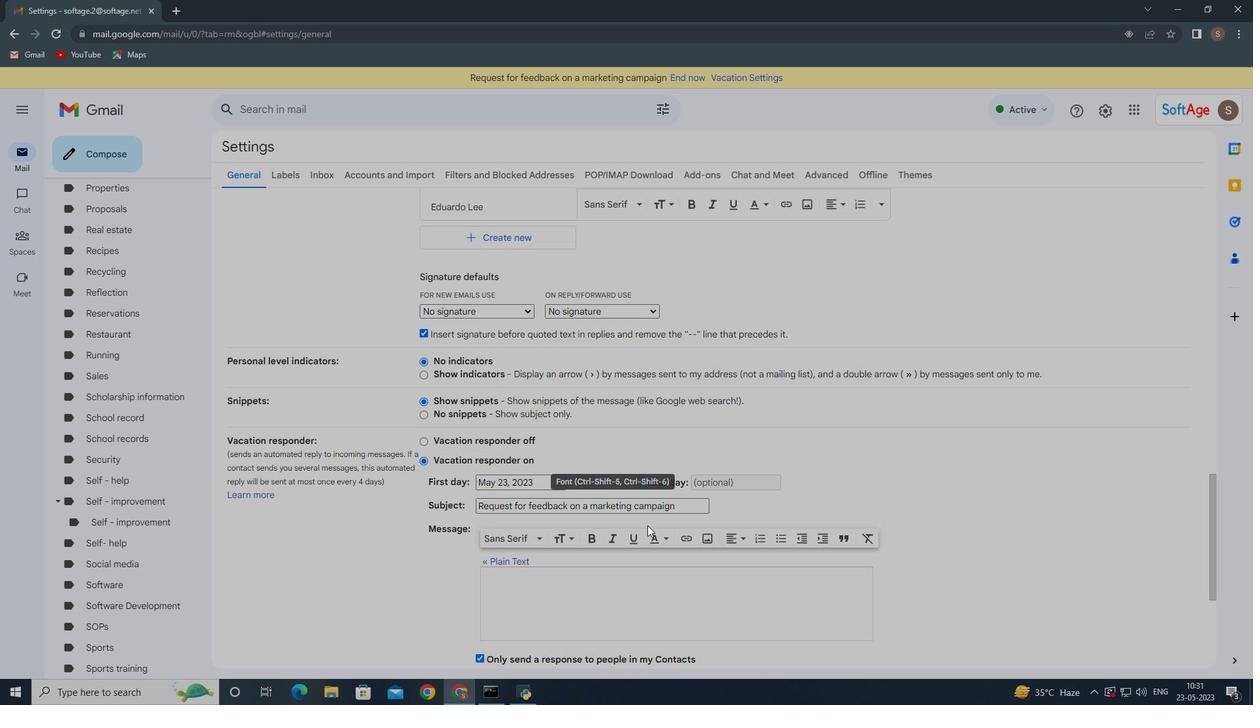 
Action: Mouse scrolled (648, 524) with delta (0, 0)
Screenshot: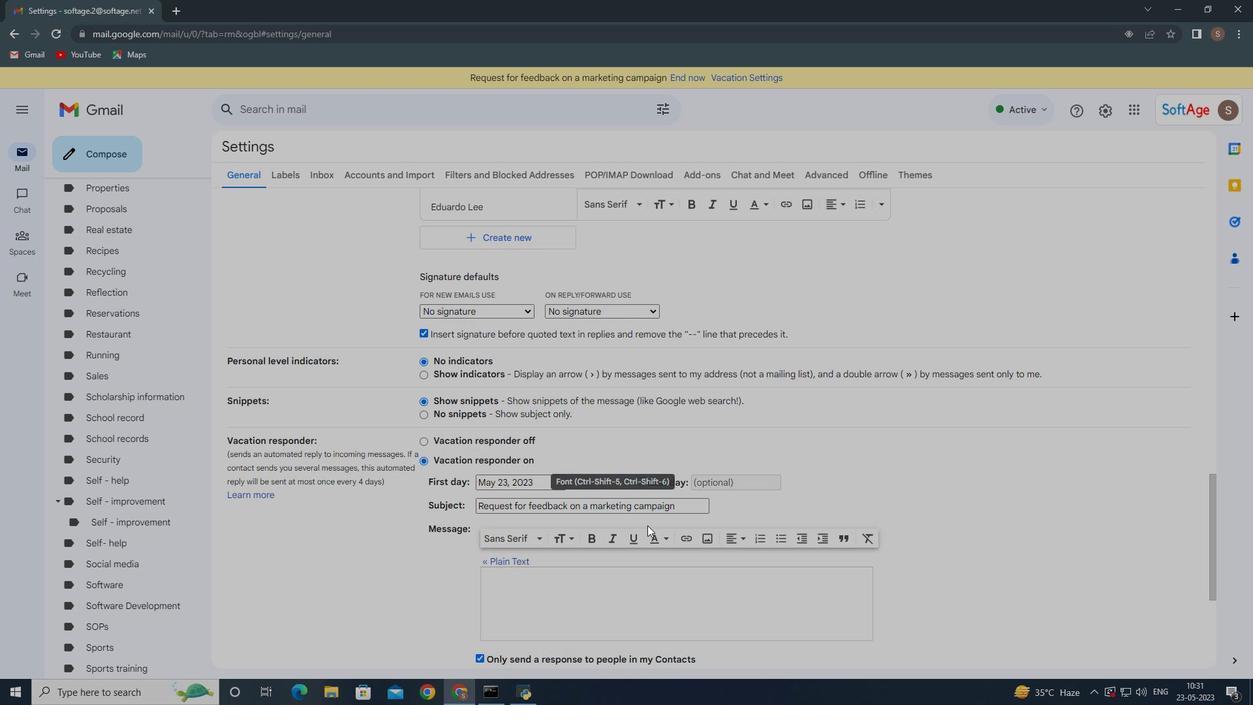 
Action: Mouse scrolled (648, 524) with delta (0, 0)
Screenshot: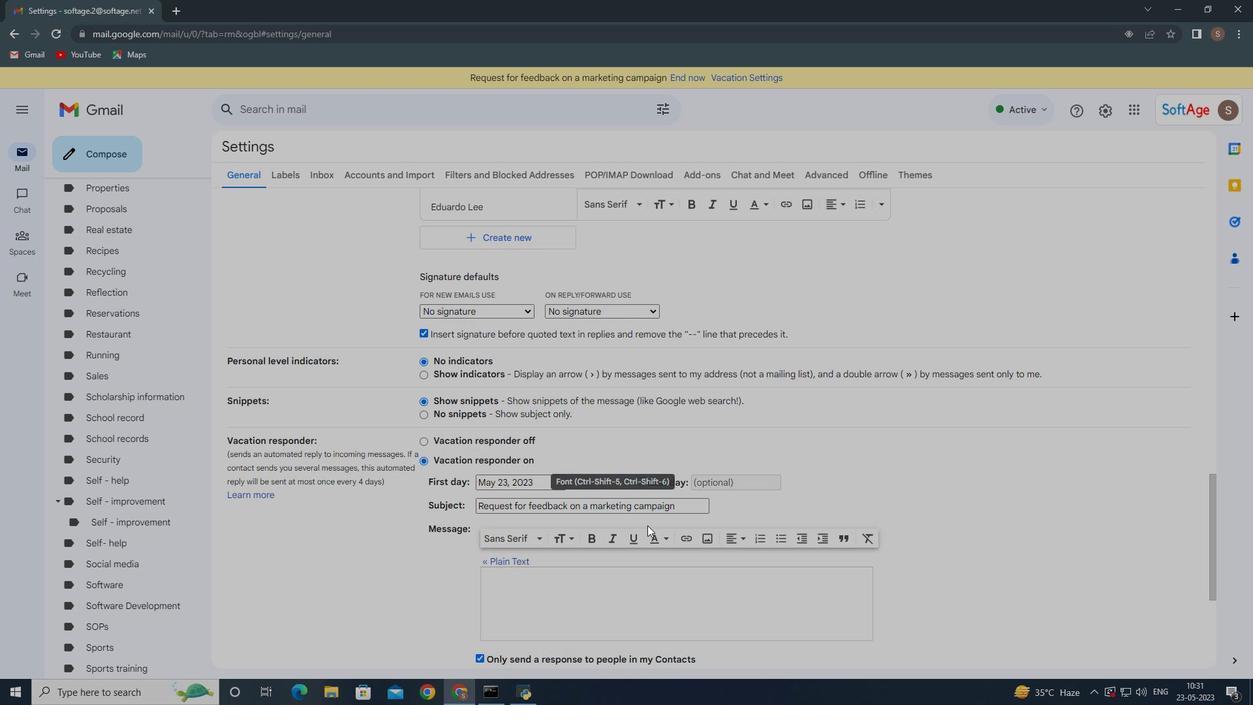 
Action: Mouse scrolled (648, 524) with delta (0, 0)
Screenshot: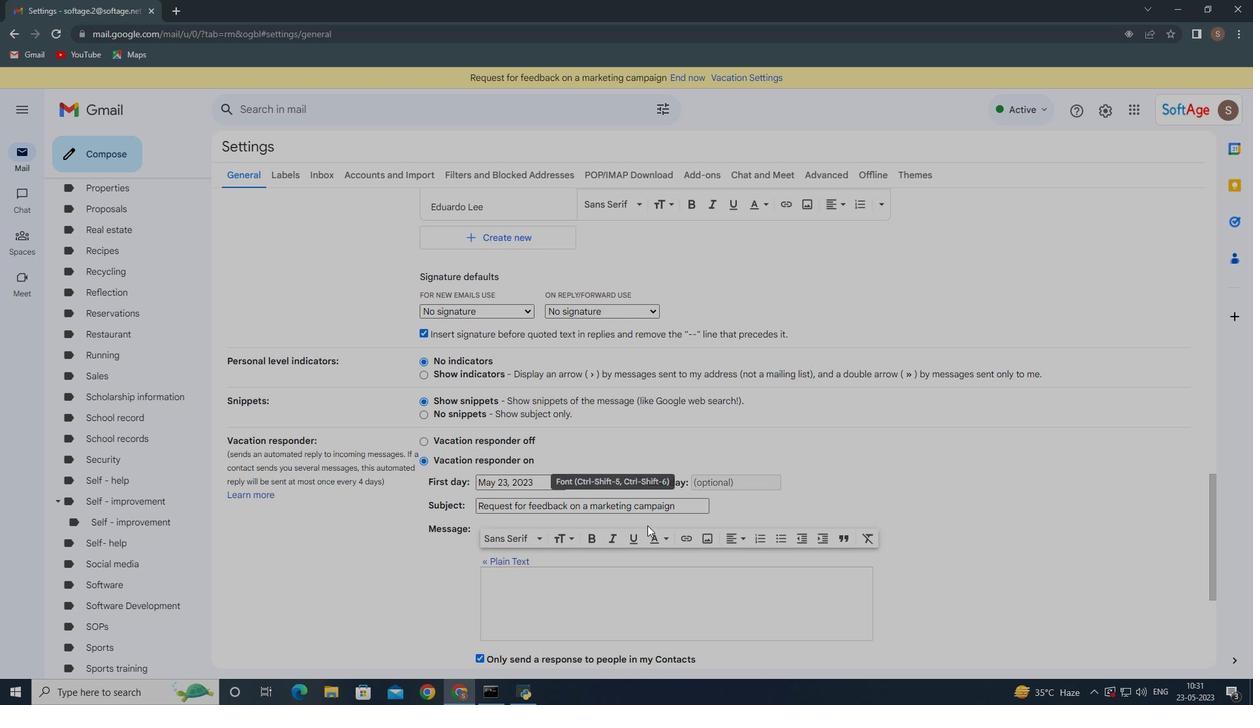 
Action: Mouse scrolled (648, 524) with delta (0, 0)
Screenshot: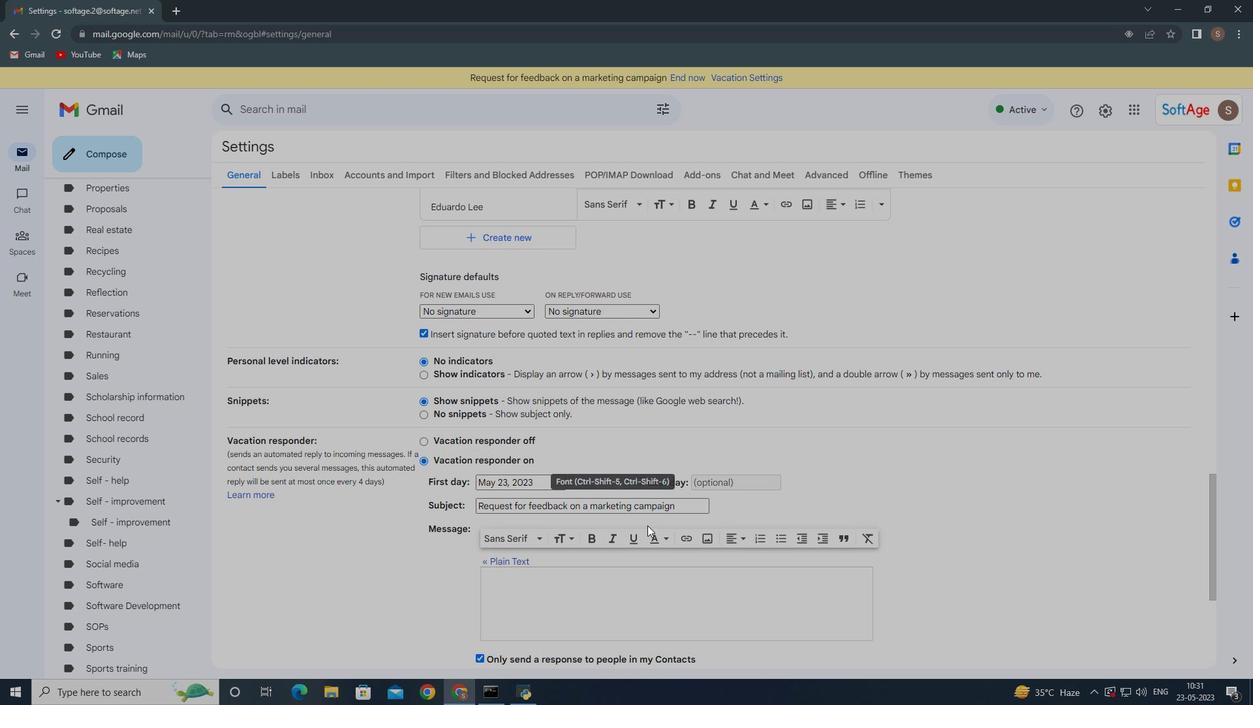 
Action: Mouse moved to (670, 597)
Screenshot: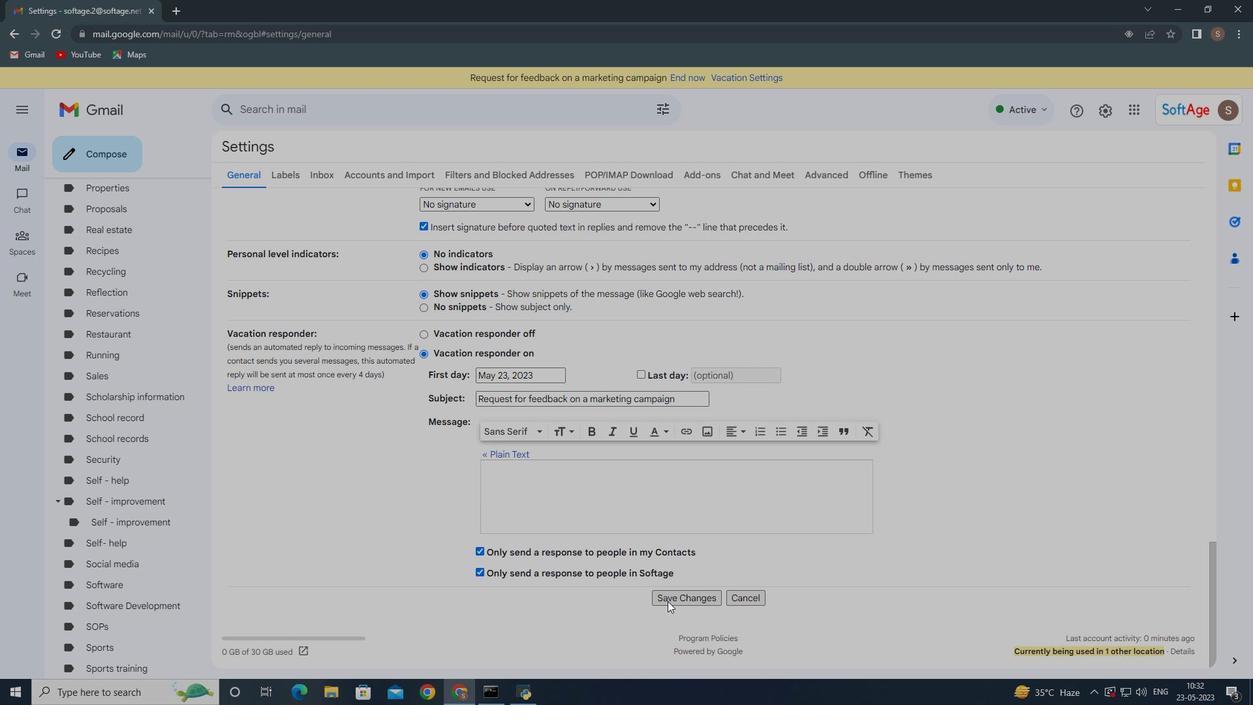 
Action: Mouse pressed left at (670, 597)
Screenshot: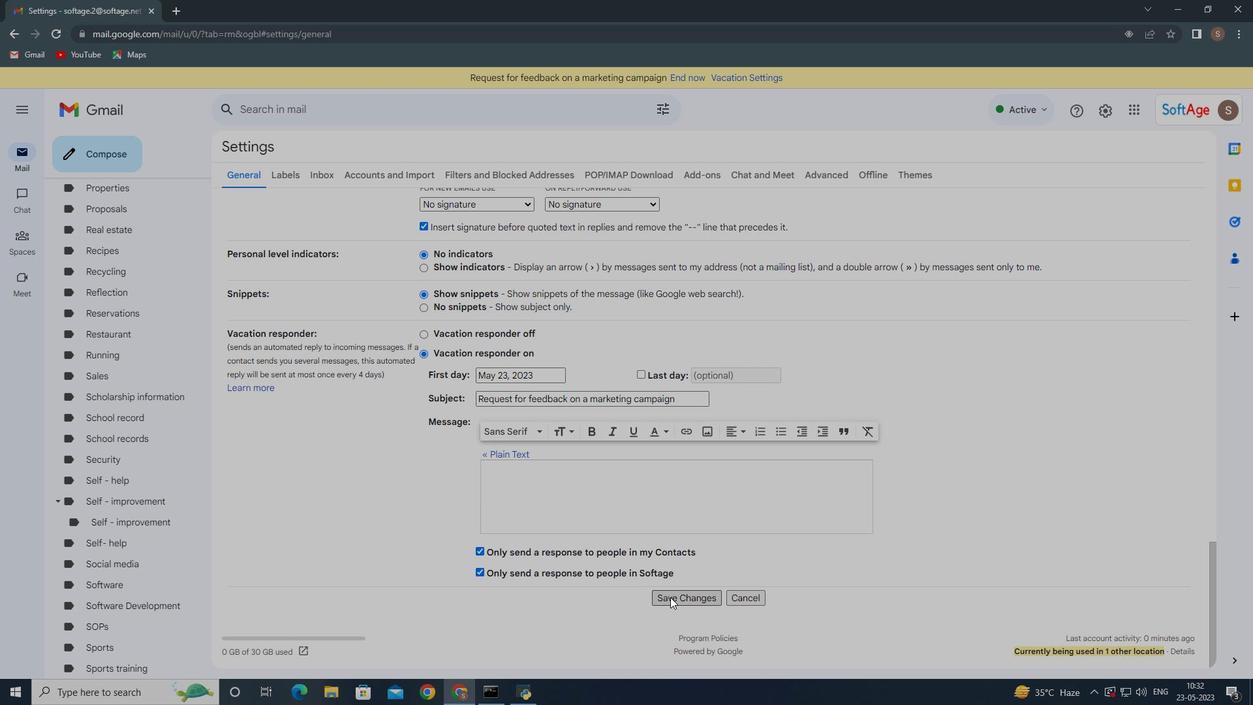 
Action: Mouse moved to (101, 156)
Screenshot: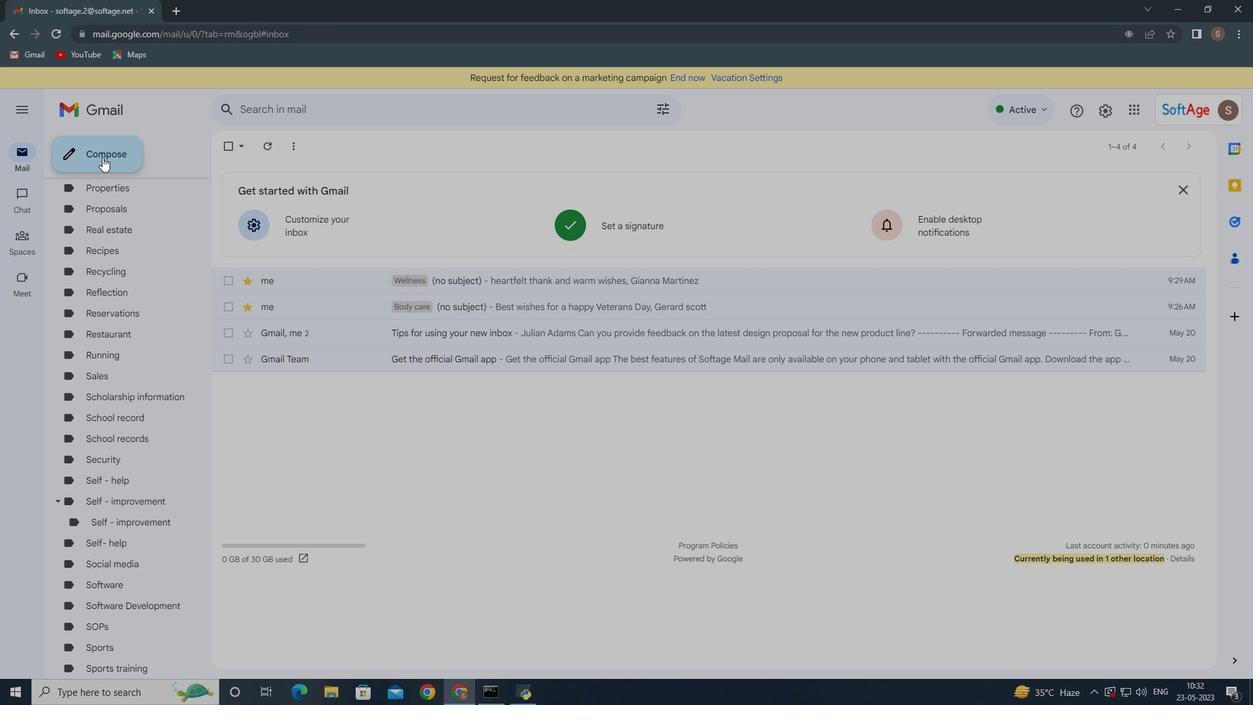 
Action: Mouse pressed left at (101, 156)
Screenshot: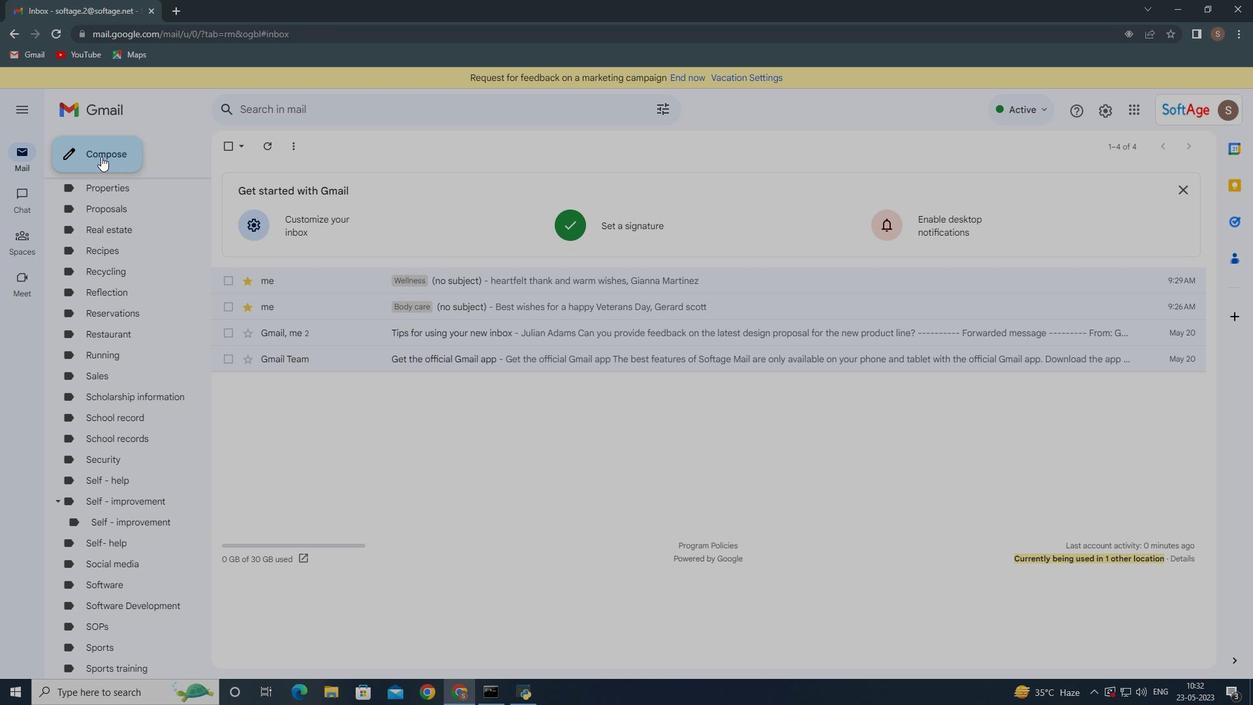 
Action: Mouse moved to (309, 177)
Screenshot: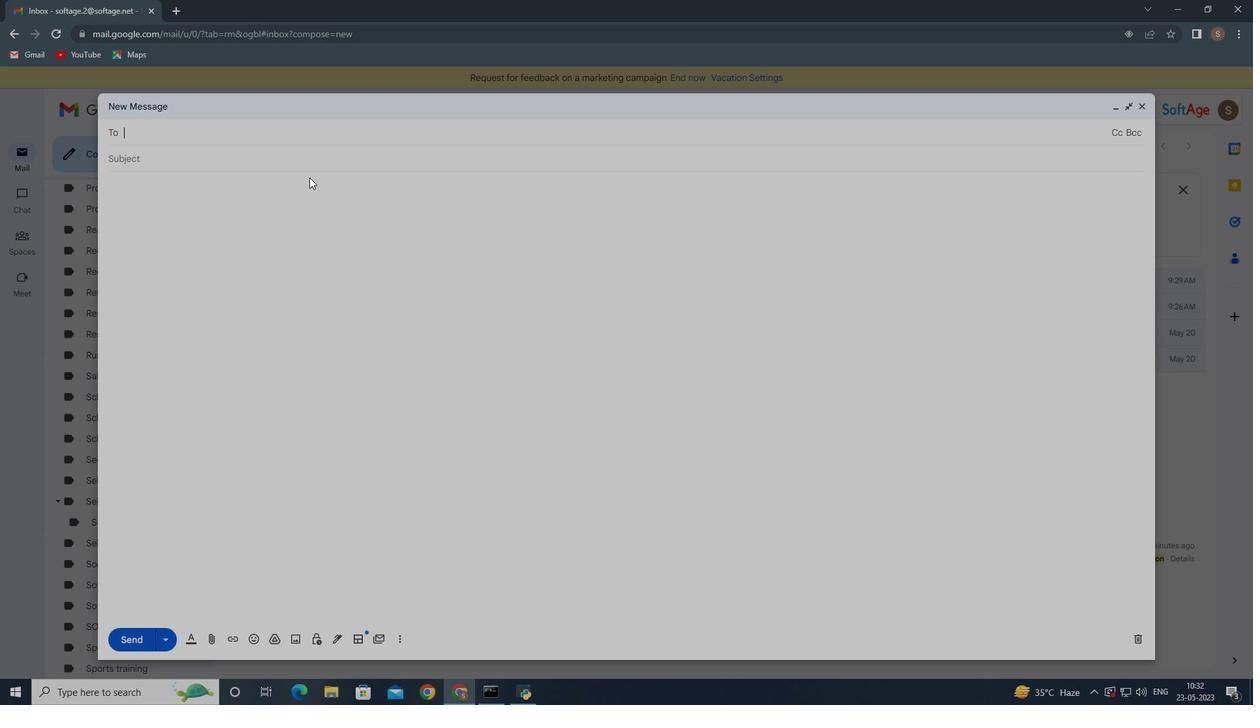 
Action: Key pressed softage.4<Key.enter>
Screenshot: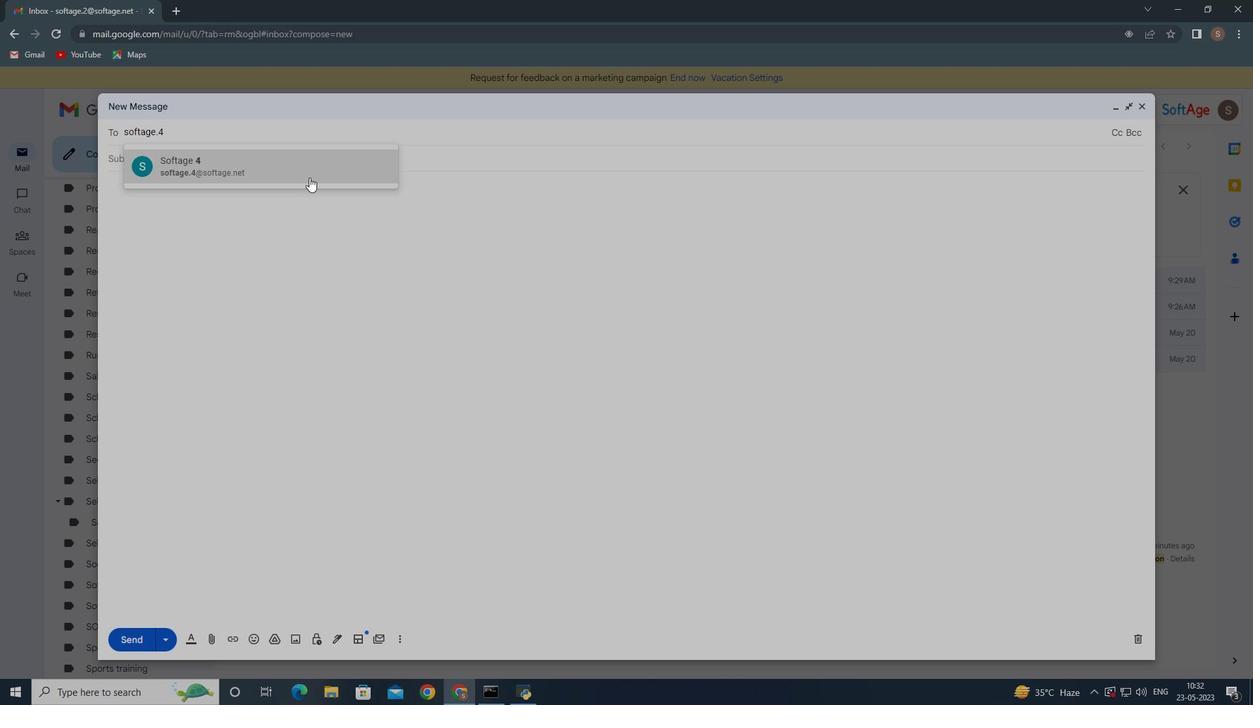 
Action: Mouse moved to (344, 308)
Screenshot: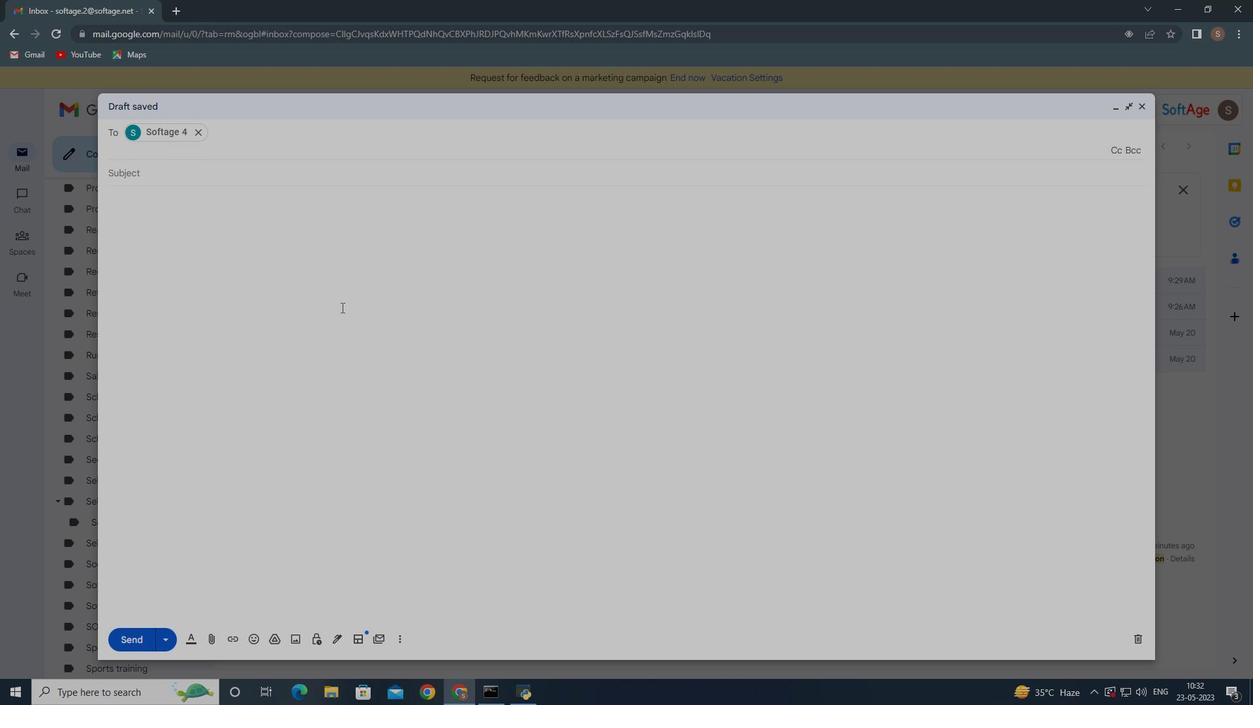 
Action: Mouse scrolled (344, 308) with delta (0, 0)
Screenshot: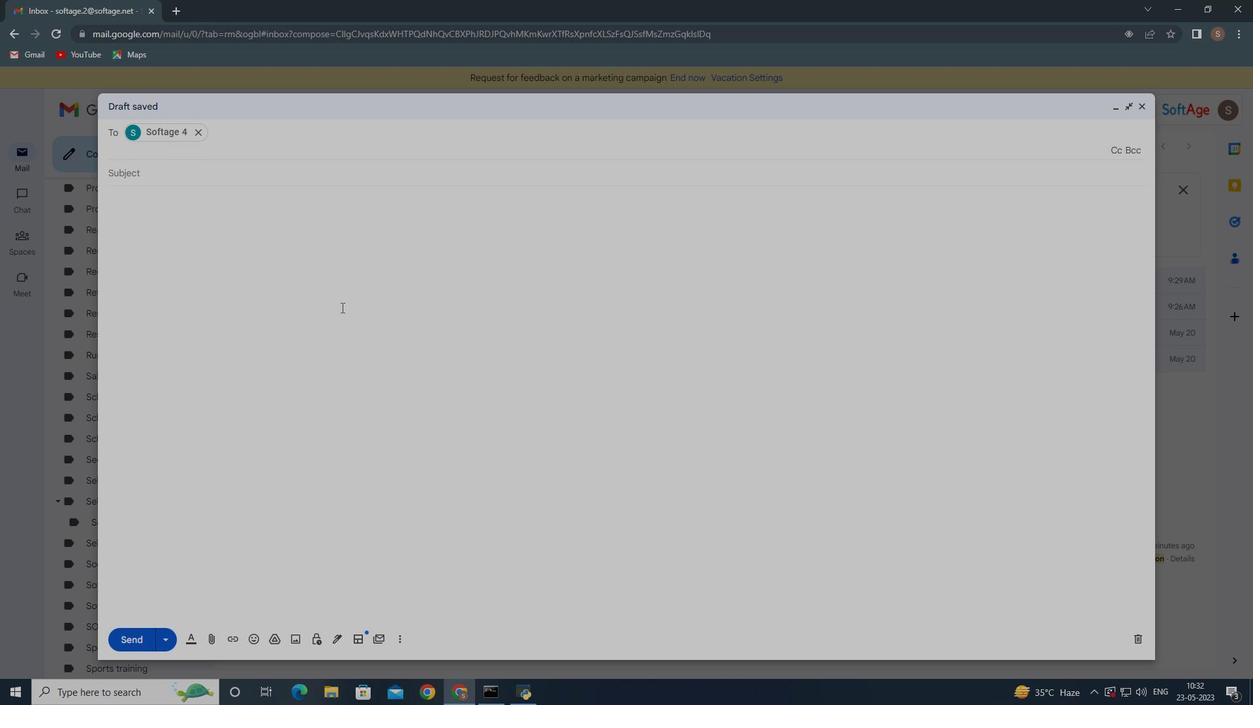 
Action: Mouse moved to (344, 309)
Screenshot: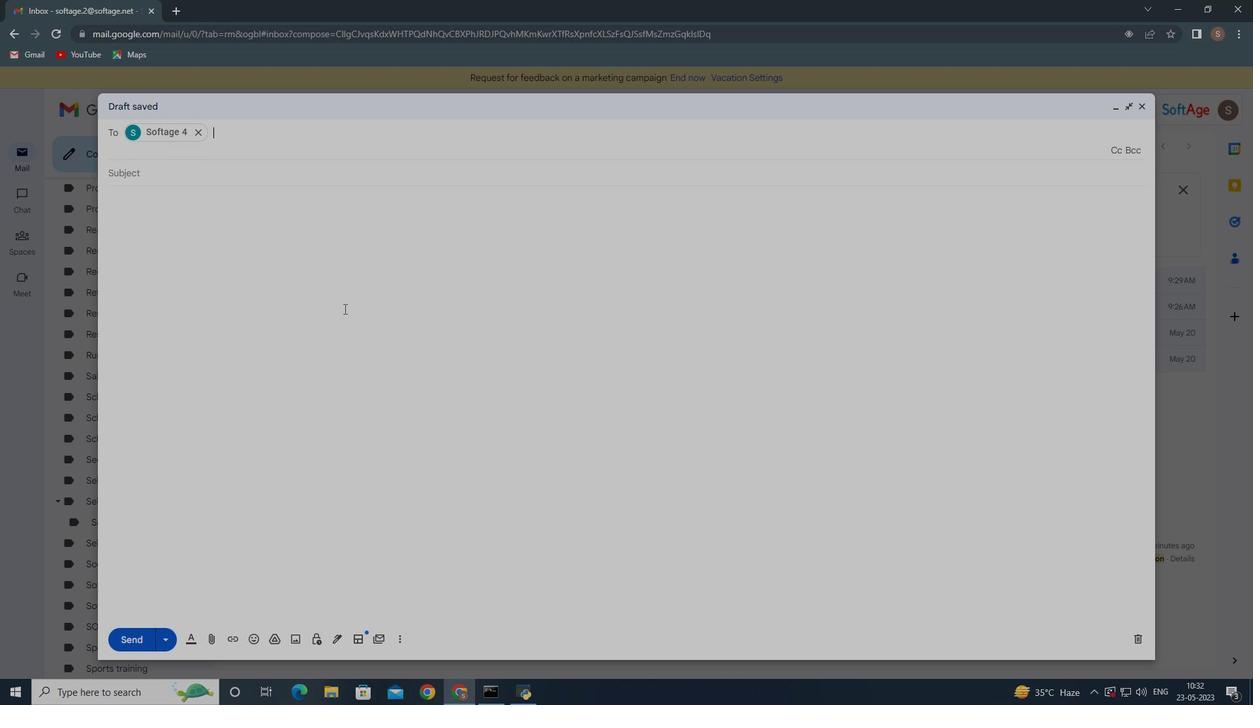 
Action: Mouse scrolled (344, 308) with delta (0, 0)
Screenshot: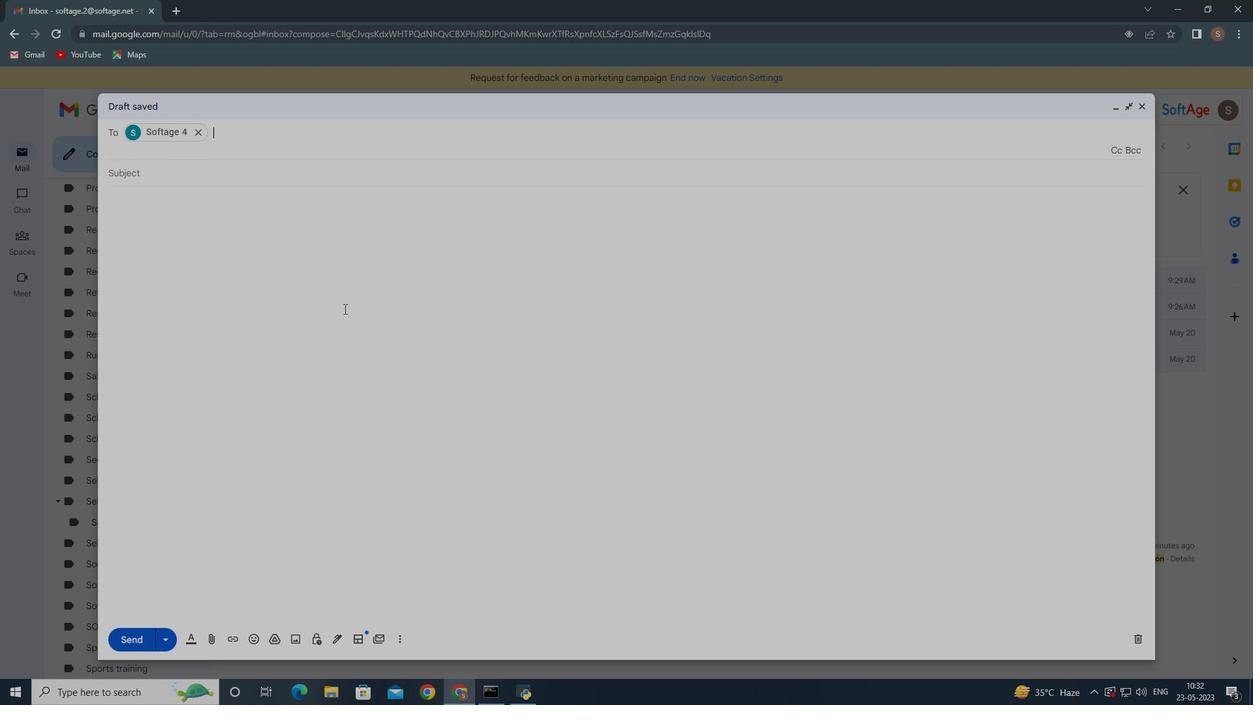
Action: Mouse moved to (344, 310)
Screenshot: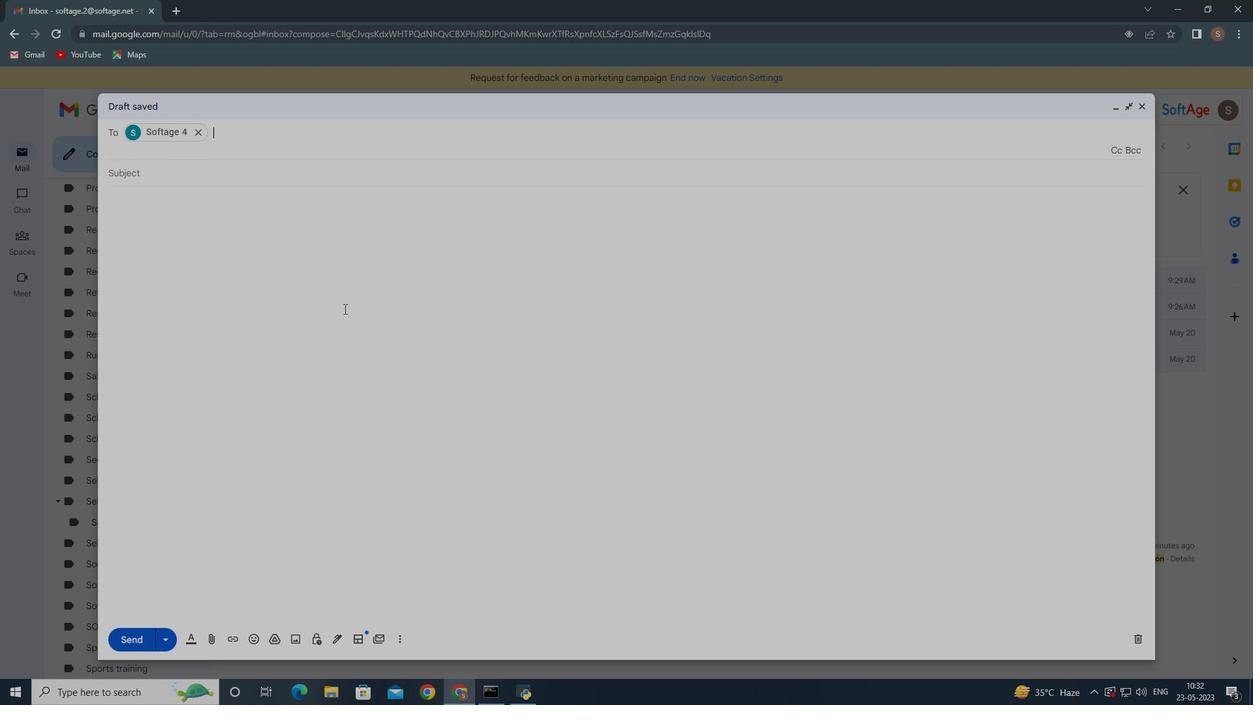 
Action: Mouse scrolled (344, 308) with delta (0, 0)
Screenshot: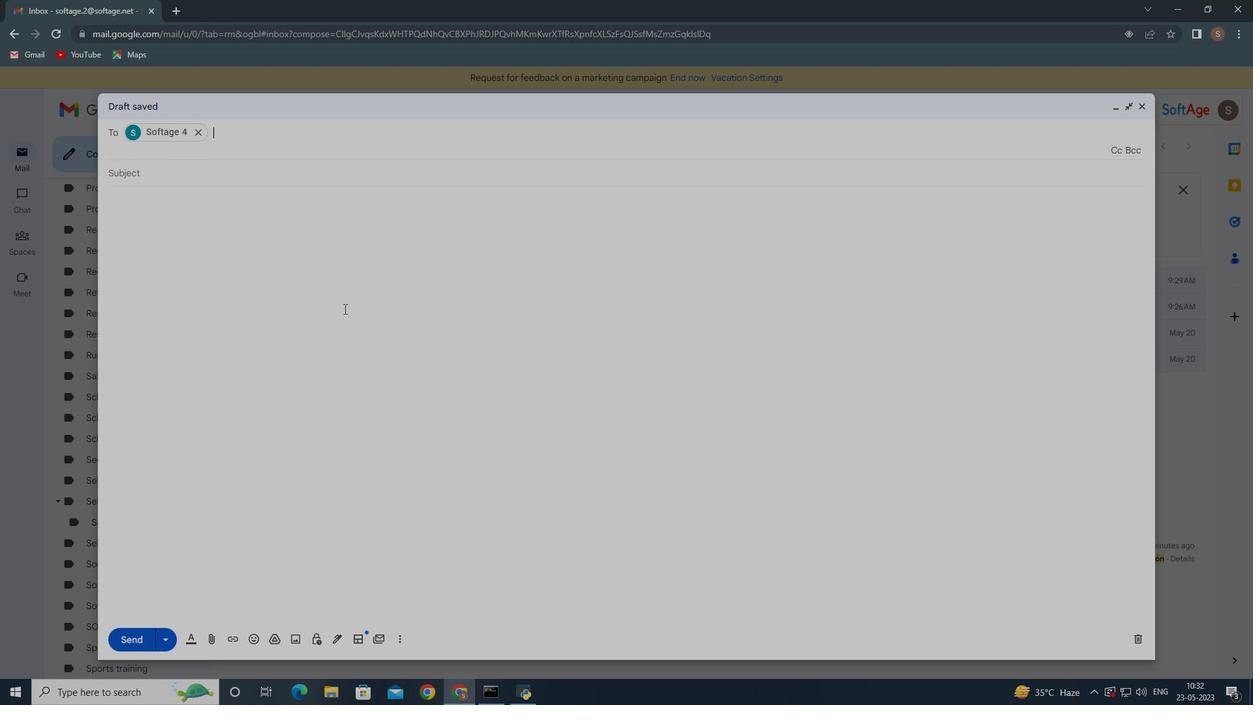 
Action: Mouse moved to (357, 333)
Screenshot: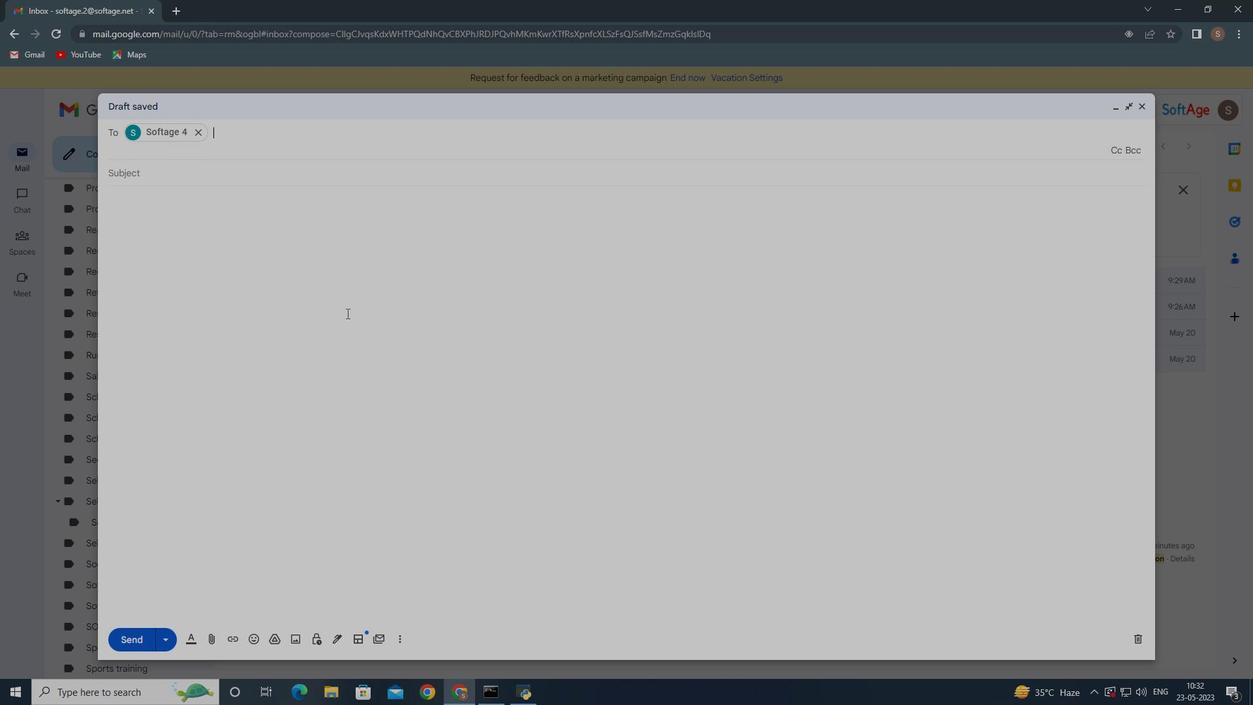 
Action: Mouse scrolled (357, 333) with delta (0, 0)
Screenshot: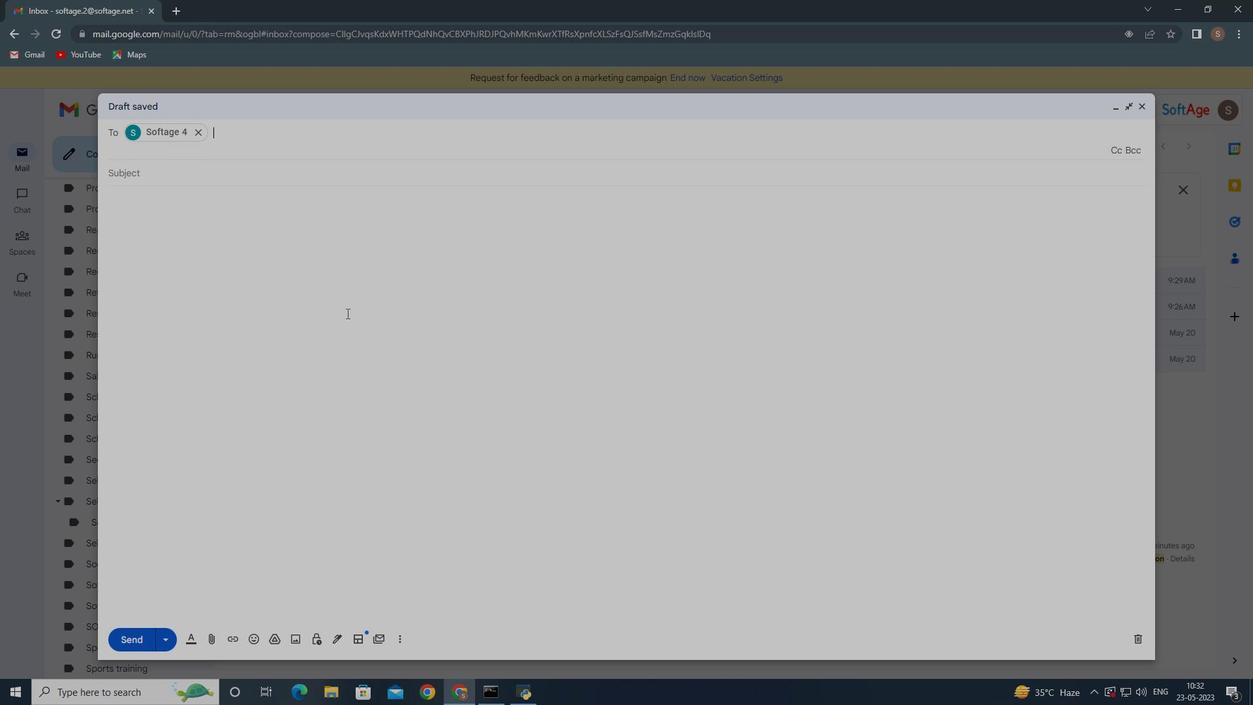 
Action: Mouse moved to (343, 496)
Screenshot: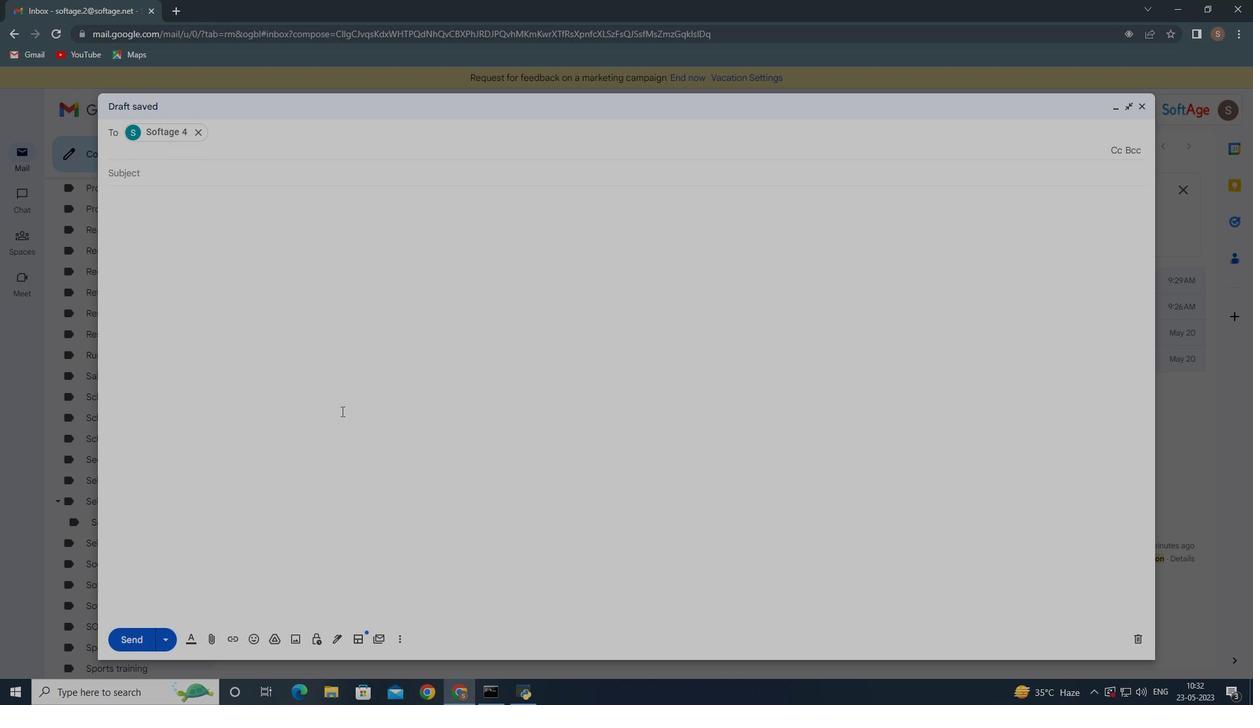 
Action: Mouse scrolled (343, 495) with delta (0, 0)
Screenshot: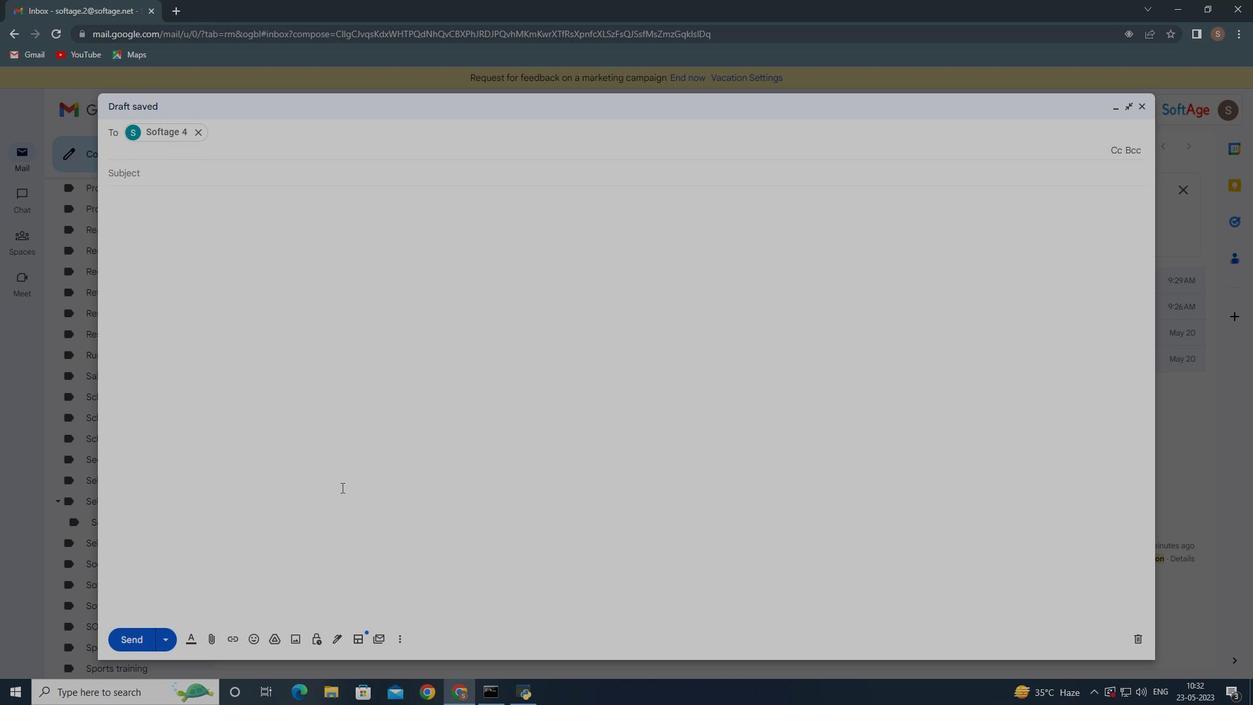 
Action: Mouse moved to (336, 637)
Screenshot: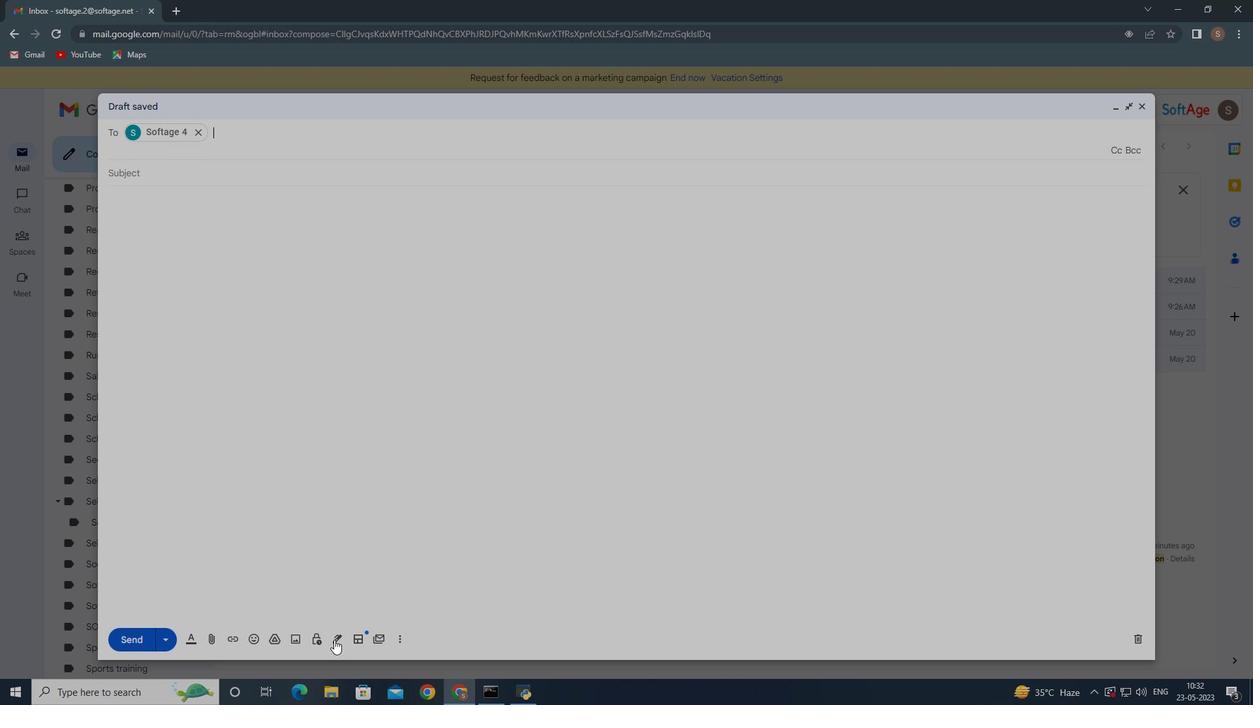 
Action: Mouse pressed left at (336, 637)
Screenshot: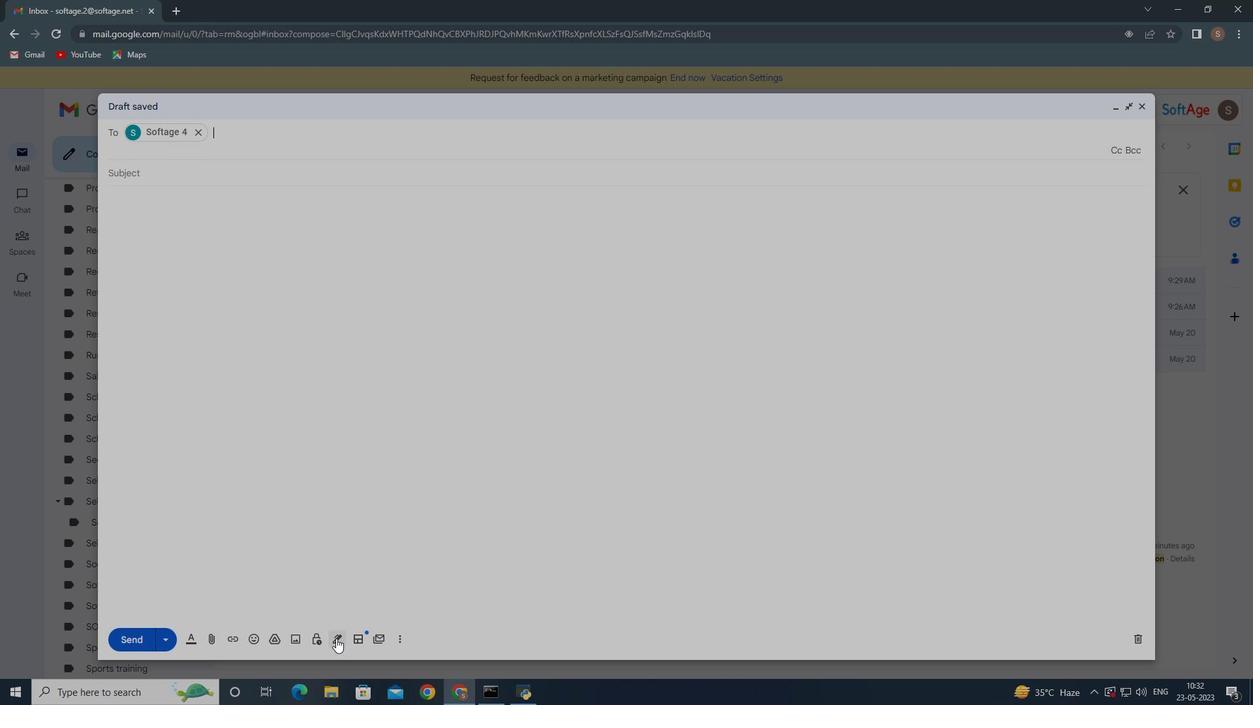 
Action: Mouse moved to (401, 388)
Screenshot: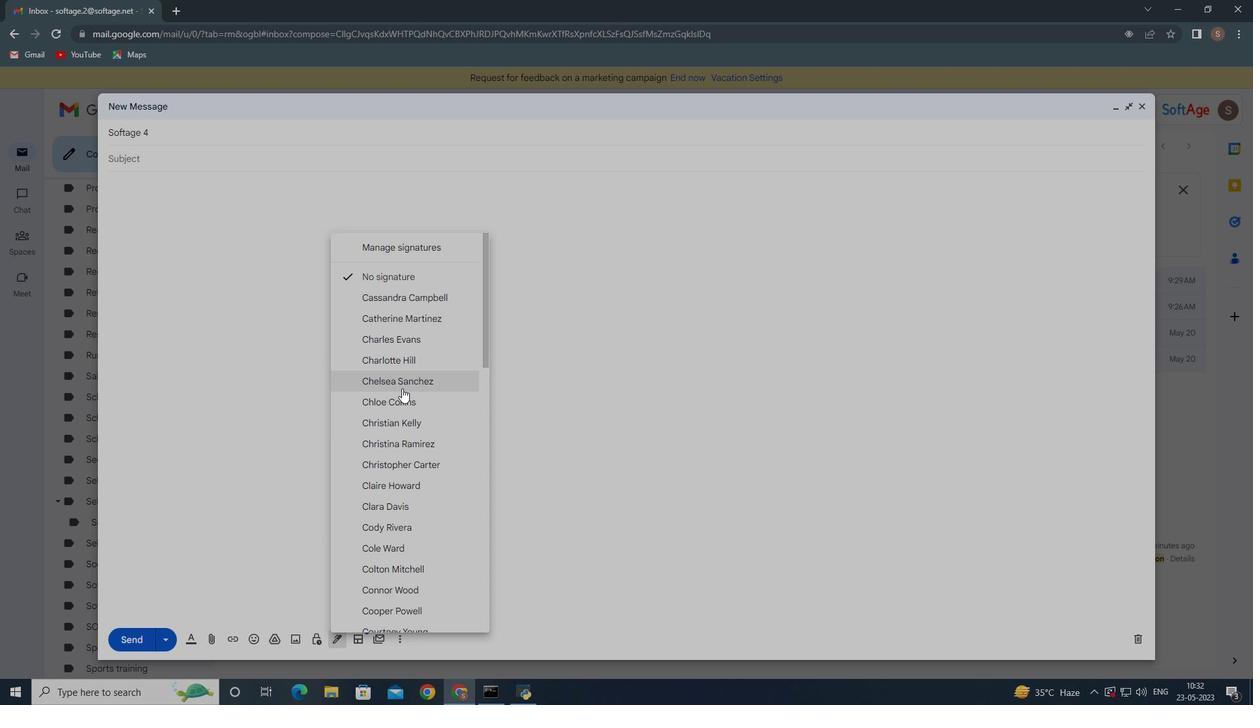 
Action: Mouse scrolled (401, 387) with delta (0, 0)
Screenshot: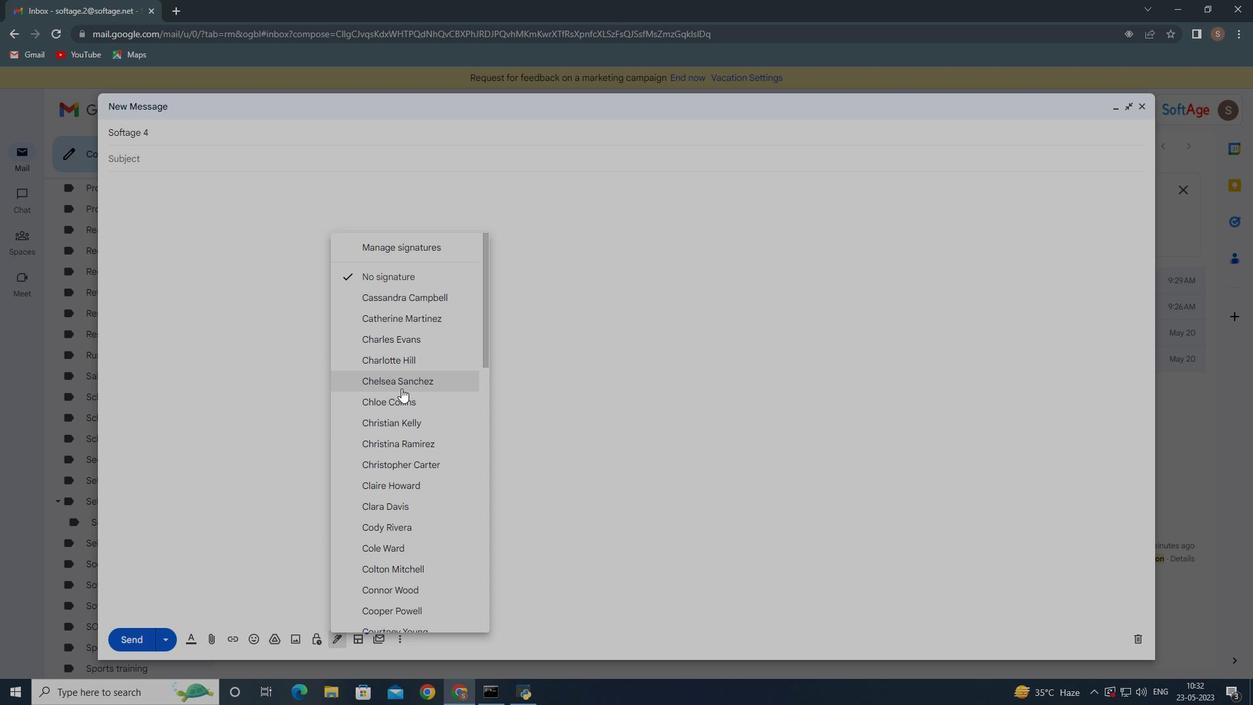 
Action: Mouse scrolled (401, 387) with delta (0, 0)
Screenshot: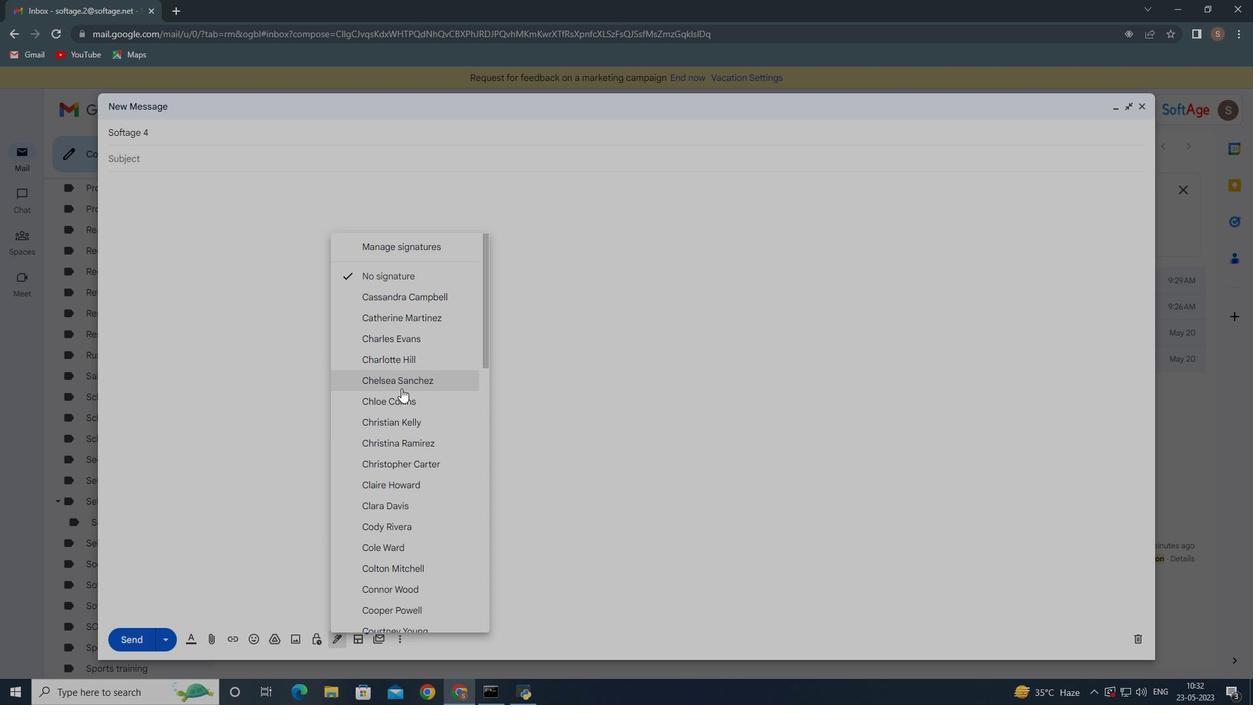 
Action: Mouse moved to (398, 425)
Screenshot: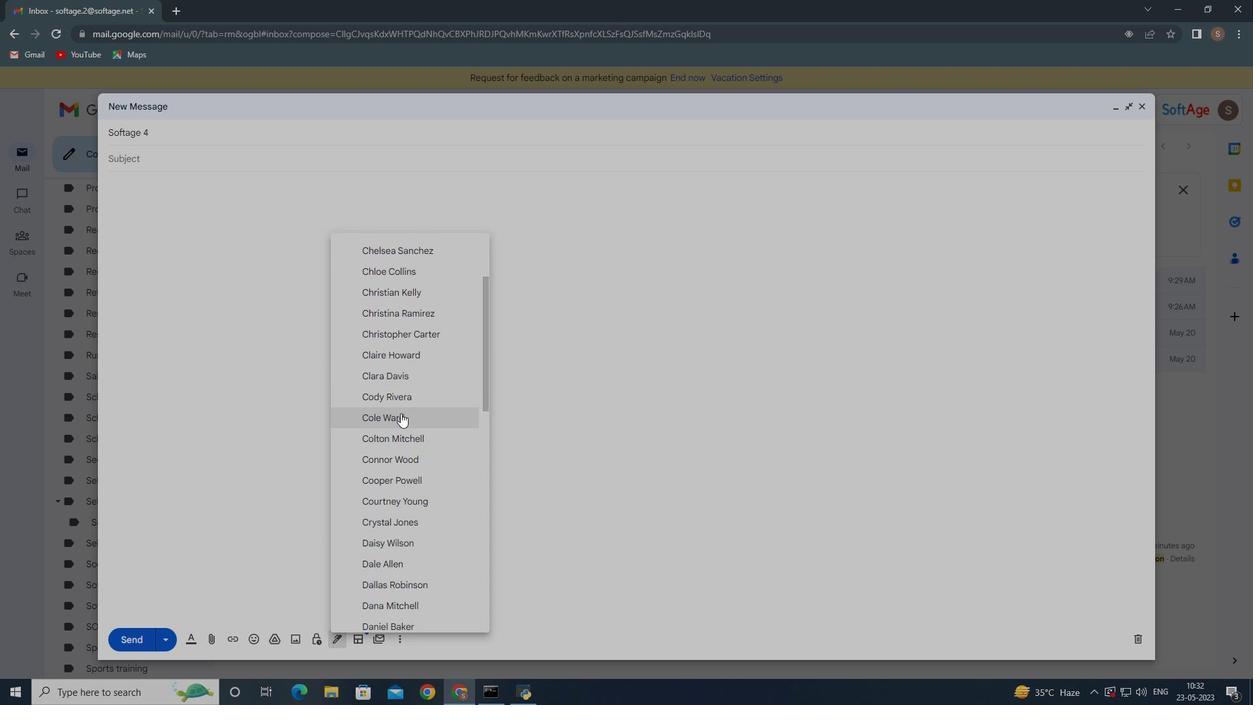 
Action: Mouse scrolled (398, 424) with delta (0, 0)
Screenshot: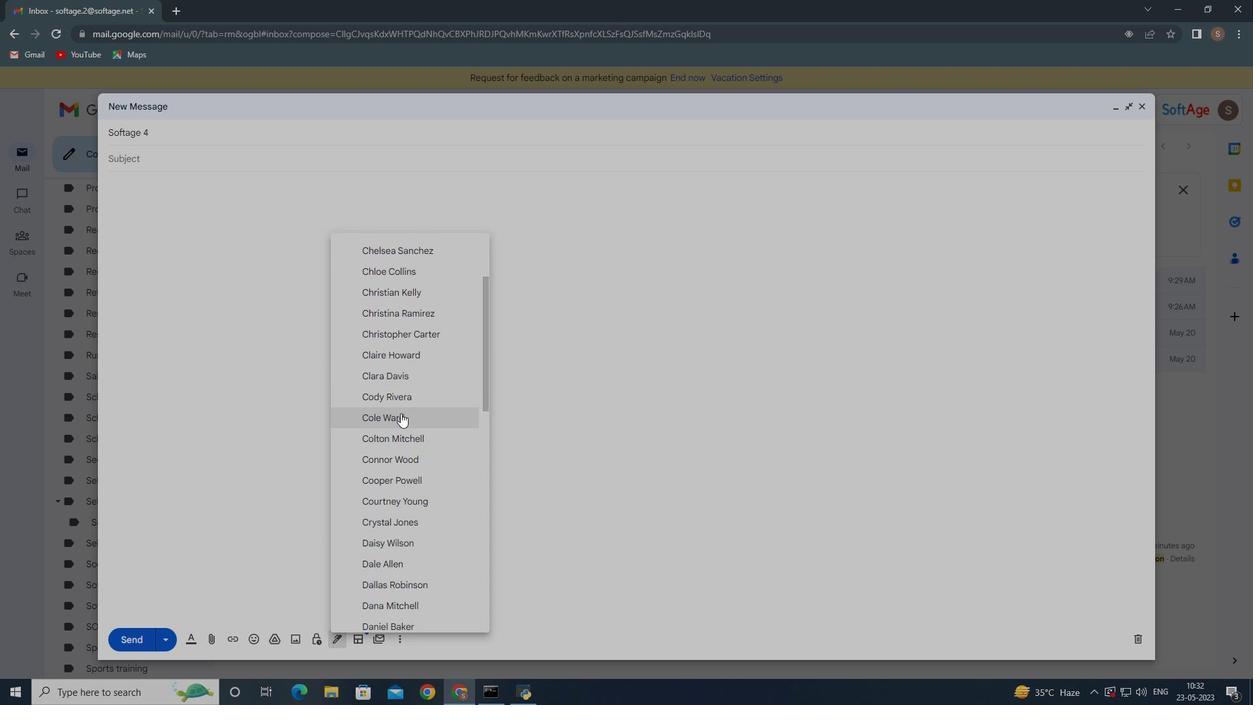
Action: Mouse moved to (397, 434)
Screenshot: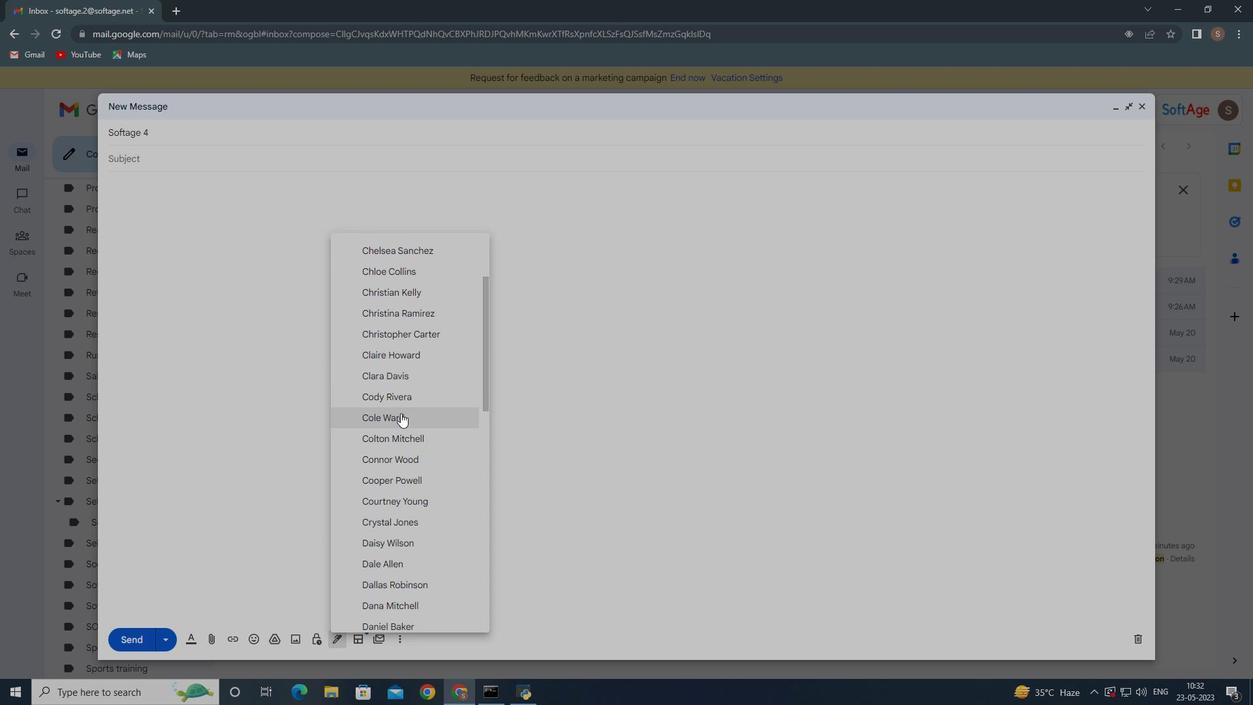 
Action: Mouse scrolled (397, 433) with delta (0, 0)
Screenshot: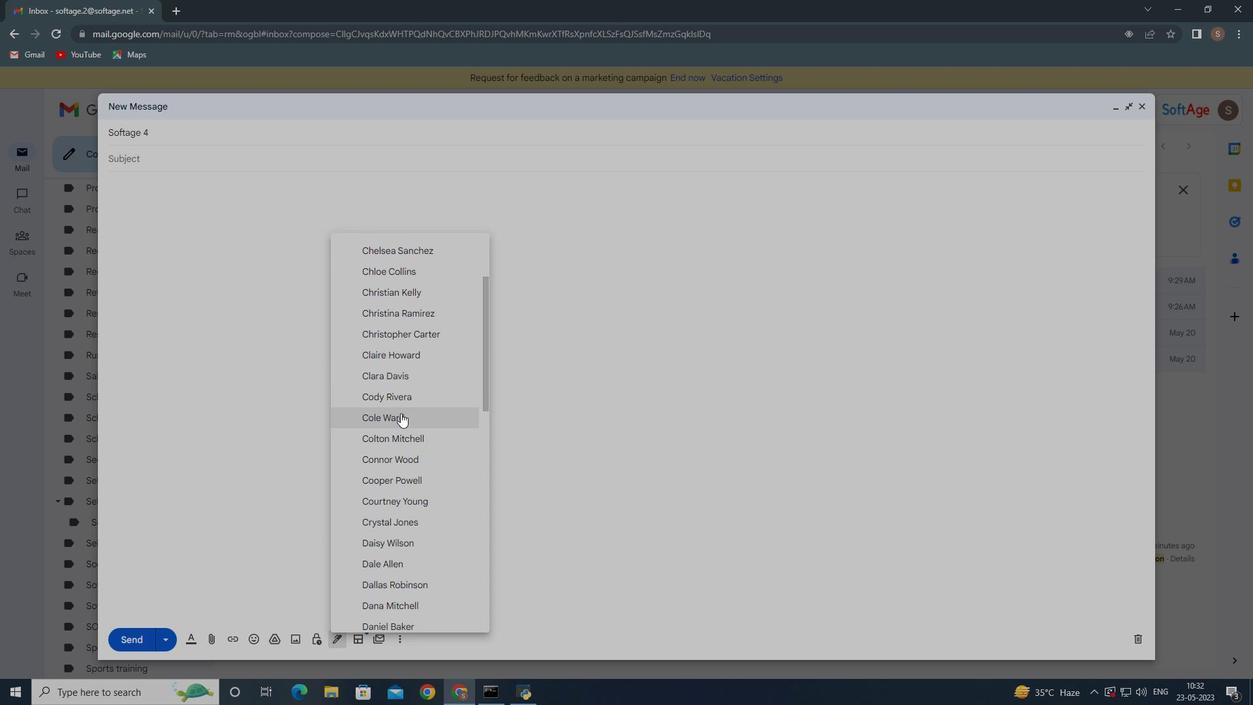 
Action: Mouse moved to (397, 437)
Screenshot: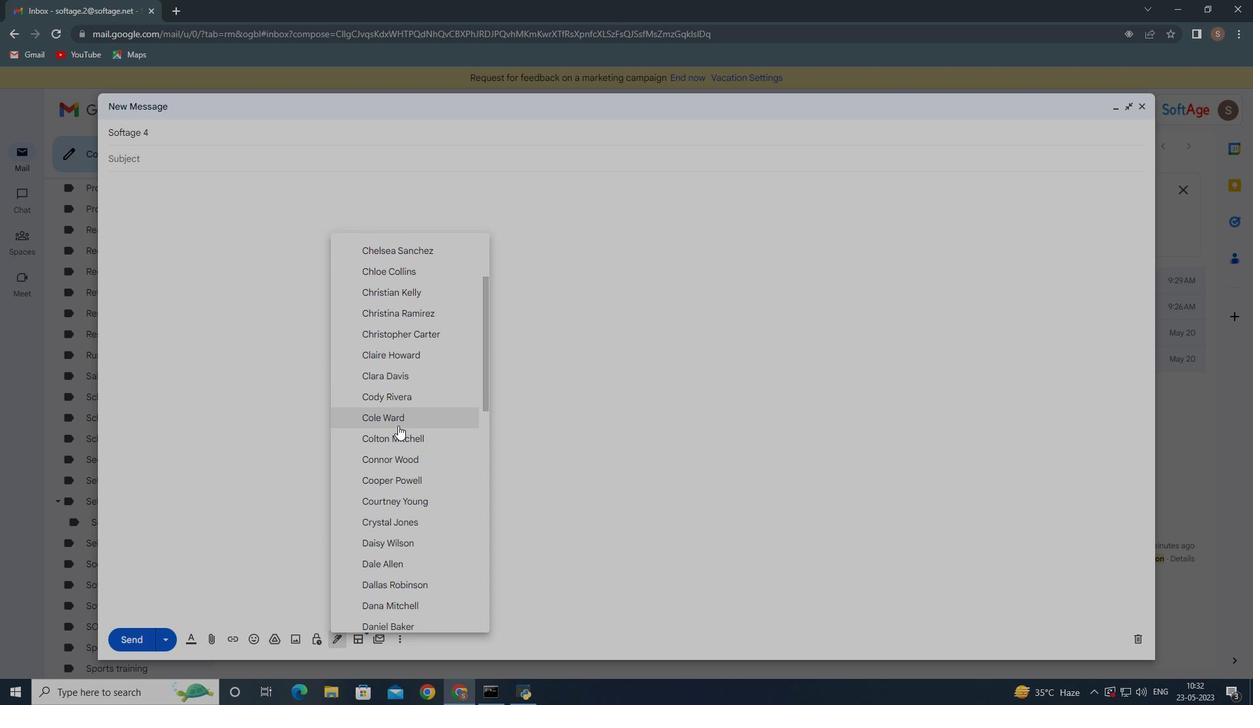 
Action: Mouse scrolled (397, 436) with delta (0, 0)
Screenshot: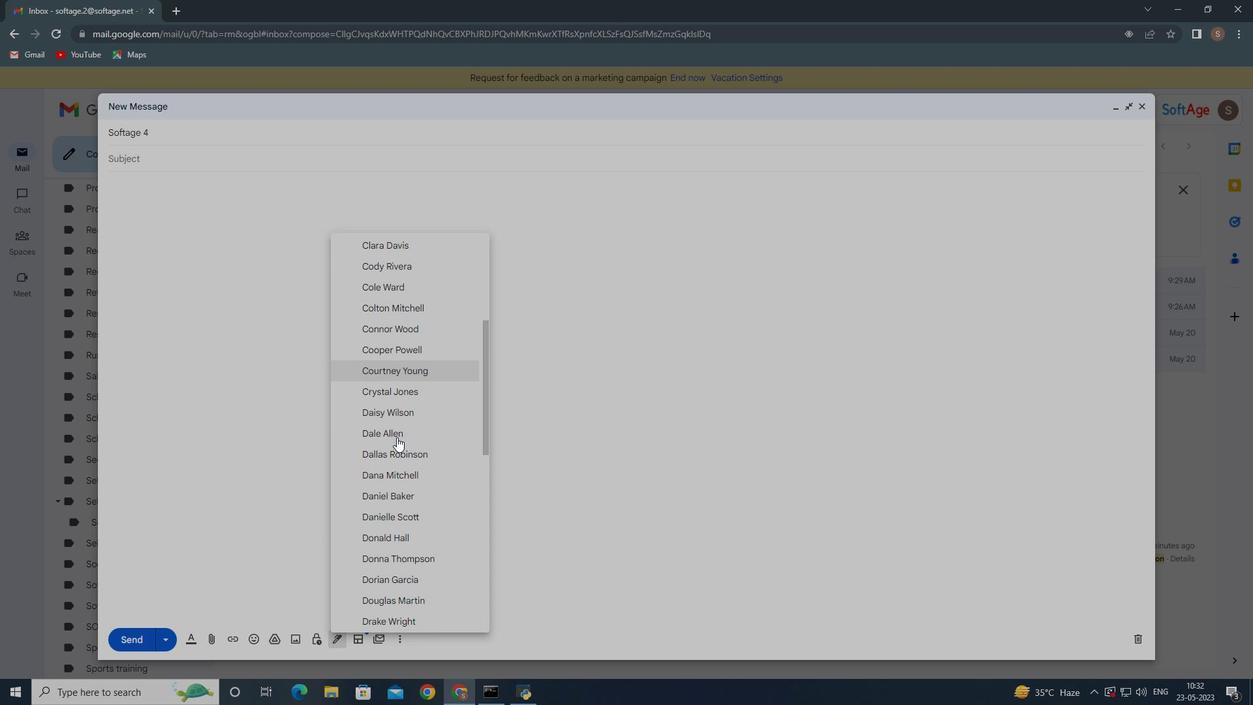 
Action: Mouse scrolled (397, 436) with delta (0, 0)
Screenshot: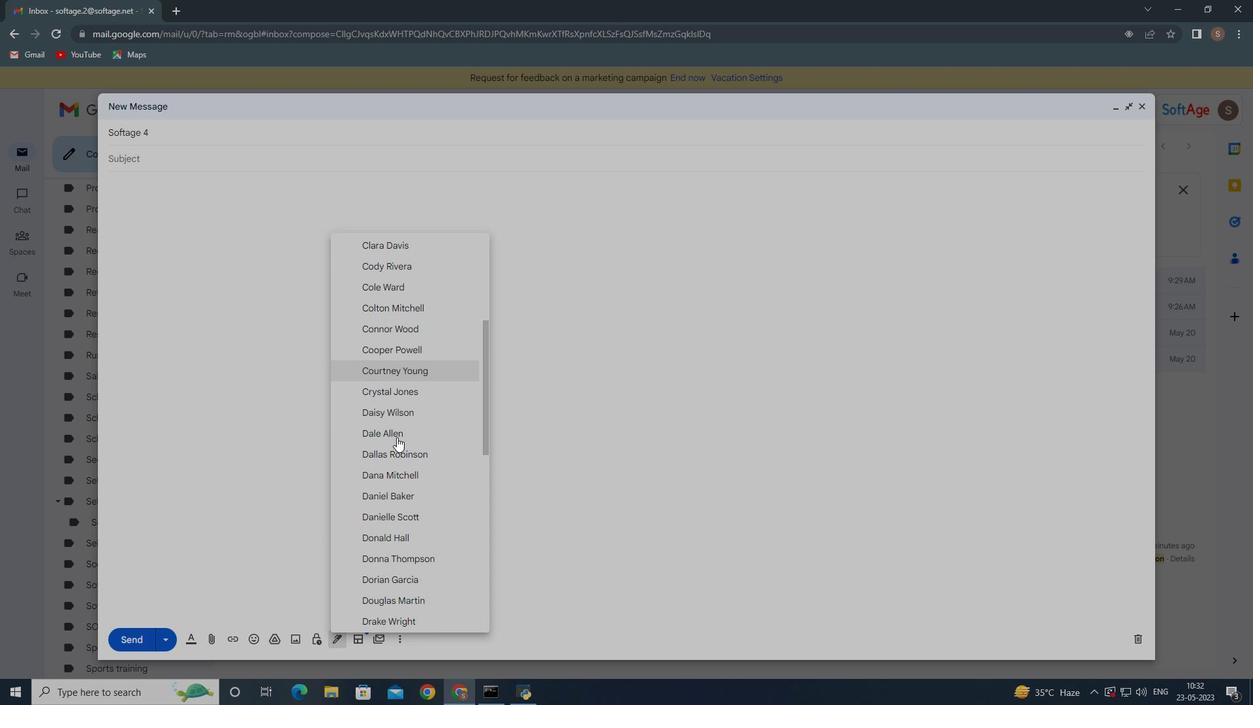 
Action: Mouse scrolled (397, 436) with delta (0, 0)
Screenshot: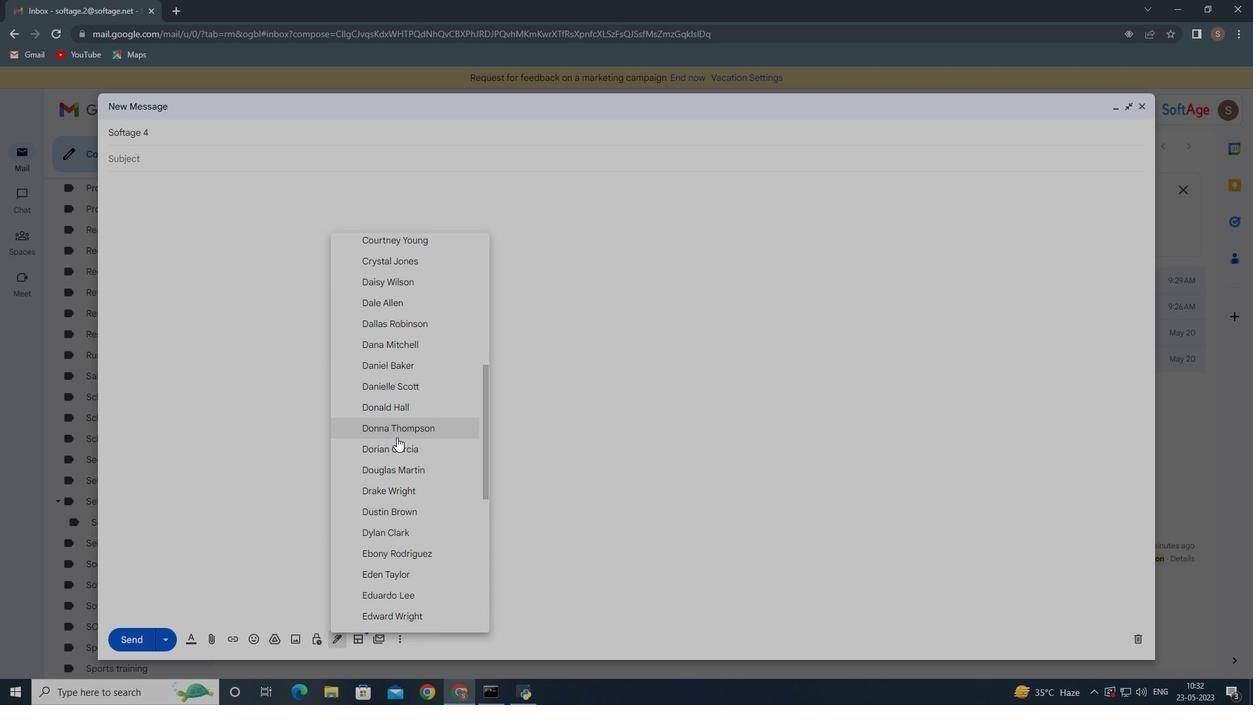 
Action: Mouse moved to (397, 436)
Screenshot: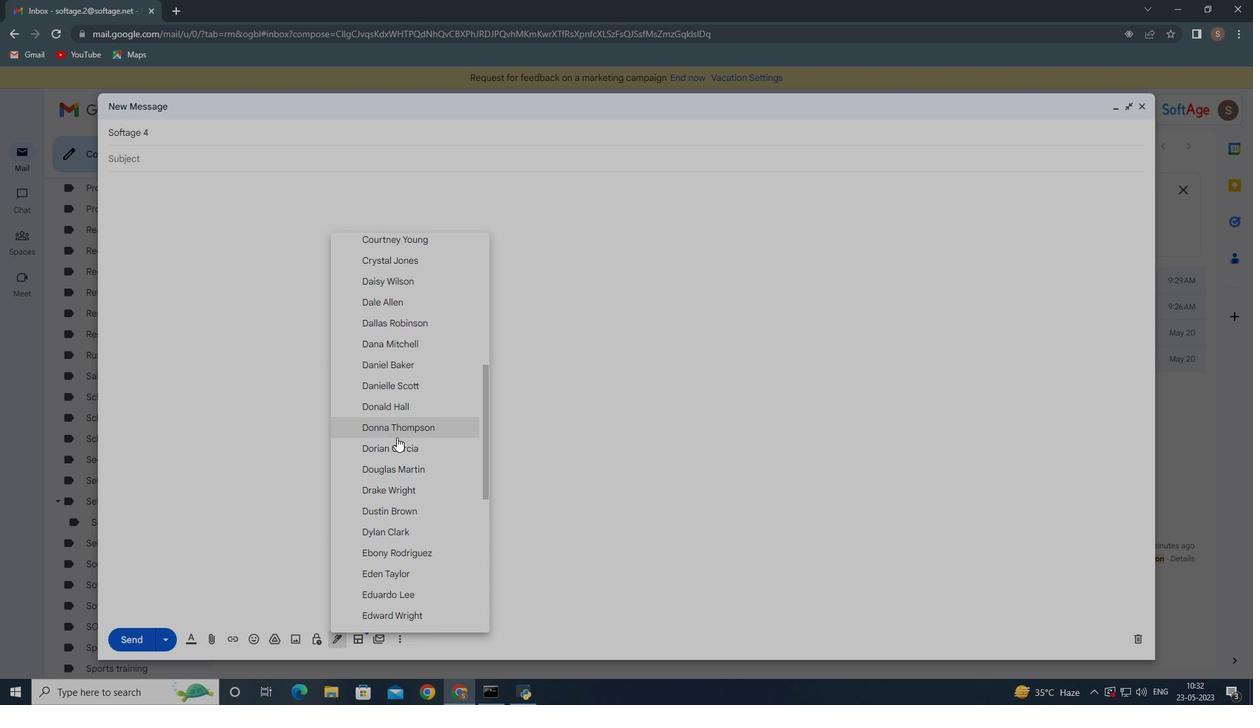 
Action: Mouse scrolled (397, 436) with delta (0, 0)
Screenshot: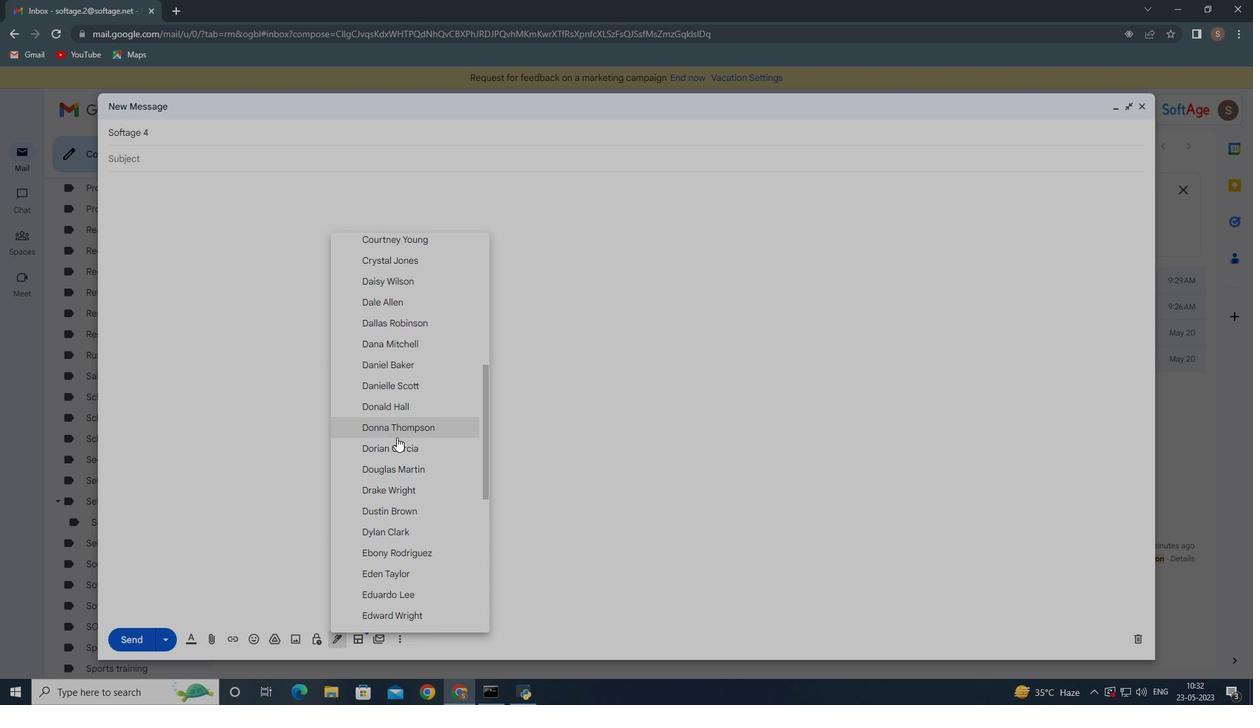 
Action: Mouse moved to (417, 507)
Screenshot: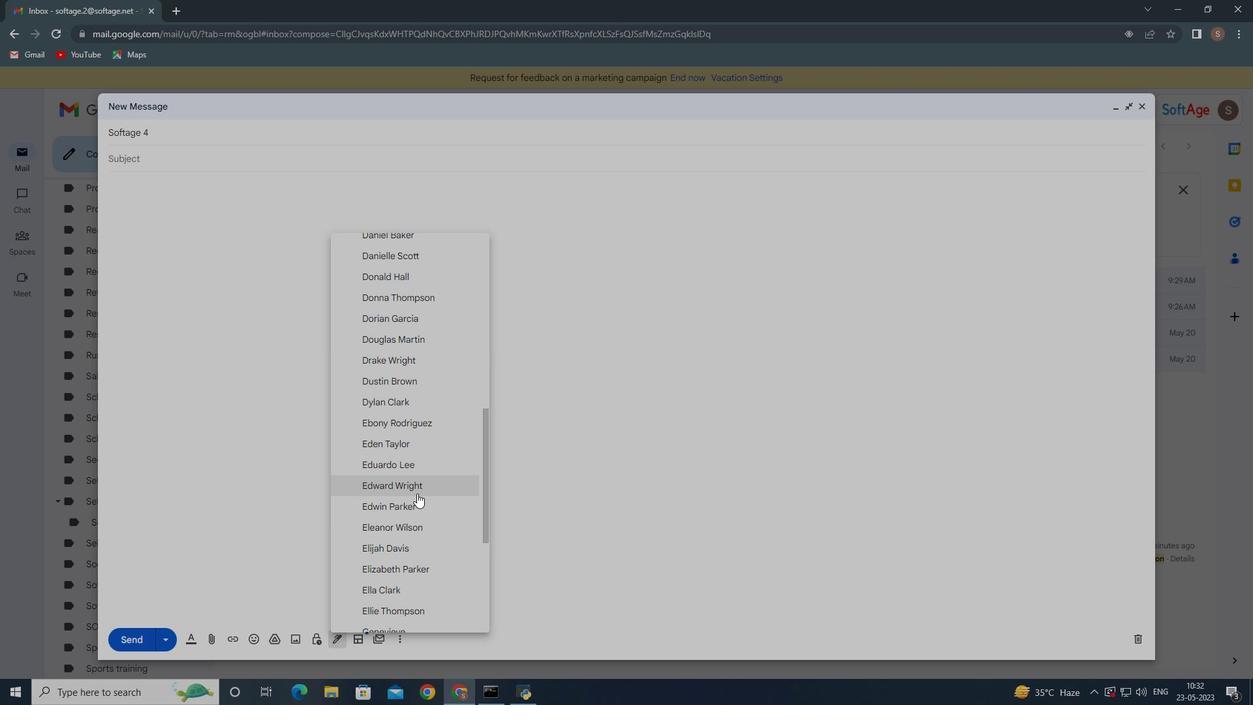 
Action: Mouse scrolled (417, 500) with delta (0, 0)
Screenshot: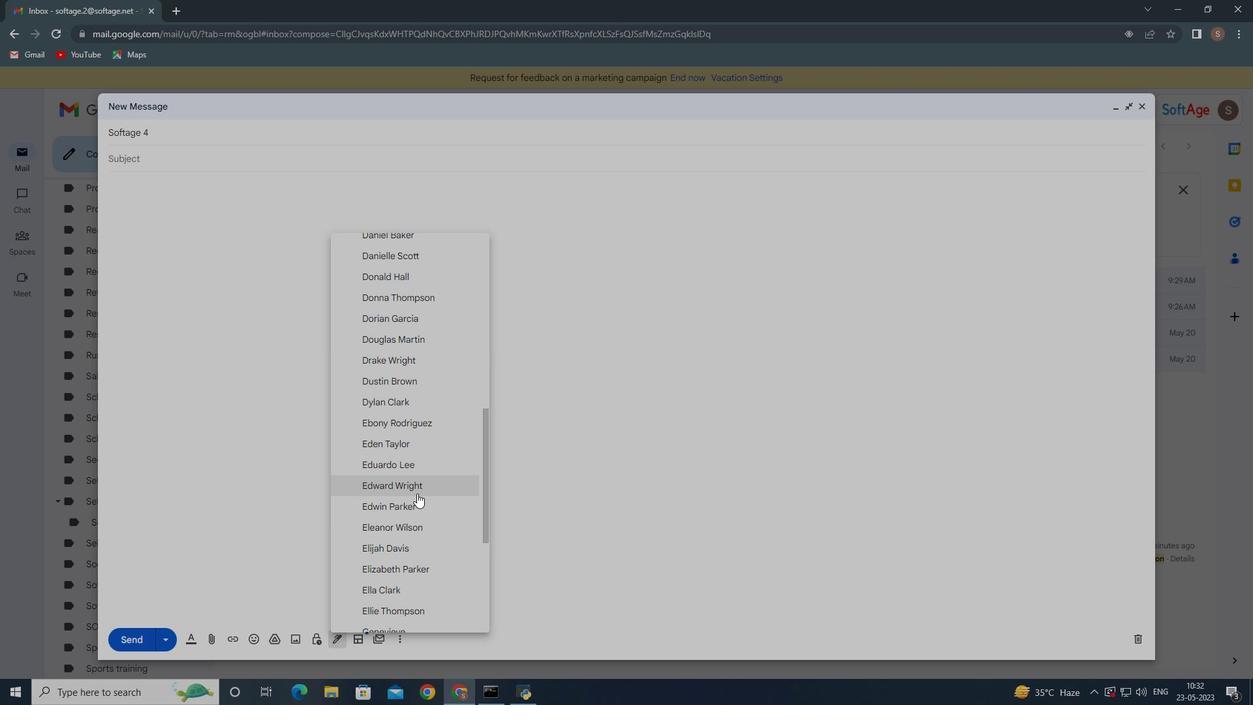 
Action: Mouse moved to (417, 508)
Screenshot: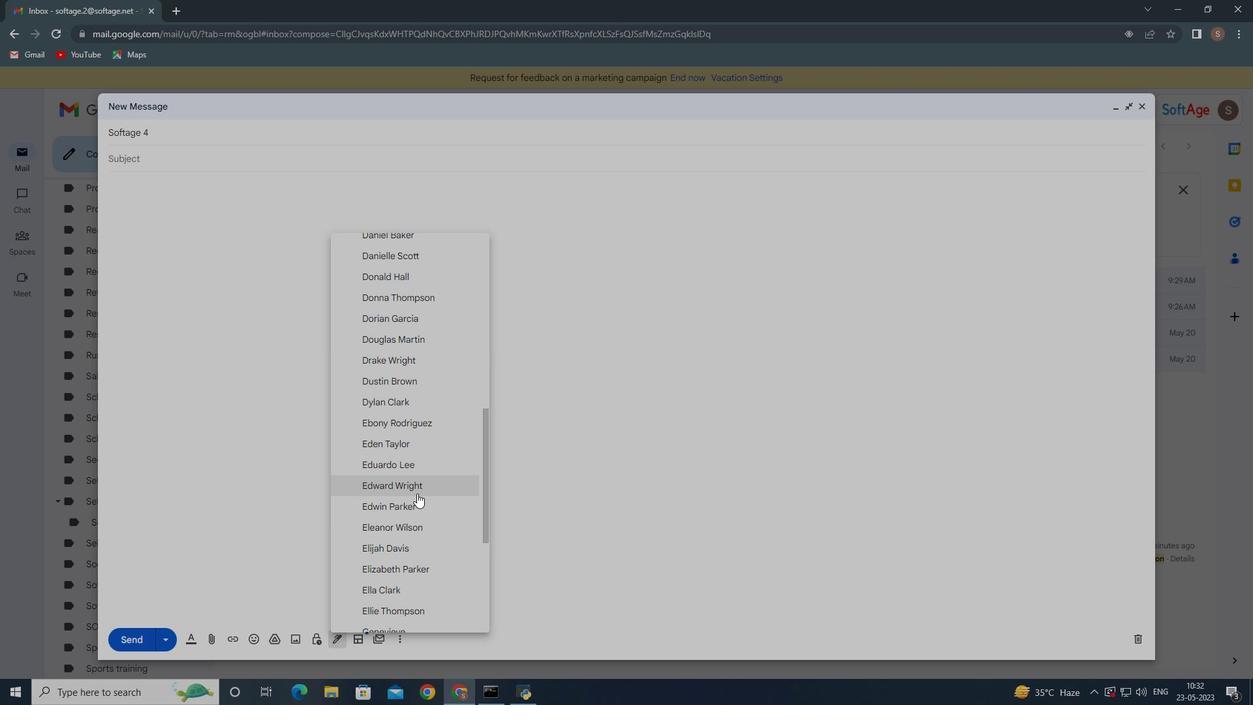 
Action: Mouse scrolled (417, 504) with delta (0, 0)
Screenshot: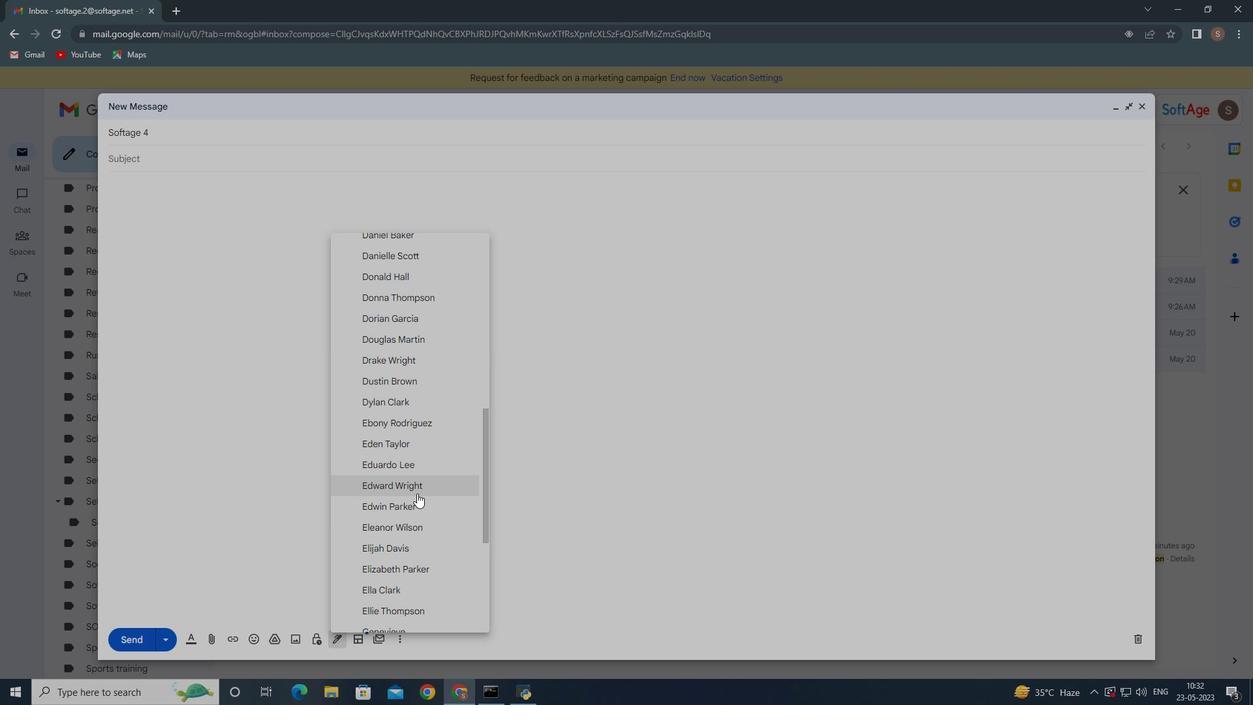 
Action: Mouse moved to (417, 508)
Screenshot: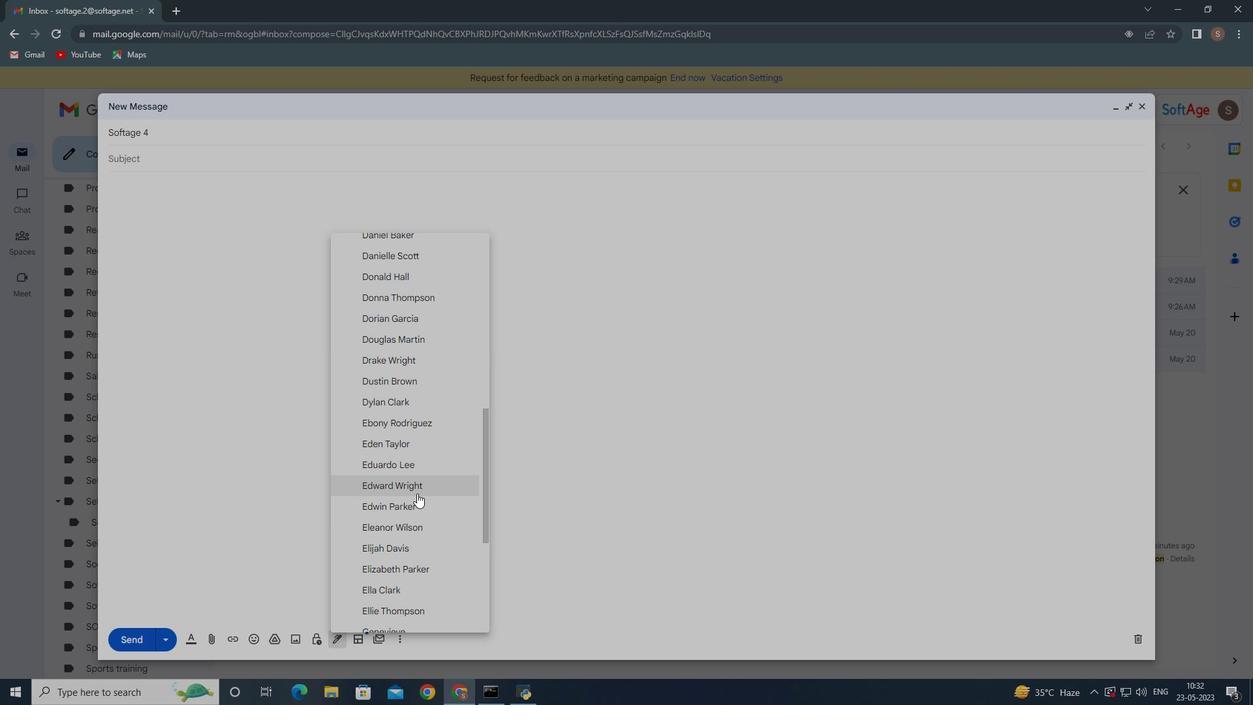 
Action: Mouse scrolled (417, 504) with delta (0, 0)
Screenshot: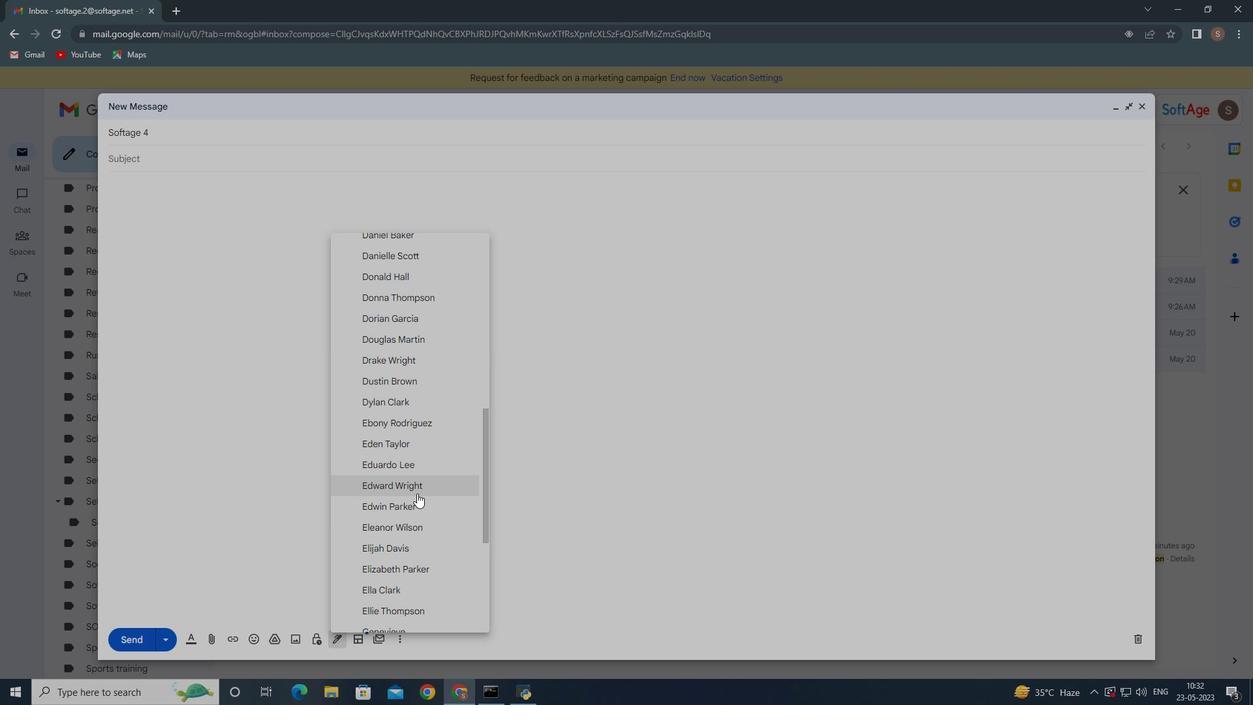 
Action: Mouse moved to (415, 415)
Screenshot: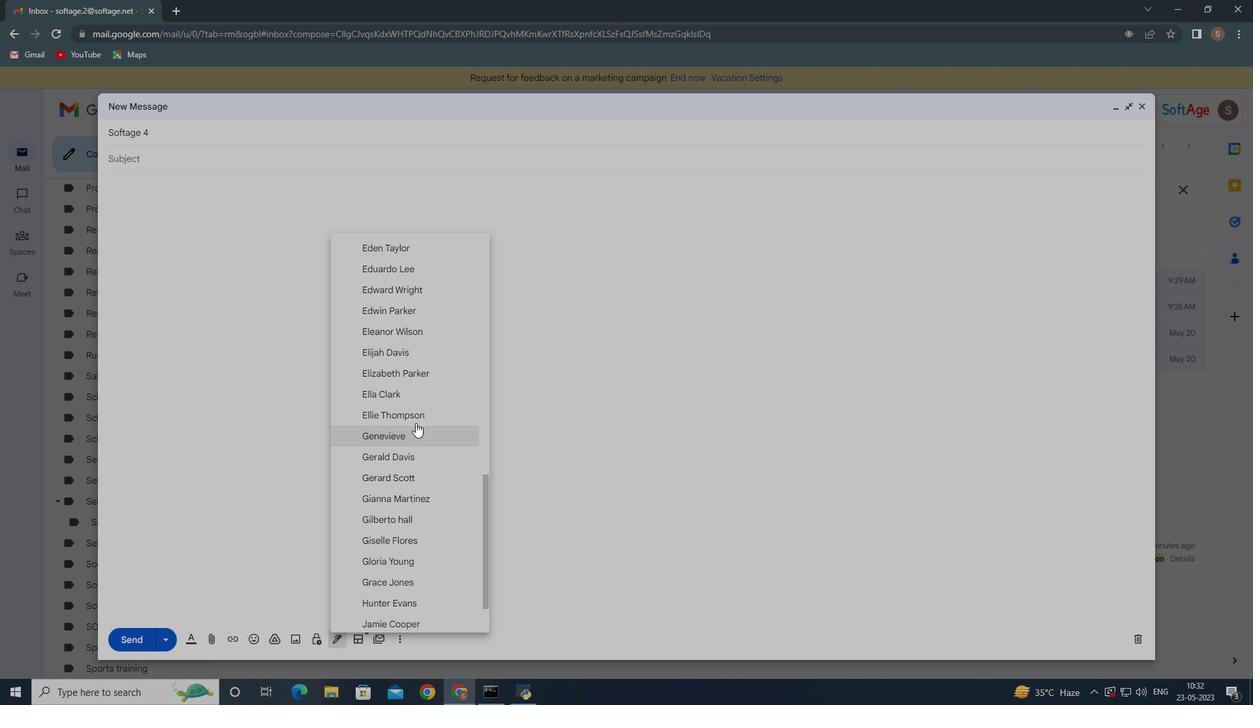 
Action: Mouse pressed left at (415, 415)
Screenshot: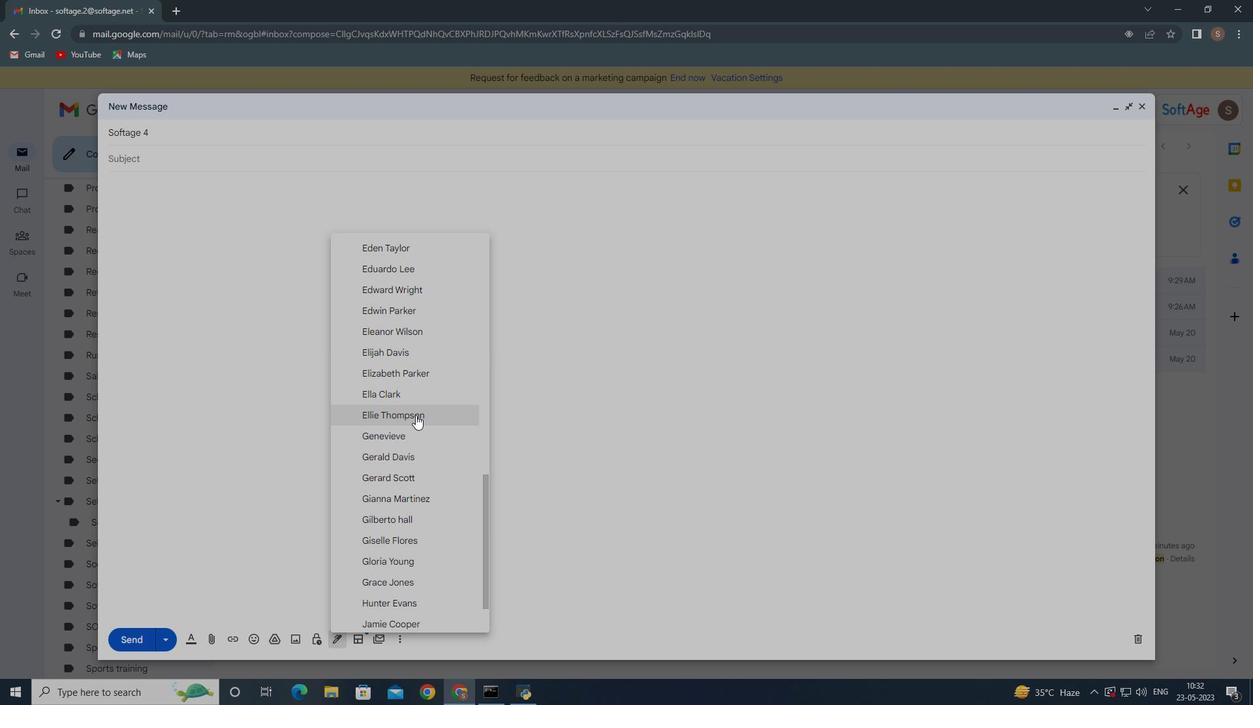 
Action: Mouse moved to (396, 634)
Screenshot: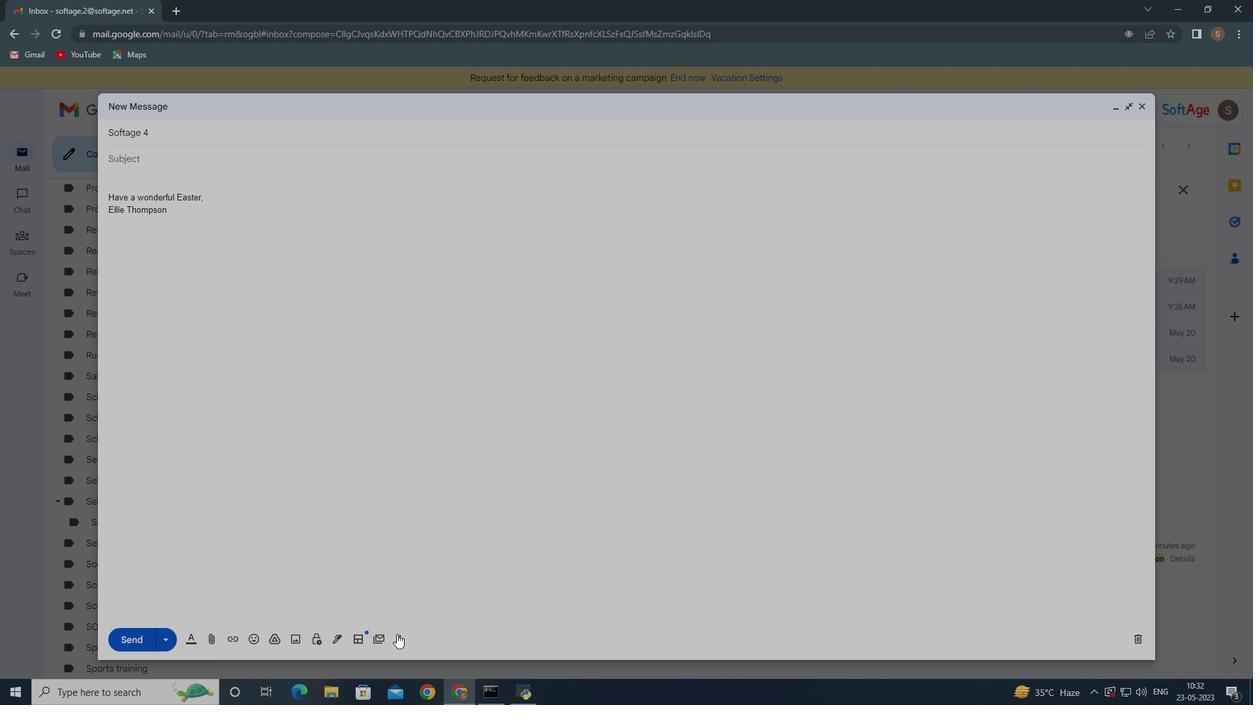 
Action: Mouse pressed left at (396, 634)
Screenshot: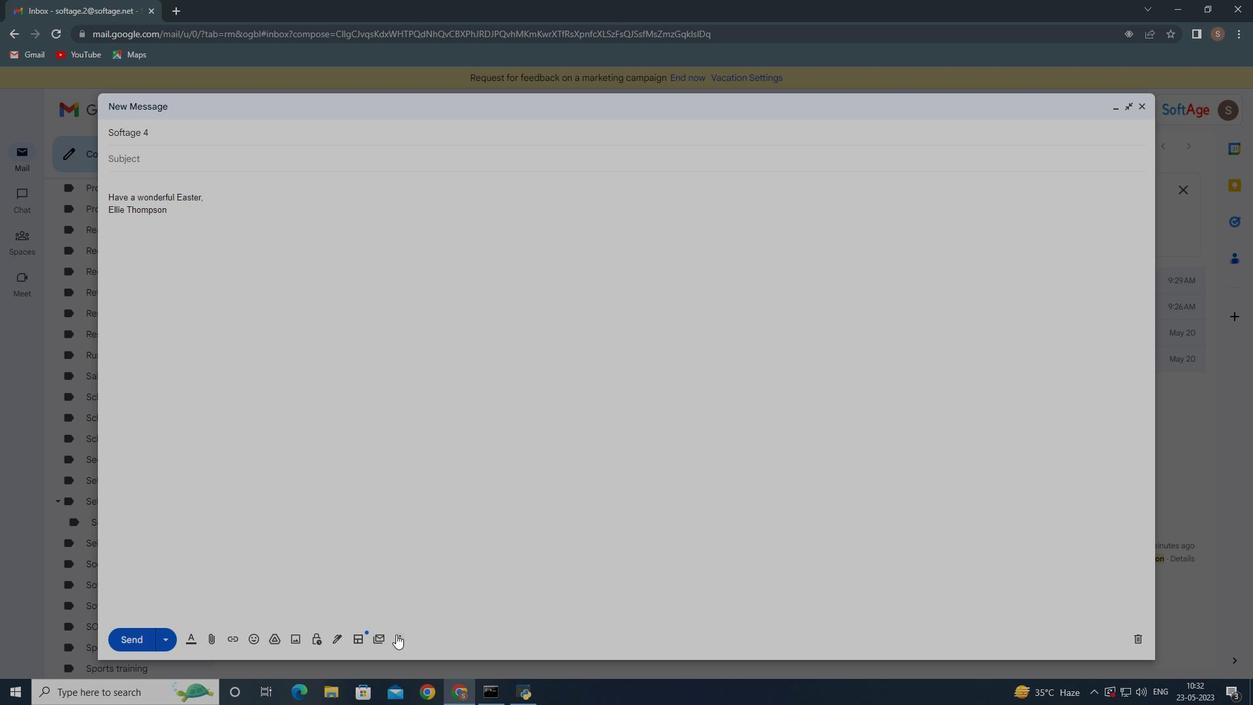 
Action: Mouse moved to (436, 508)
Screenshot: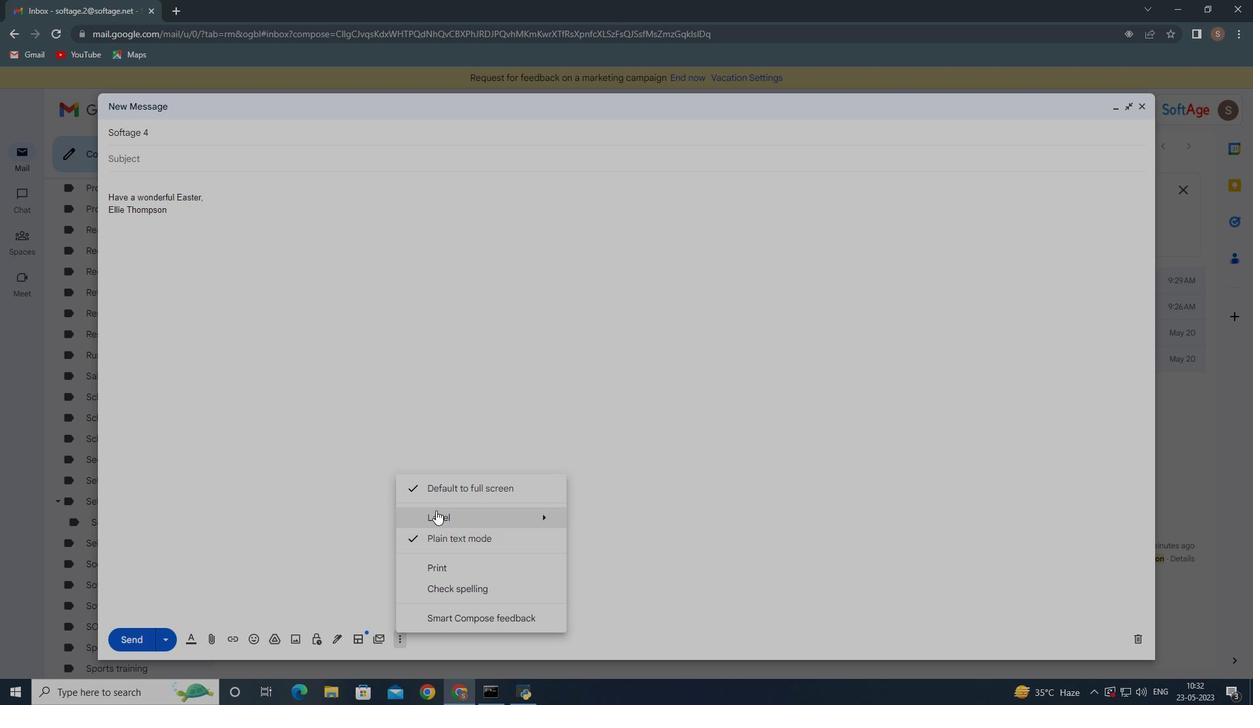 
Action: Mouse pressed left at (436, 508)
Screenshot: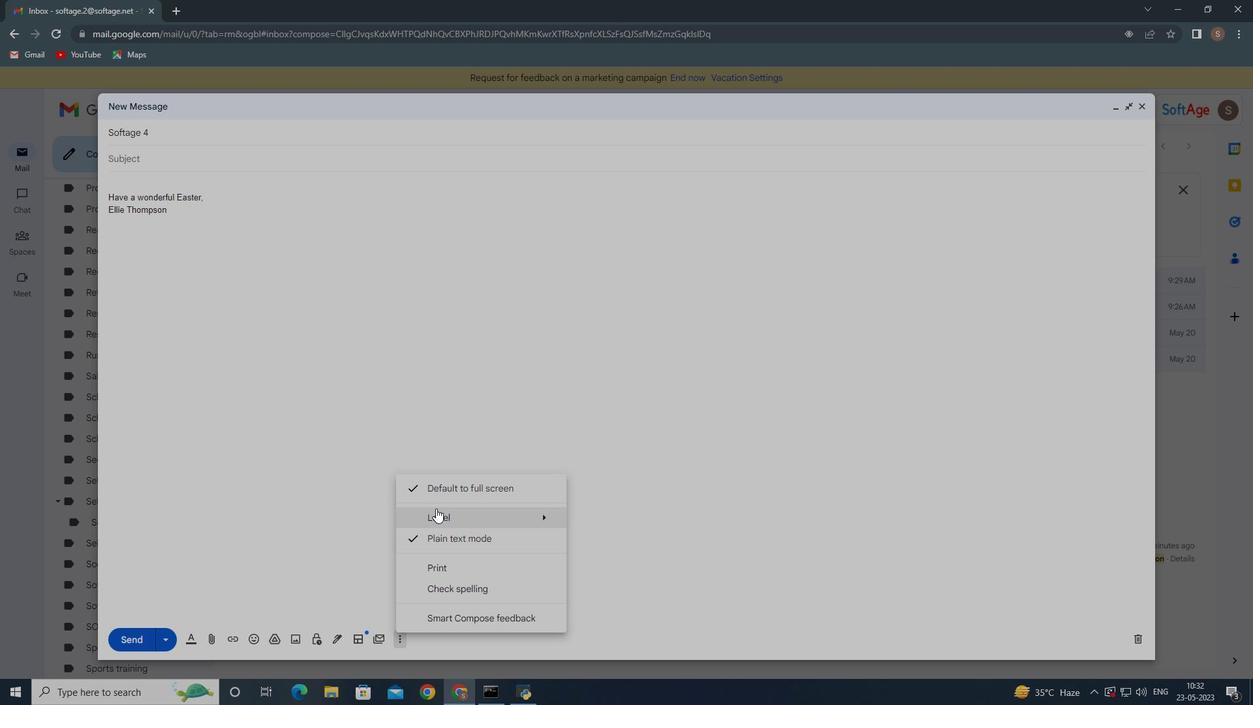 
Action: Mouse moved to (609, 497)
Screenshot: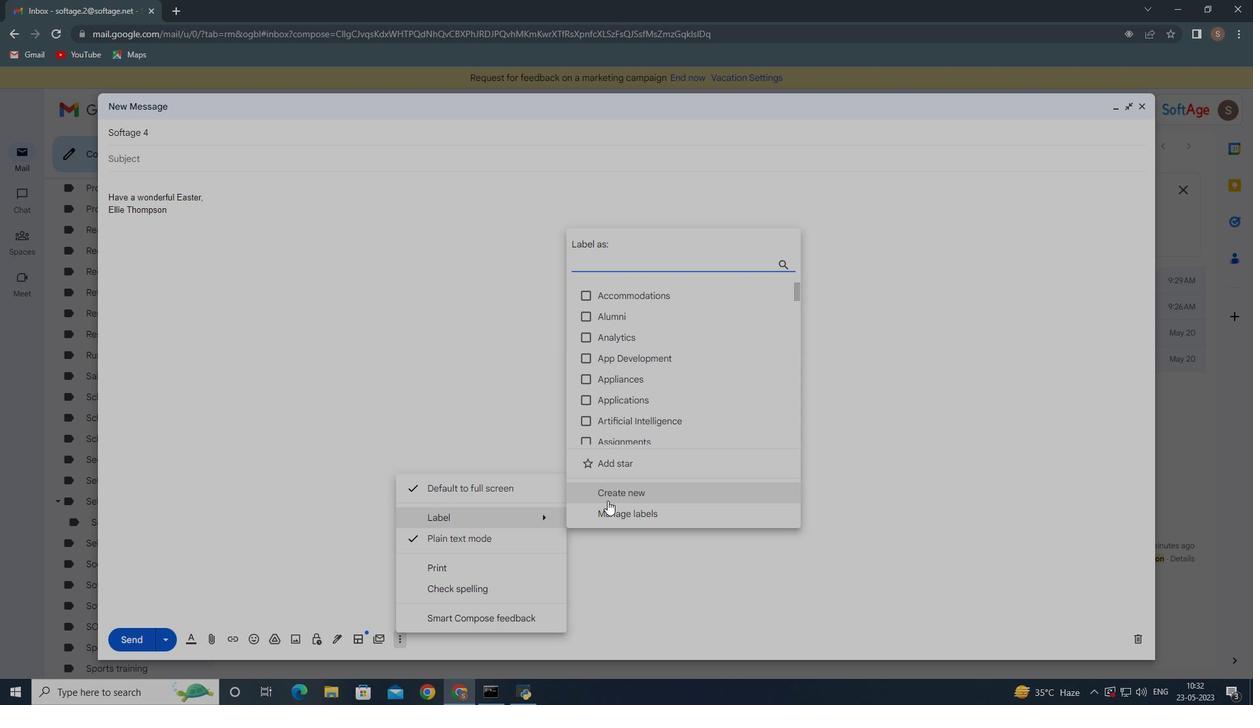 
Action: Mouse pressed left at (609, 497)
Screenshot: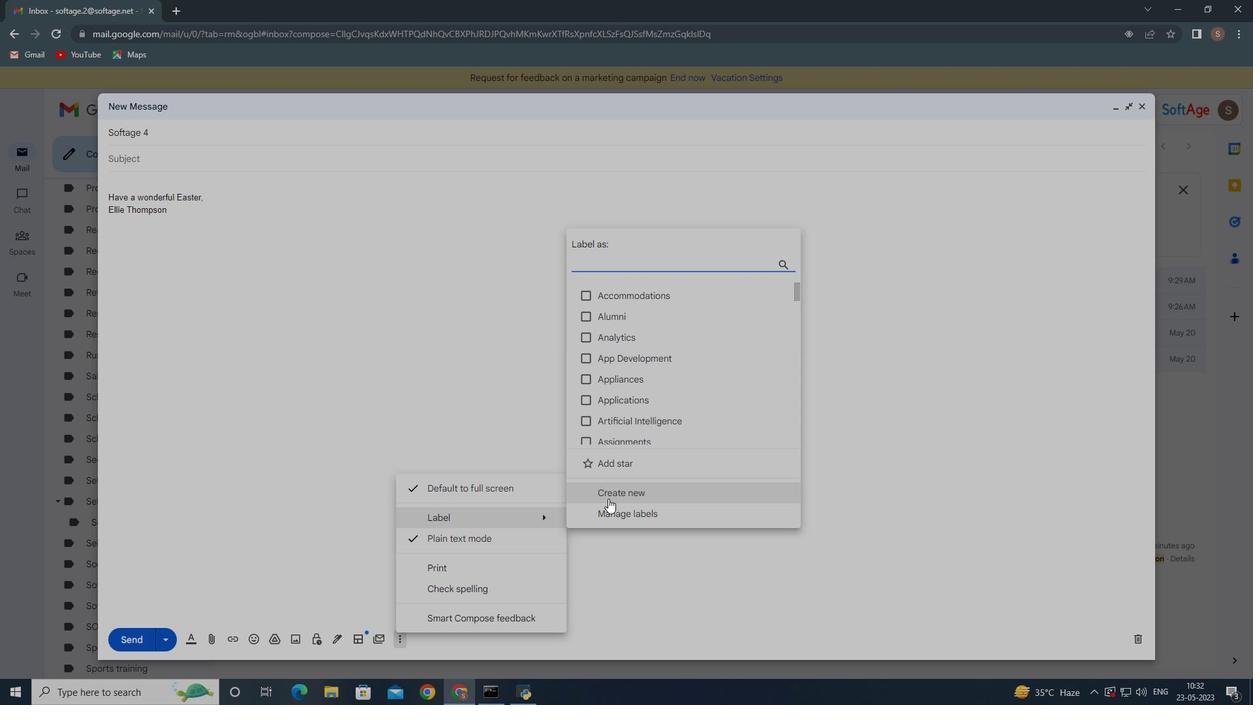
Action: Mouse moved to (562, 452)
Screenshot: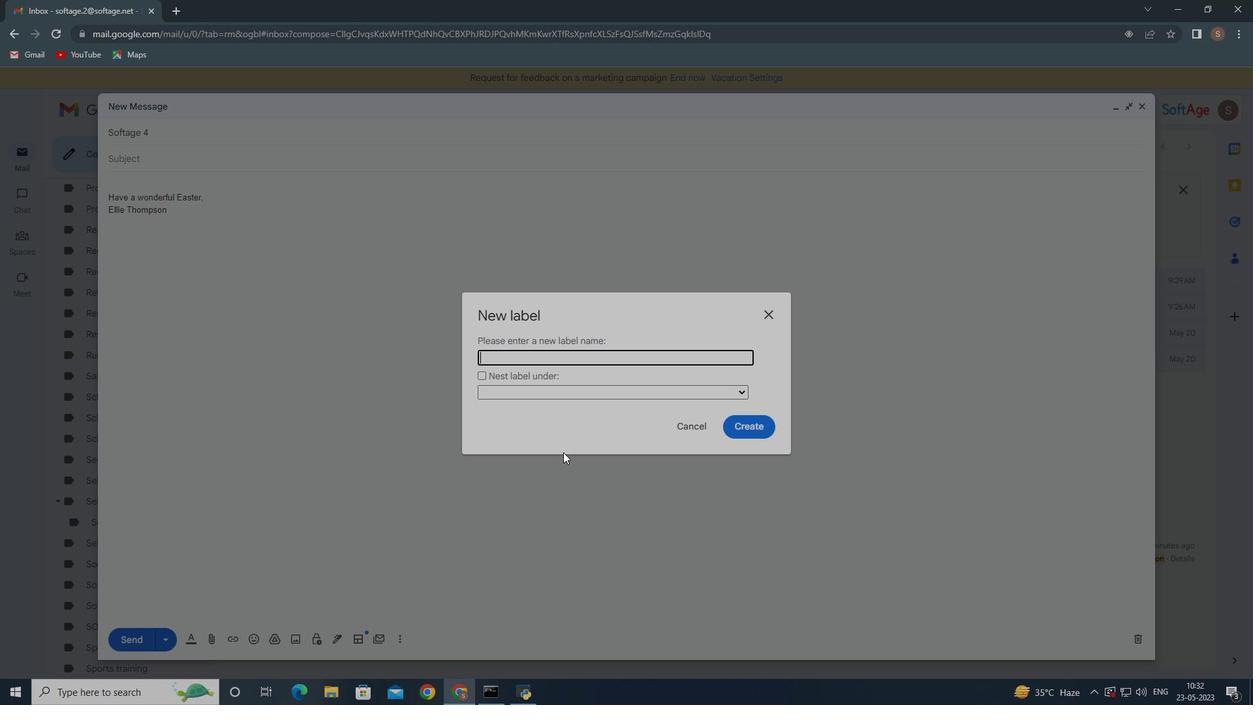 
Action: Key pressed <Key.shift><Key.shift><Key.shift>Equipment
Screenshot: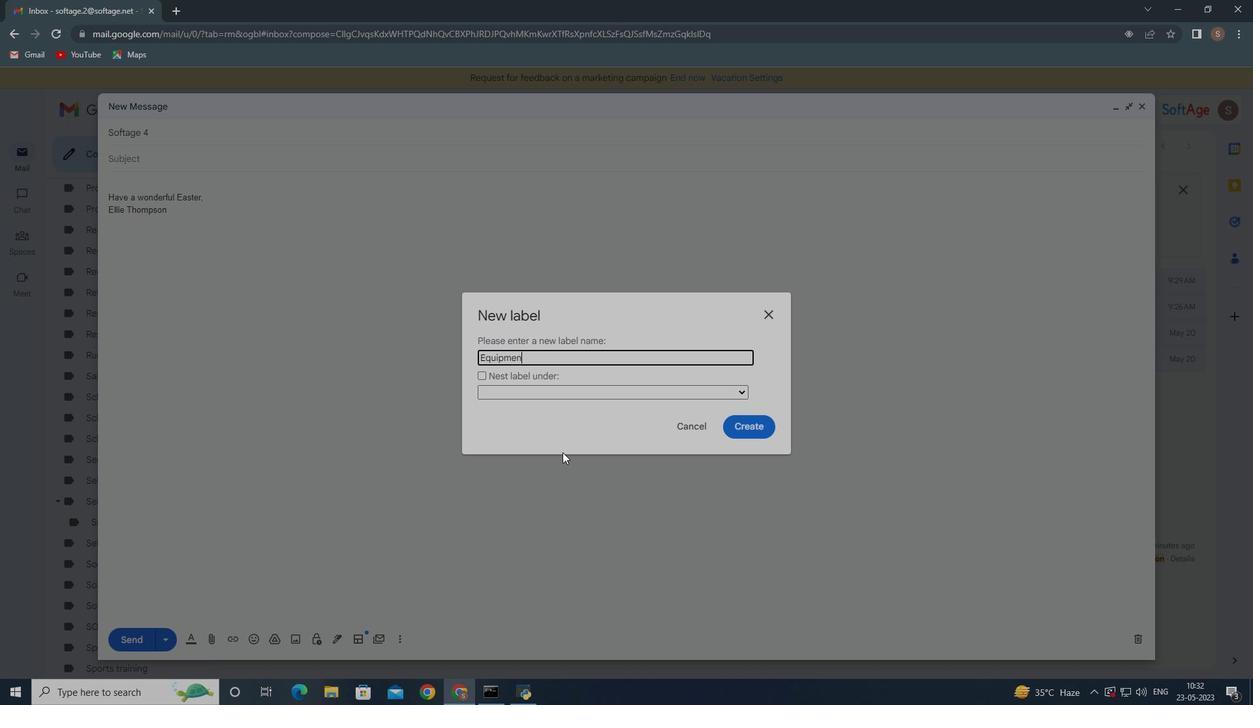 
Action: Mouse moved to (749, 423)
Screenshot: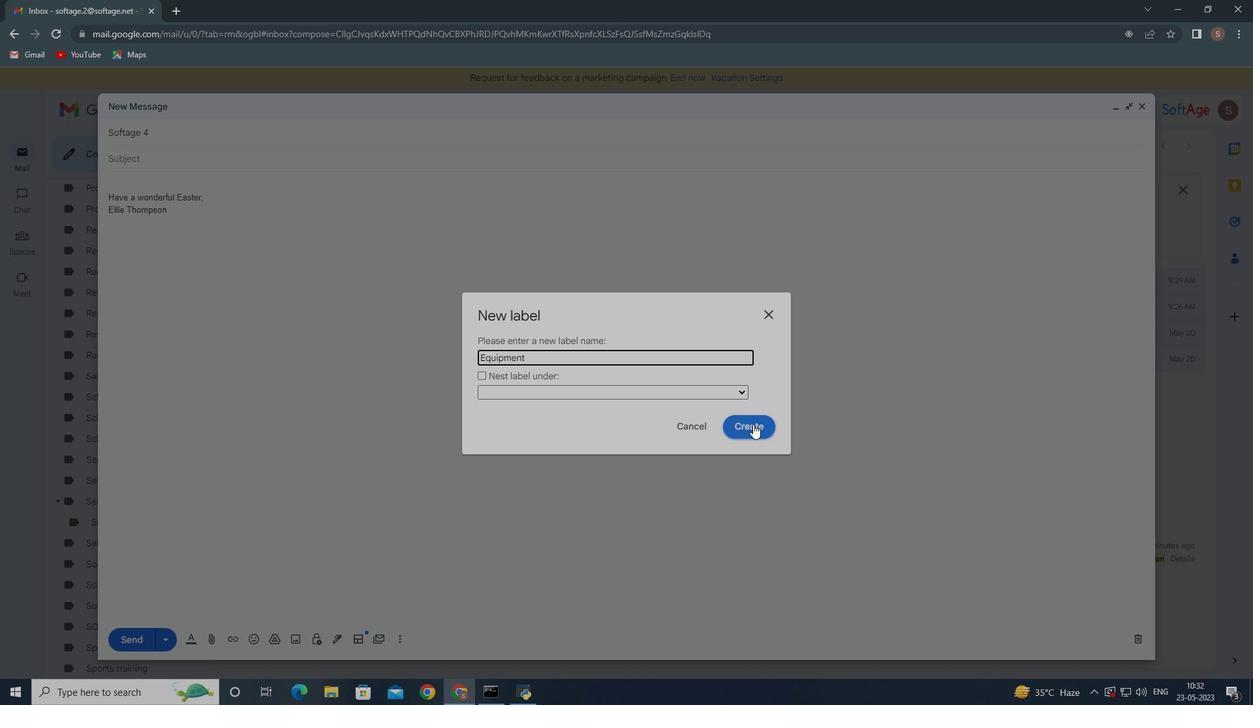 
Action: Mouse pressed left at (749, 423)
Screenshot: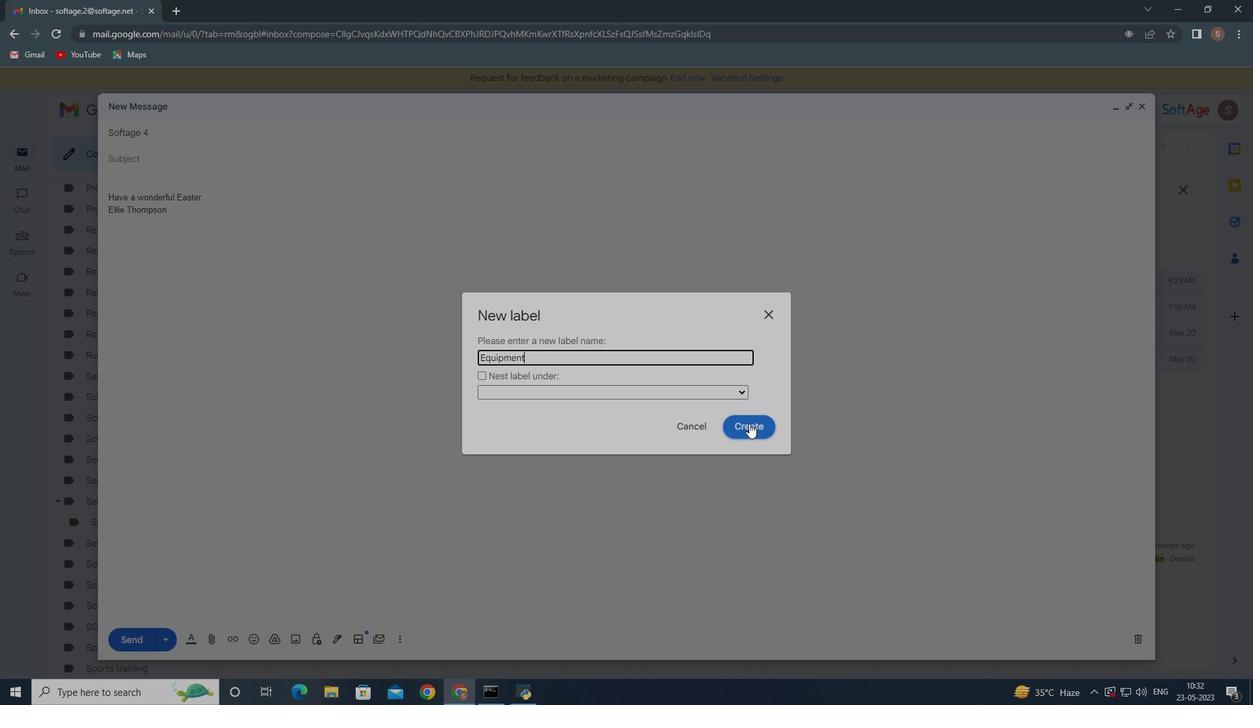 
Action: Mouse moved to (397, 643)
Screenshot: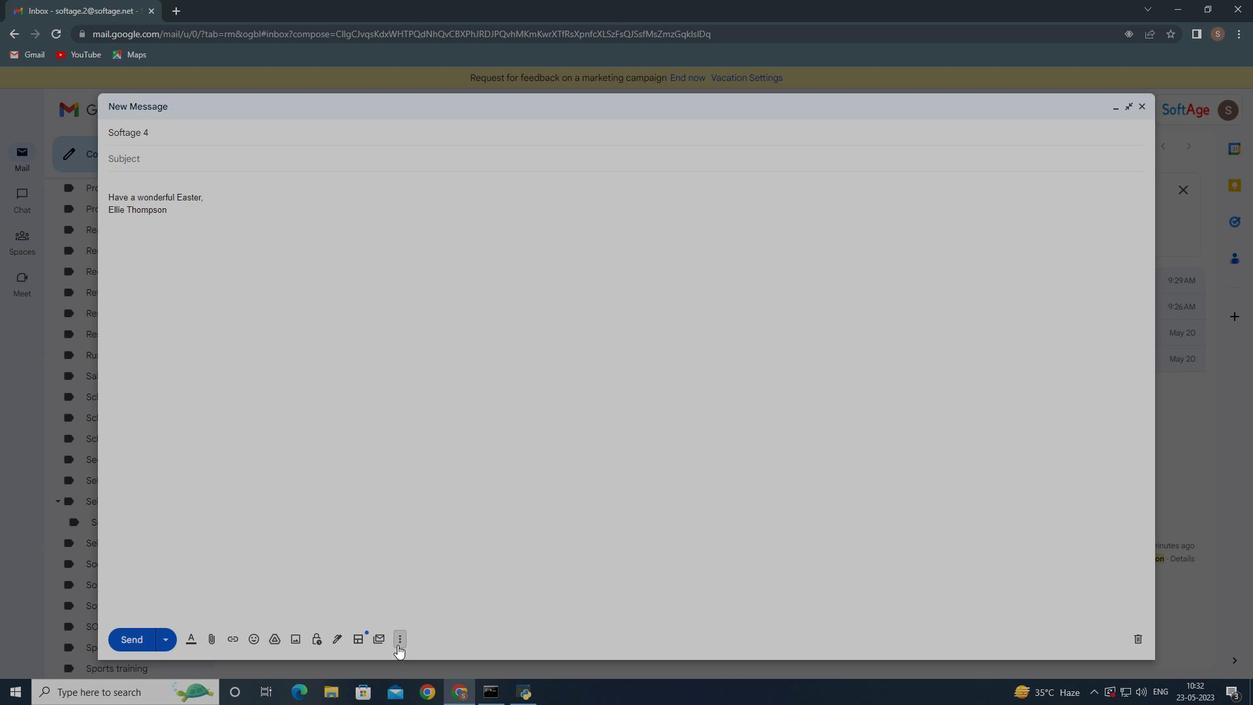 
Action: Mouse pressed left at (397, 643)
Screenshot: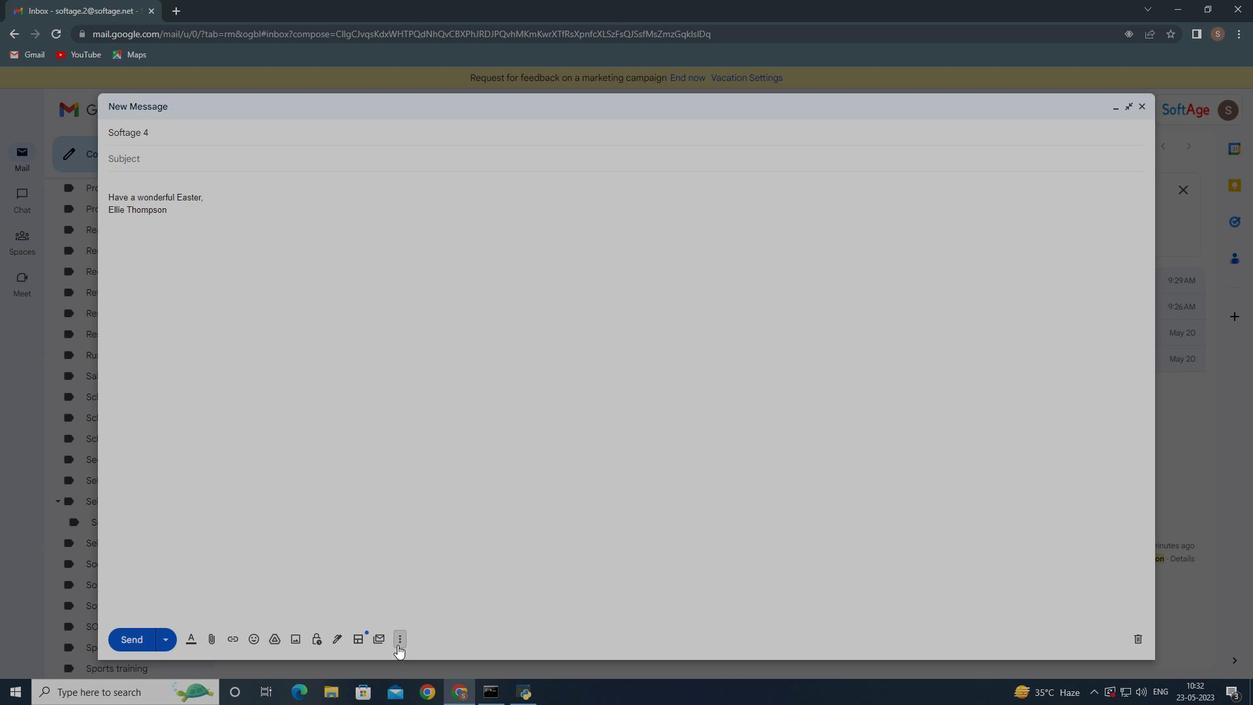
Action: Mouse moved to (471, 509)
Screenshot: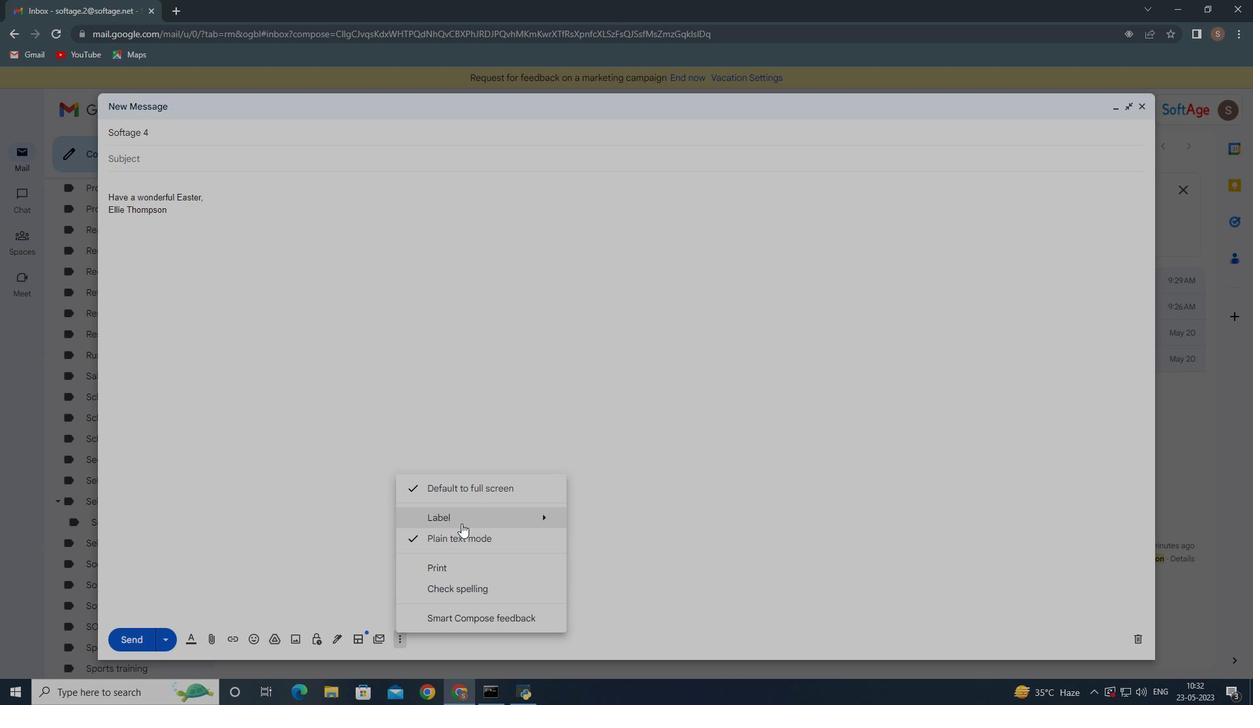 
Action: Mouse pressed left at (471, 509)
Screenshot: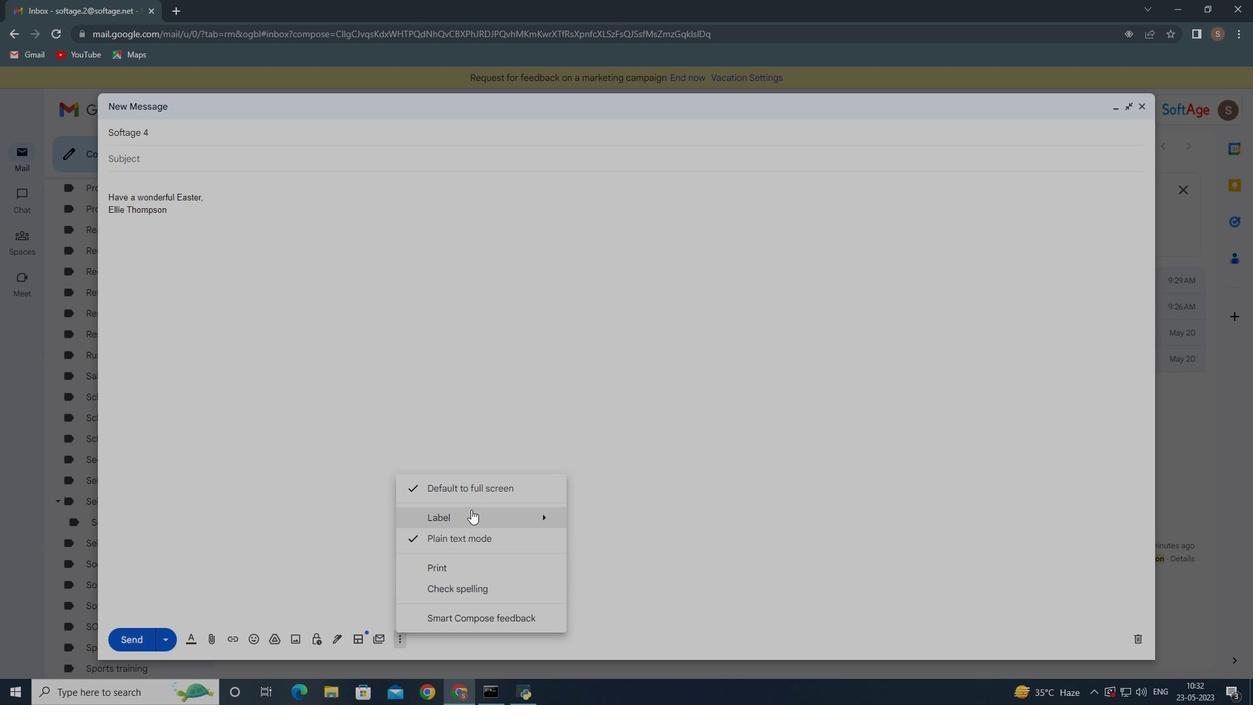 
Action: Mouse moved to (463, 301)
Screenshot: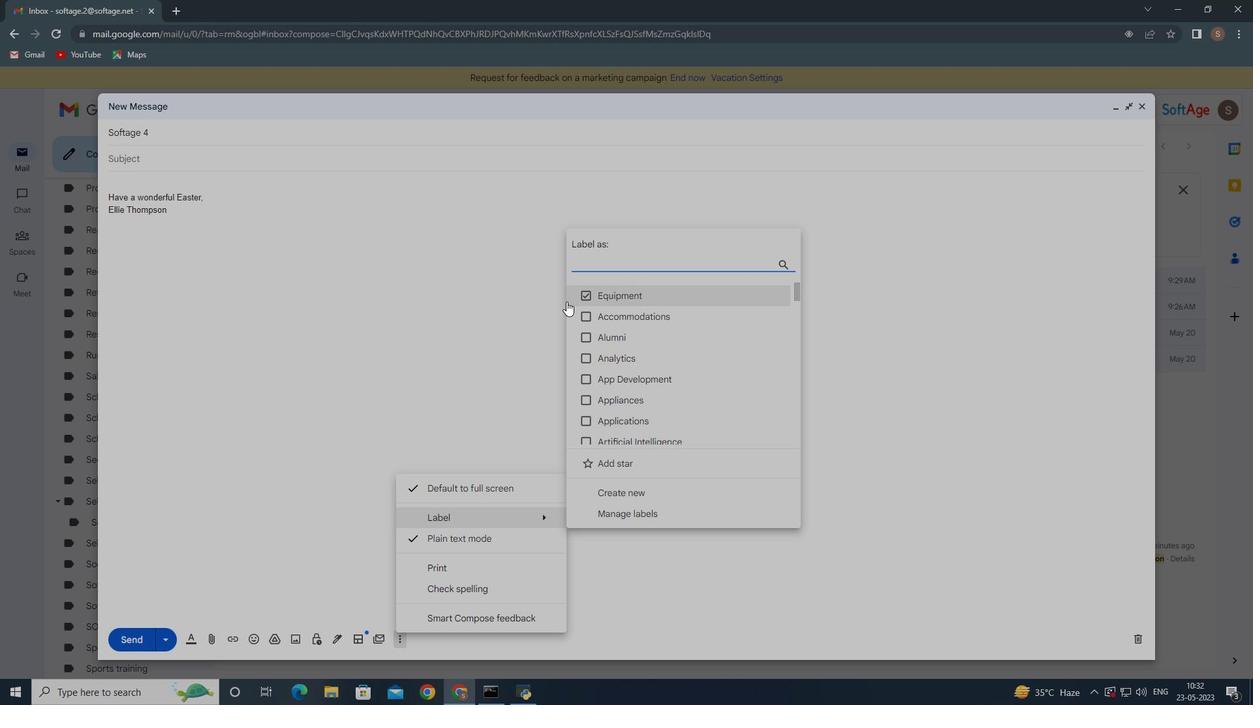 
Action: Mouse pressed left at (463, 301)
Screenshot: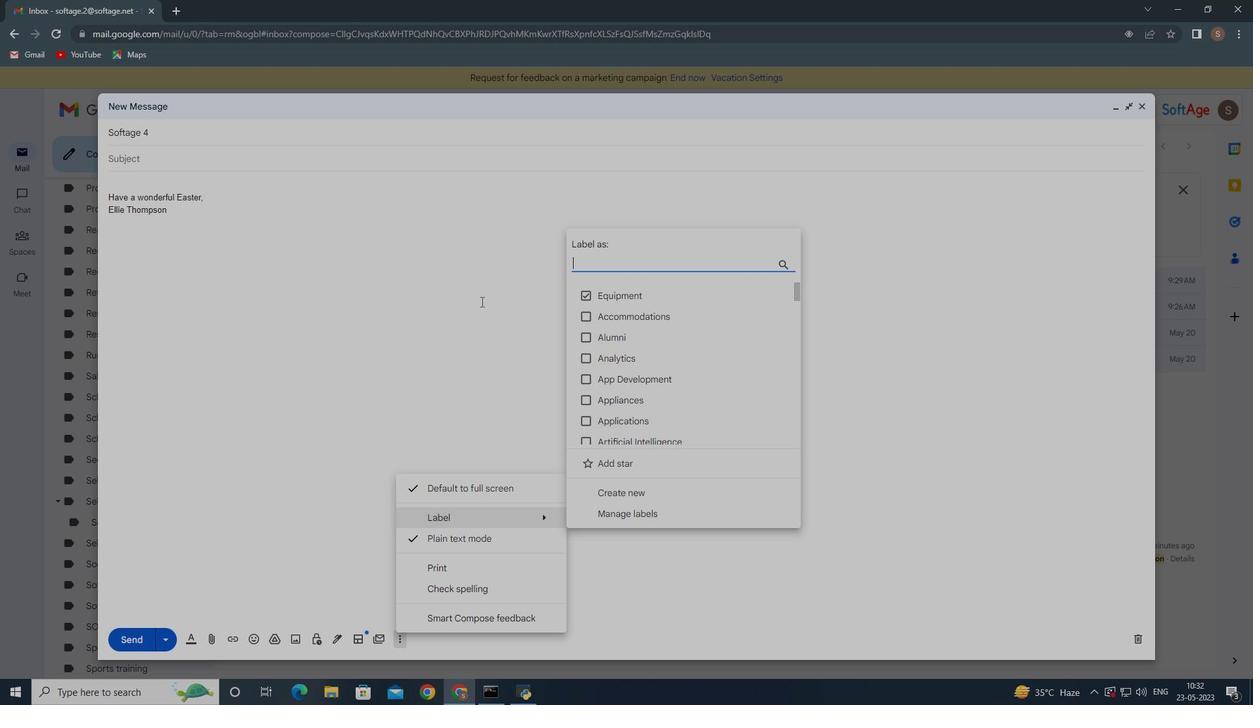 
Action: Mouse moved to (461, 295)
Screenshot: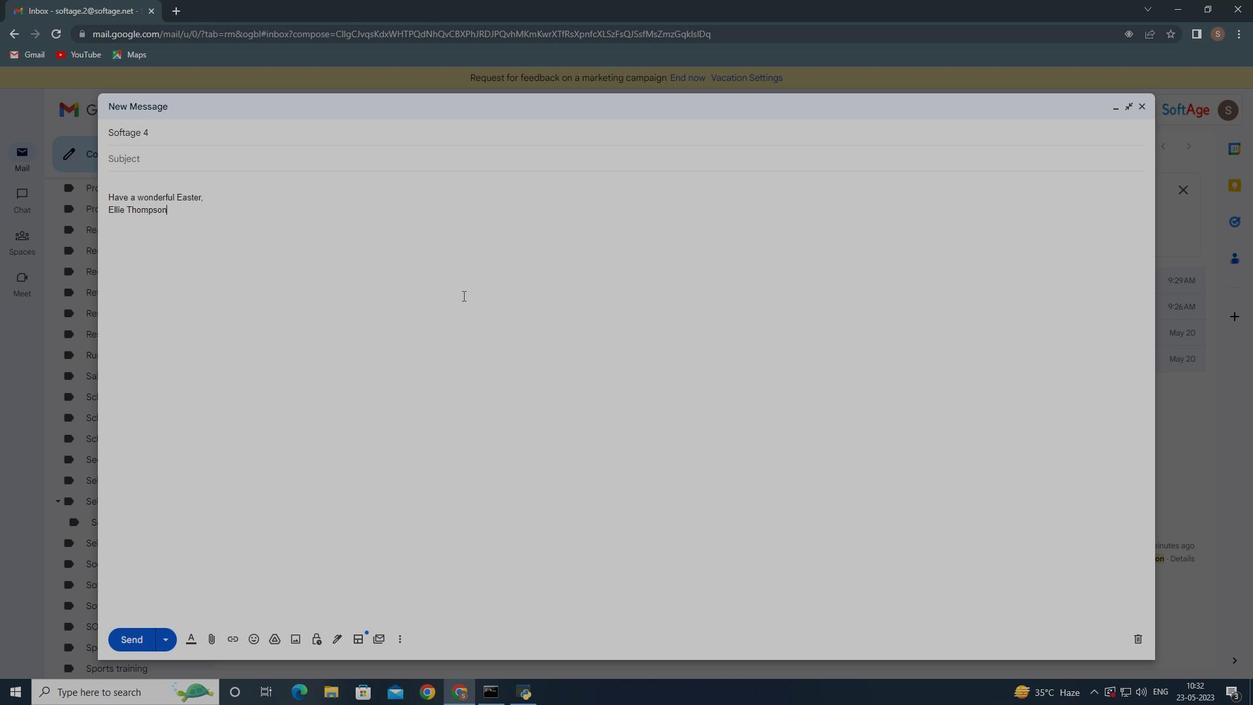 
